 Task: Find connections with filter location Surfers Paradise with filter topic #Futurewith filter profile language French with filter current company Volvo Trucks India with filter school Veer Narmad South Gujarat University with filter industry Waste Treatment and Disposal with filter service category Bankruptcy Law with filter keywords title Office Volunteer
Action: Mouse moved to (629, 122)
Screenshot: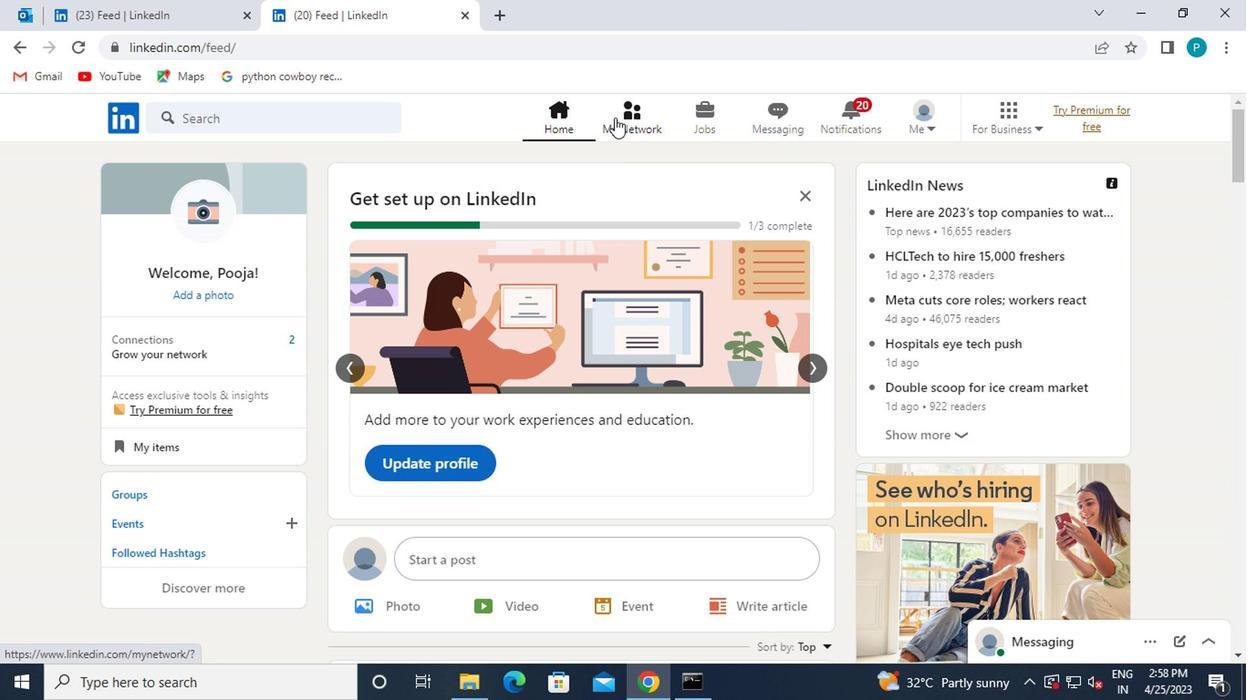 
Action: Mouse pressed left at (629, 122)
Screenshot: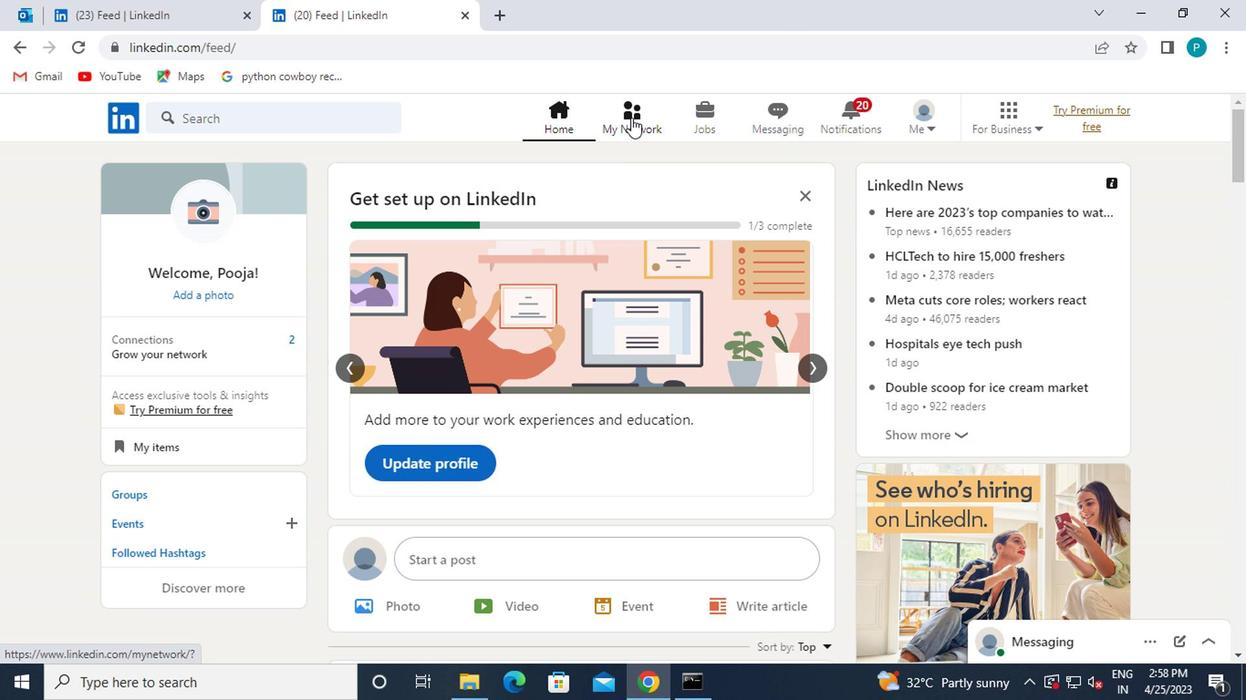 
Action: Mouse moved to (231, 221)
Screenshot: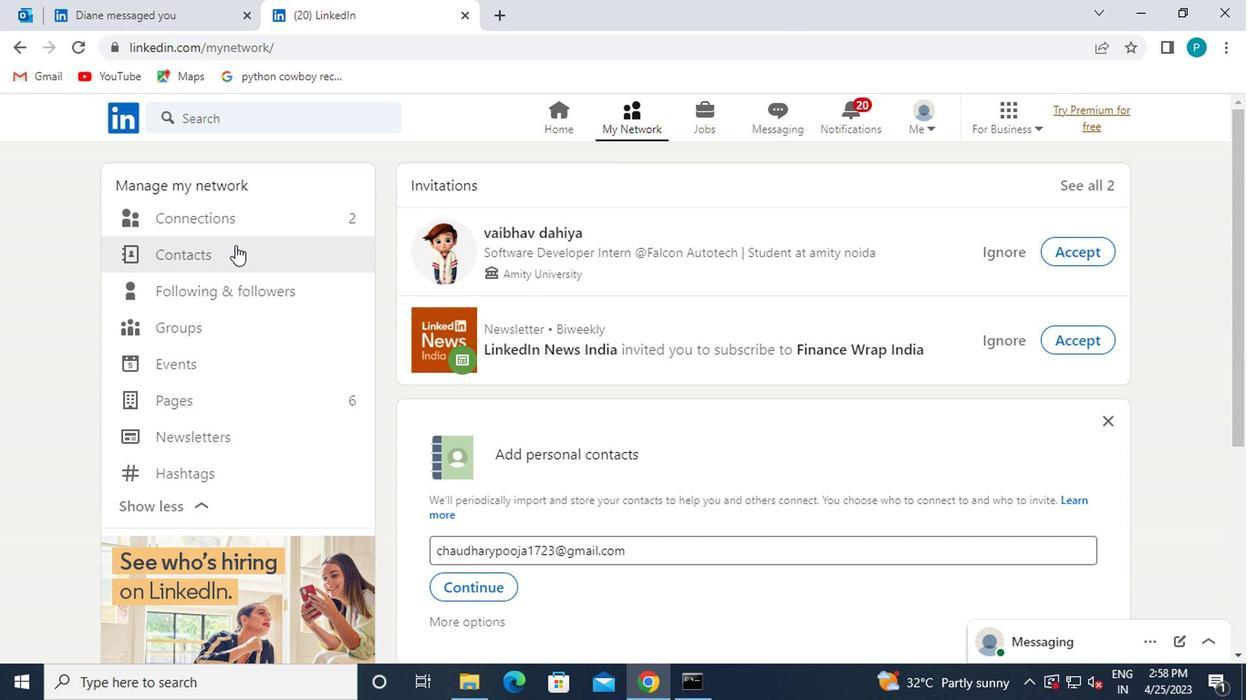 
Action: Mouse pressed left at (231, 221)
Screenshot: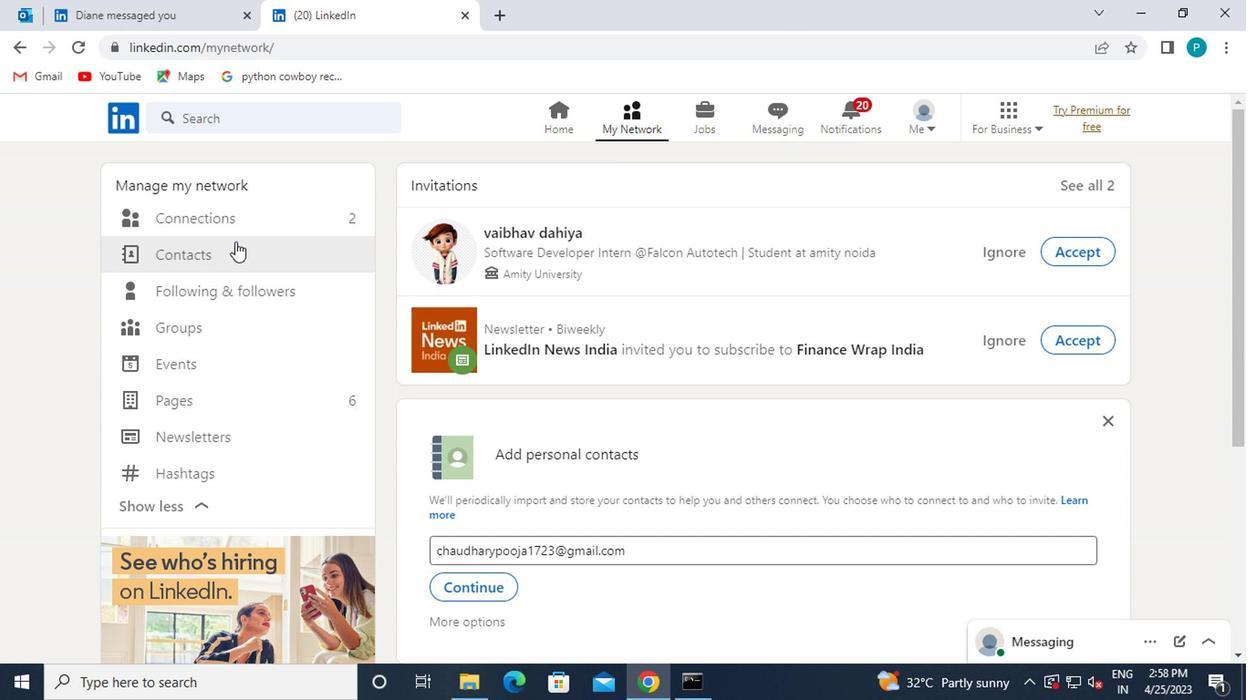 
Action: Mouse moved to (733, 224)
Screenshot: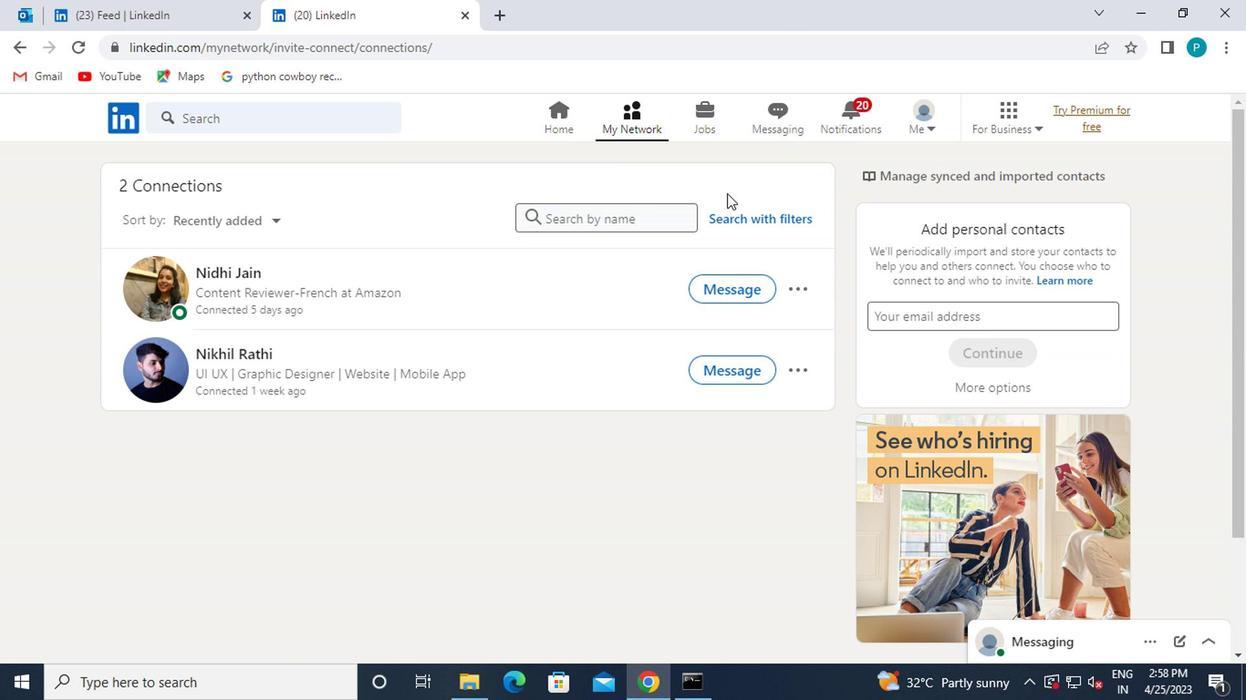 
Action: Mouse pressed left at (733, 224)
Screenshot: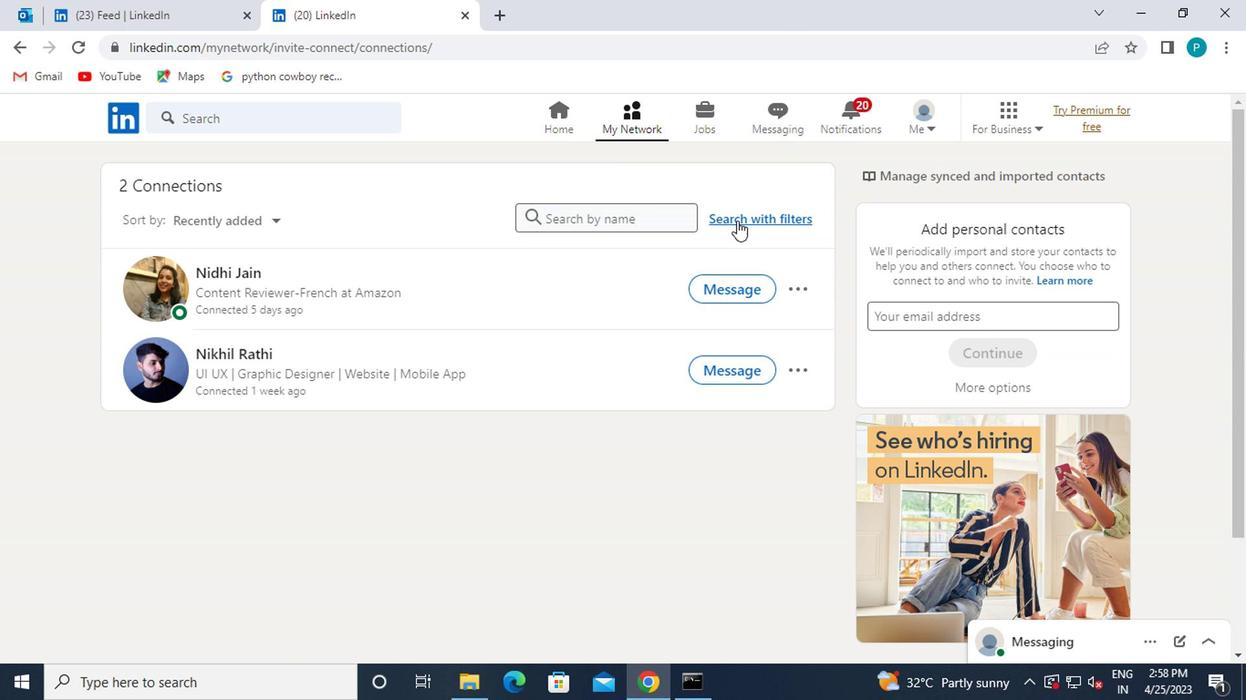 
Action: Mouse moved to (623, 162)
Screenshot: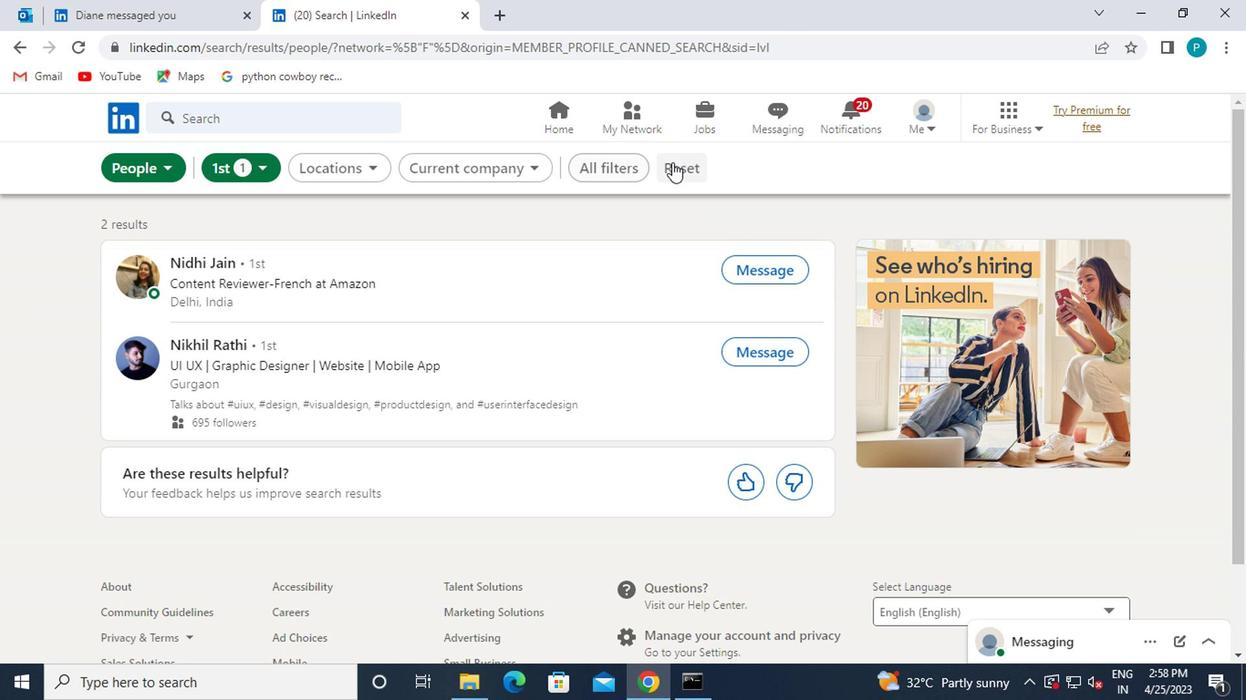 
Action: Mouse pressed left at (623, 162)
Screenshot: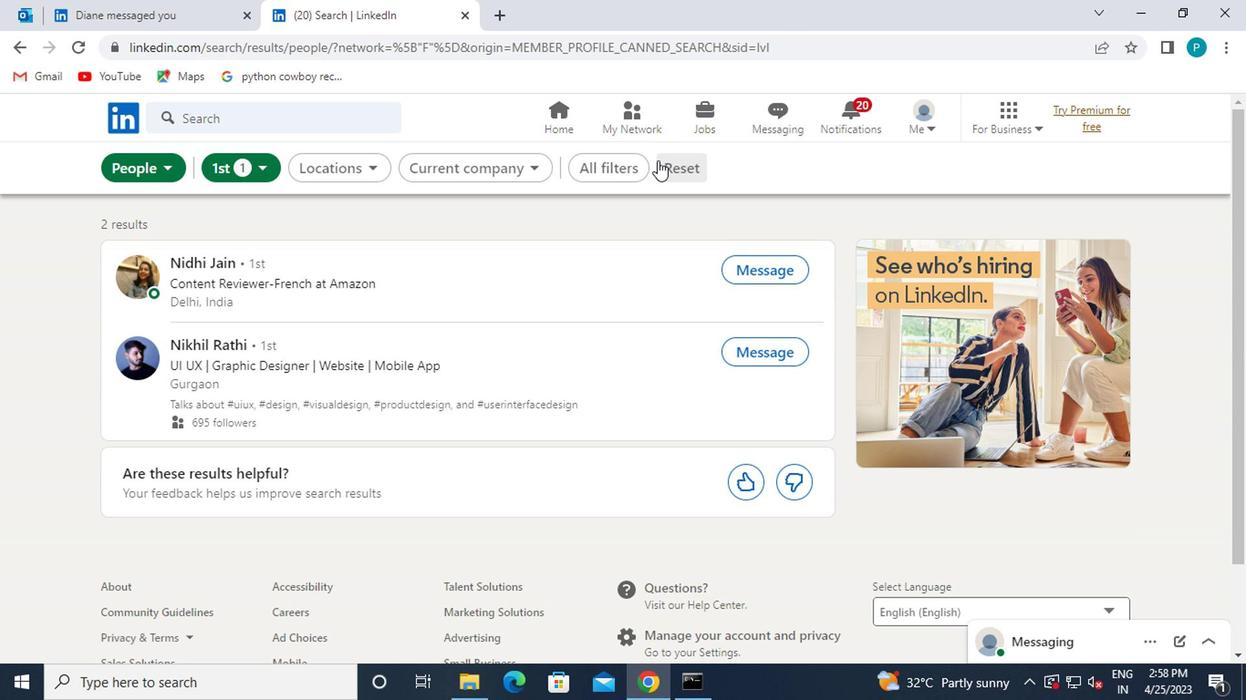 
Action: Mouse moved to (787, 299)
Screenshot: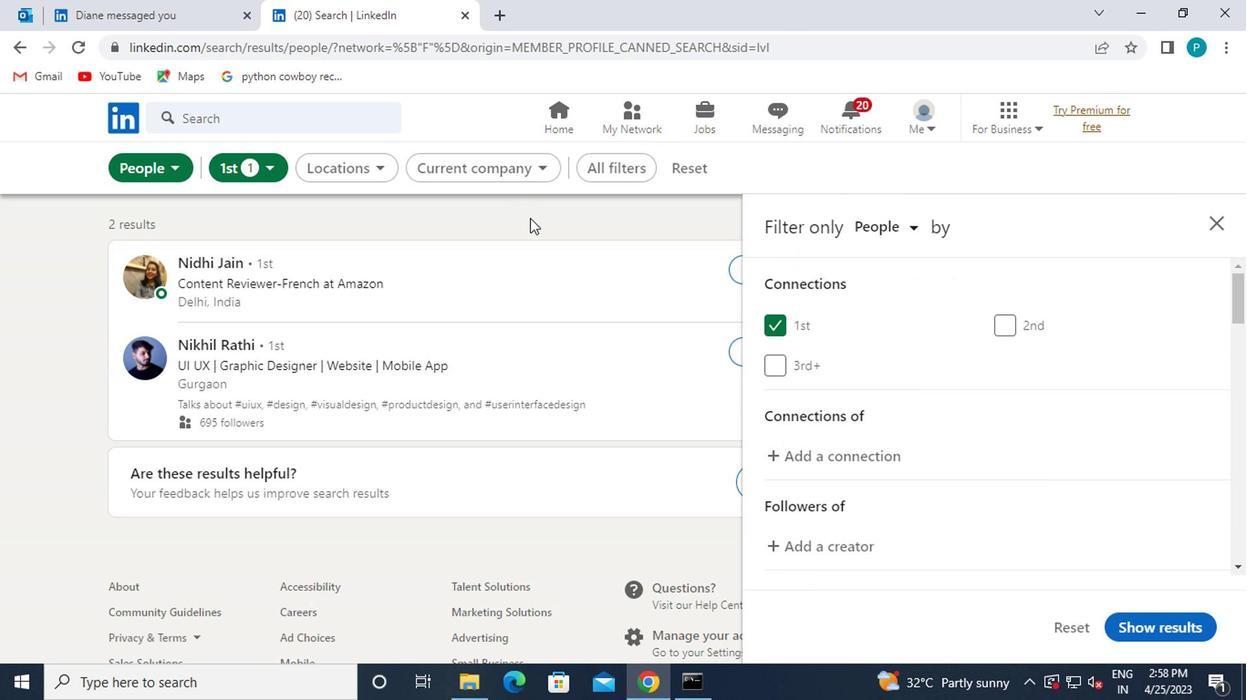 
Action: Mouse scrolled (787, 298) with delta (0, 0)
Screenshot: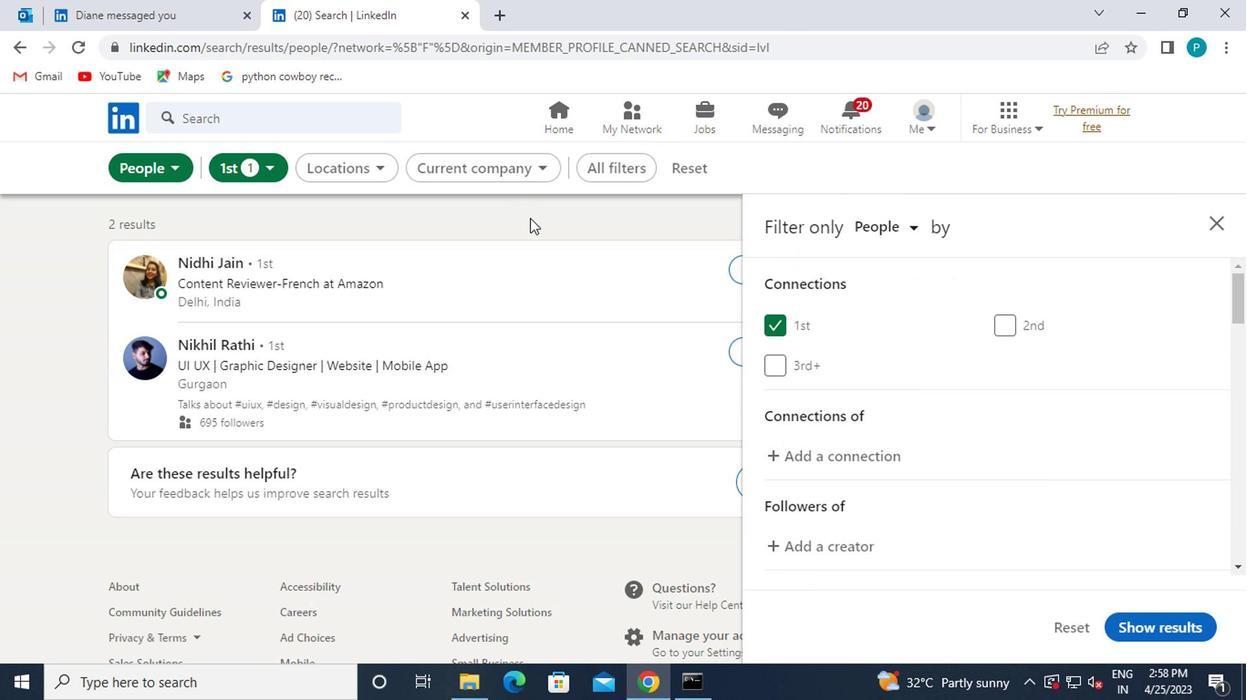
Action: Mouse moved to (830, 314)
Screenshot: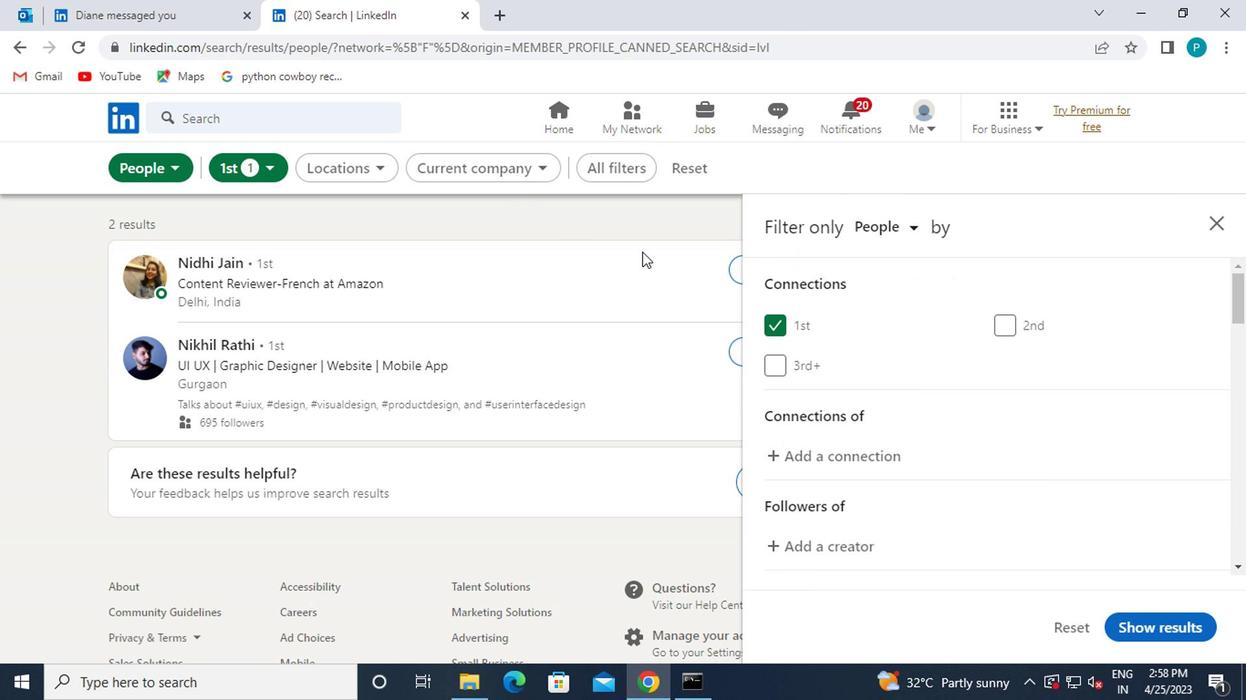 
Action: Mouse scrolled (830, 314) with delta (0, 0)
Screenshot: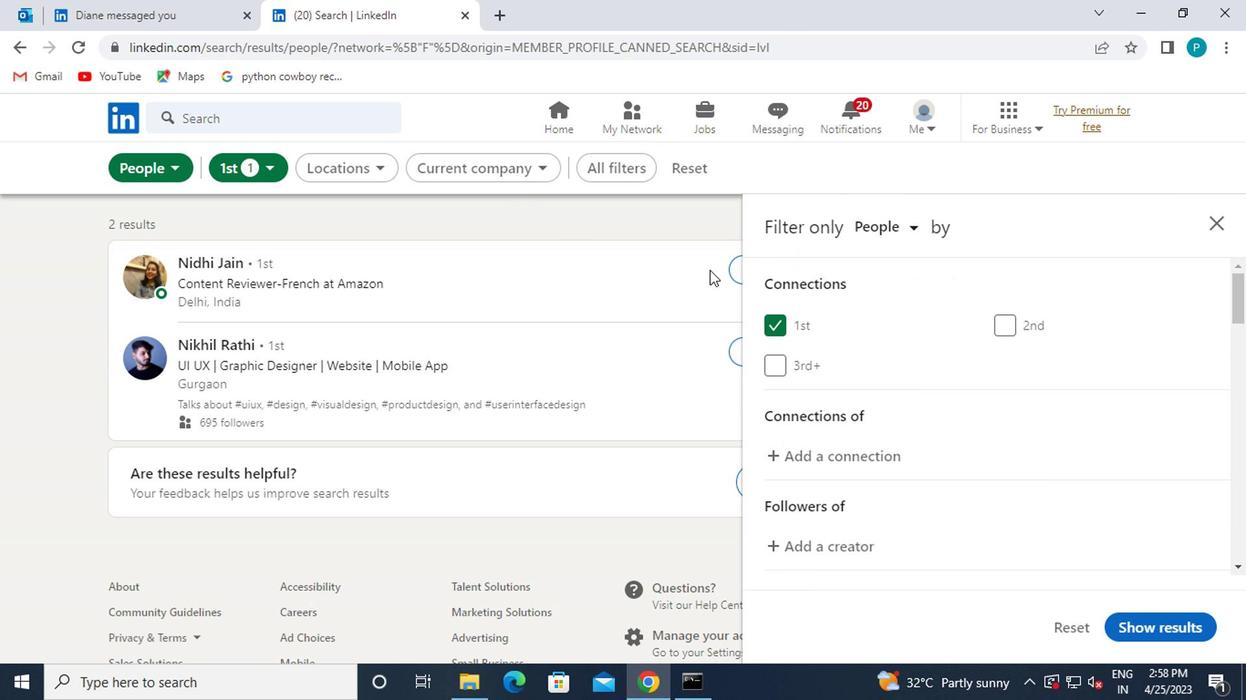 
Action: Mouse moved to (1034, 534)
Screenshot: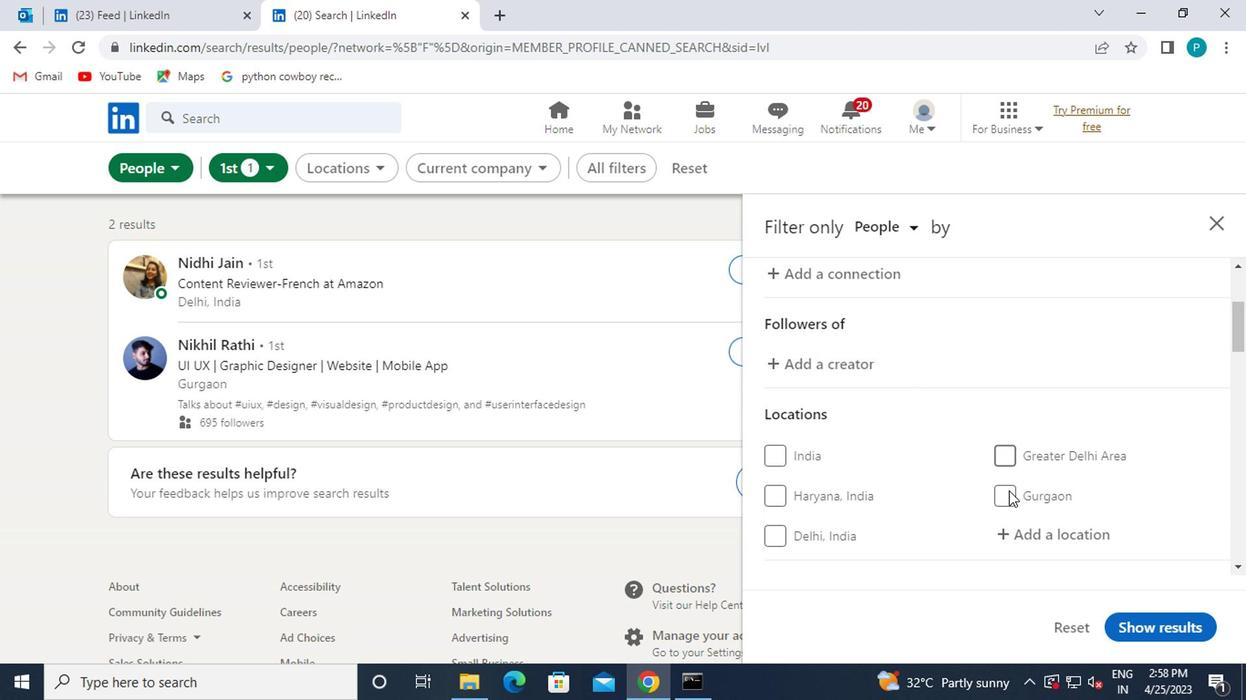 
Action: Mouse pressed left at (1034, 534)
Screenshot: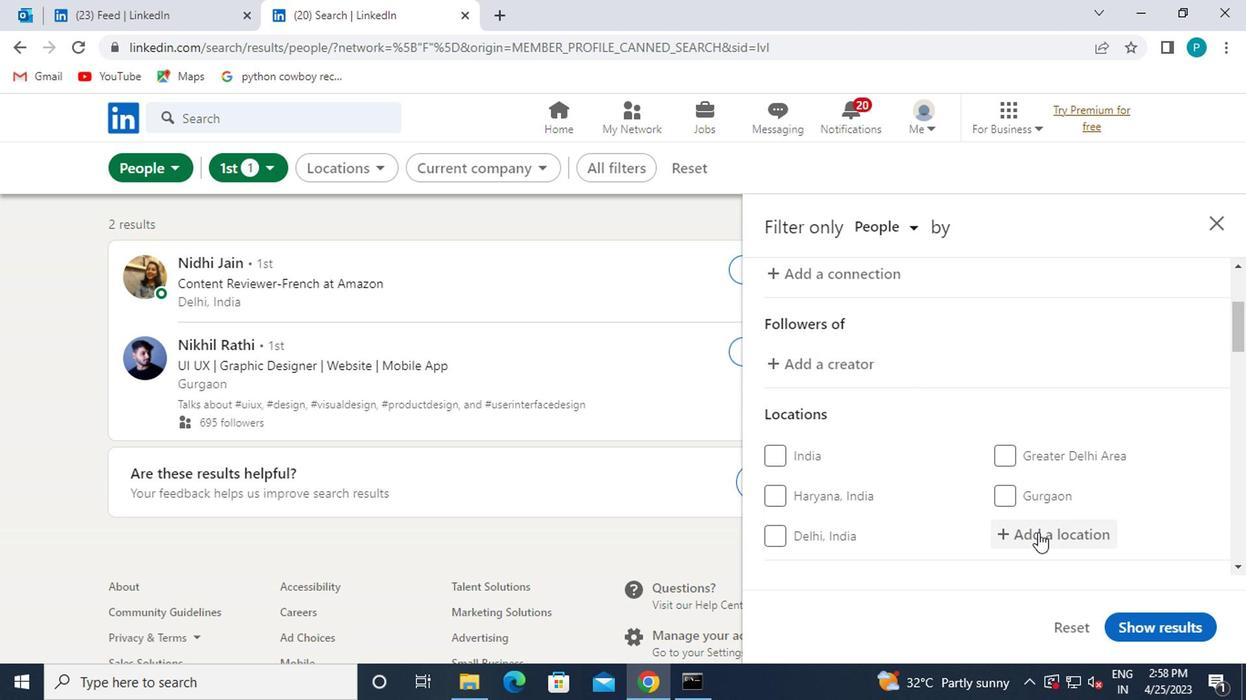 
Action: Mouse moved to (828, 380)
Screenshot: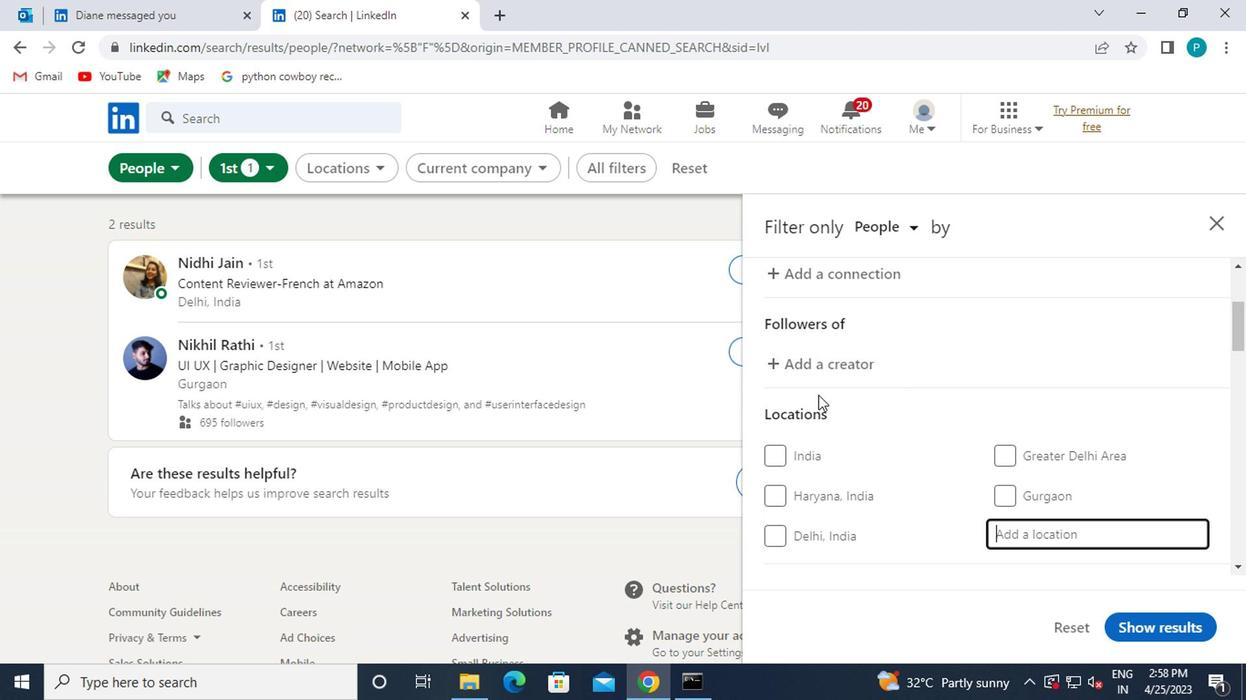 
Action: Key pressed surfer
Screenshot: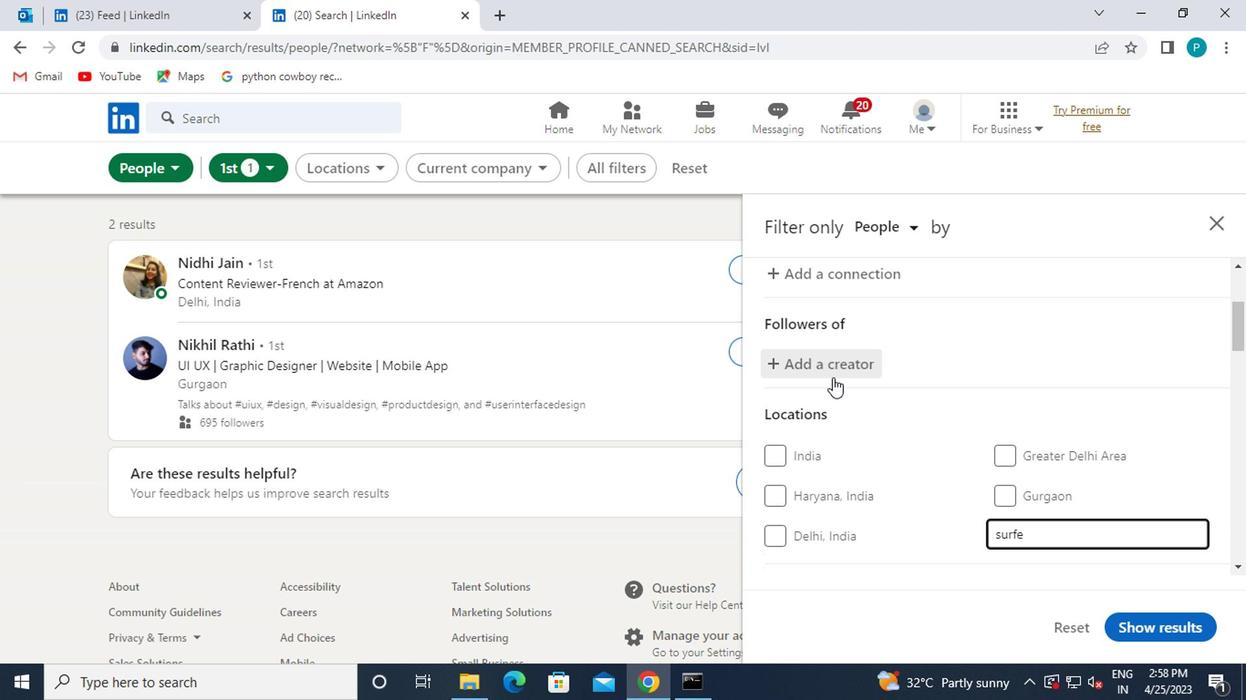 
Action: Mouse moved to (891, 465)
Screenshot: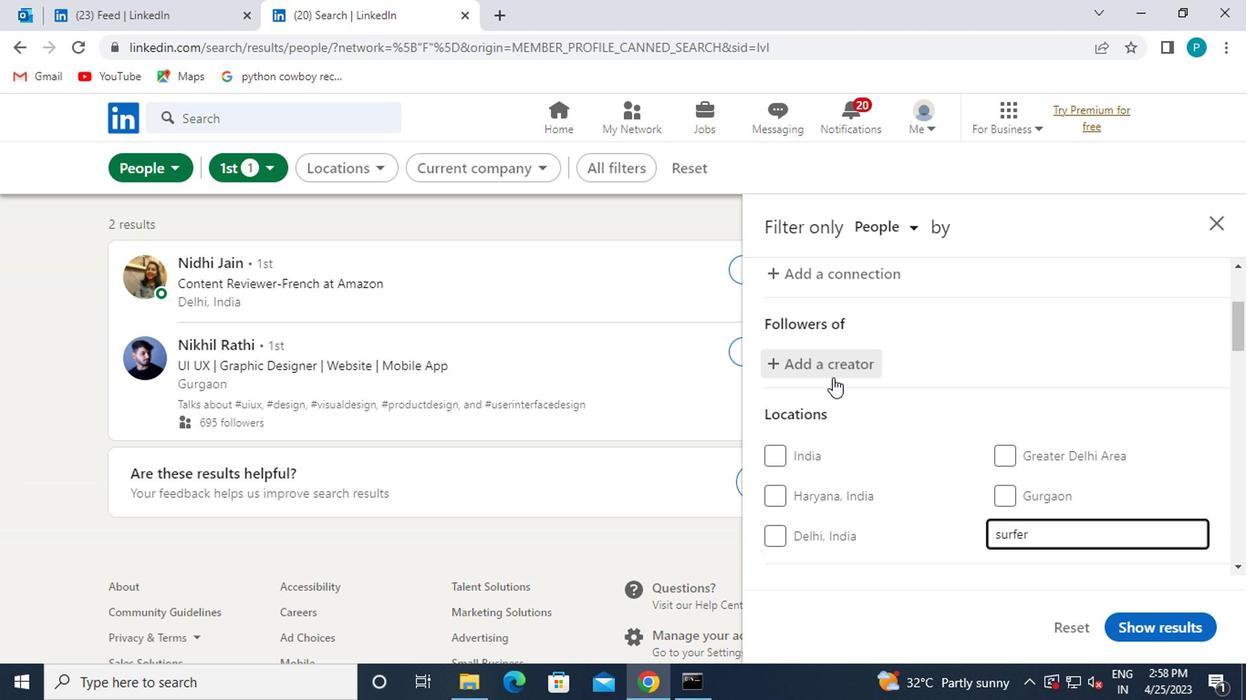 
Action: Mouse scrolled (891, 464) with delta (0, -1)
Screenshot: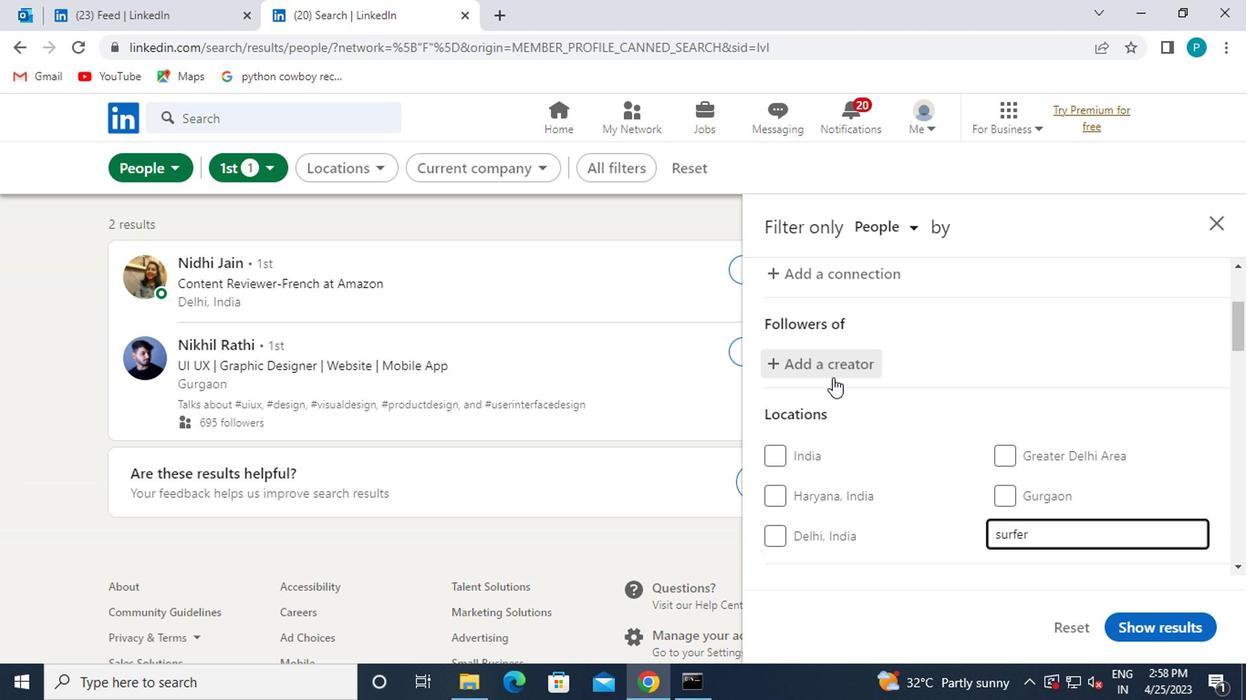 
Action: Mouse moved to (919, 460)
Screenshot: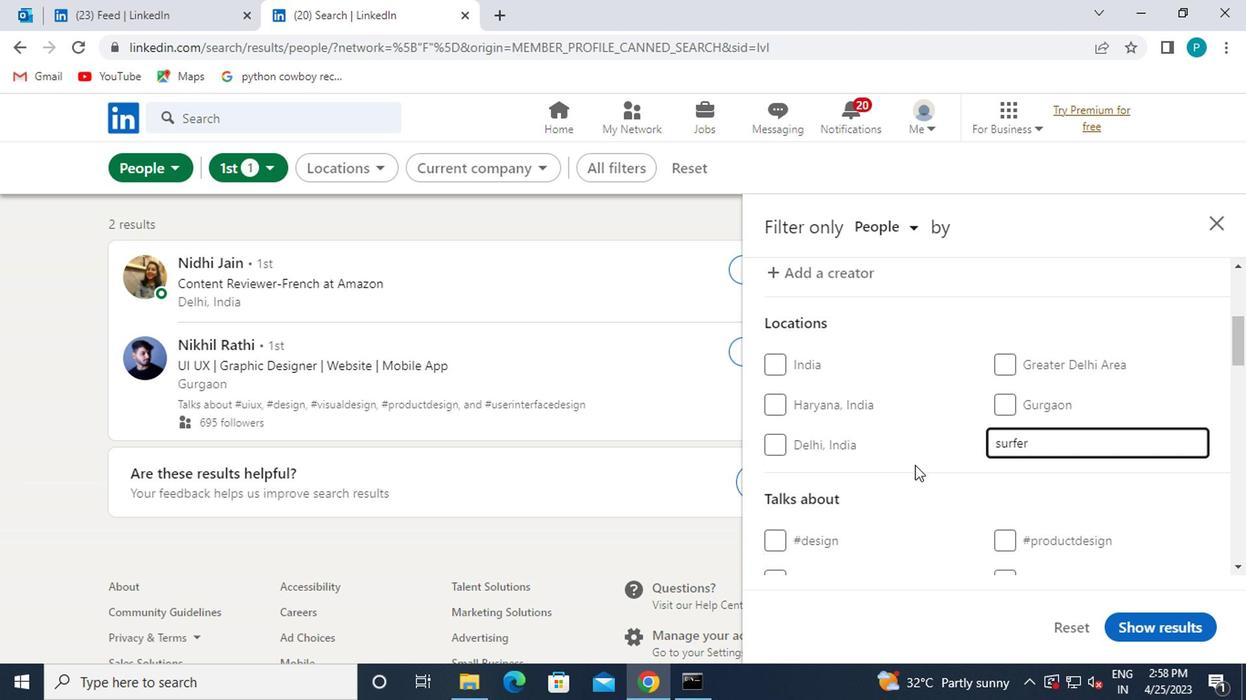 
Action: Key pressed s<Key.space>paradise
Screenshot: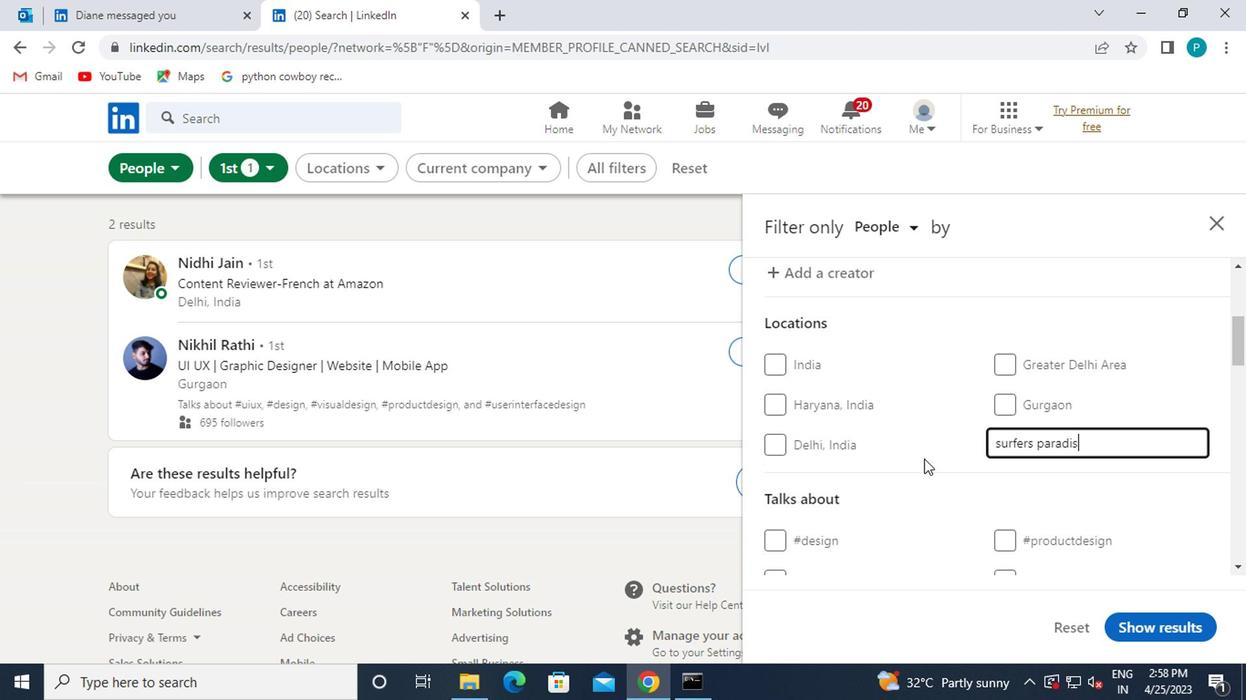 
Action: Mouse moved to (926, 459)
Screenshot: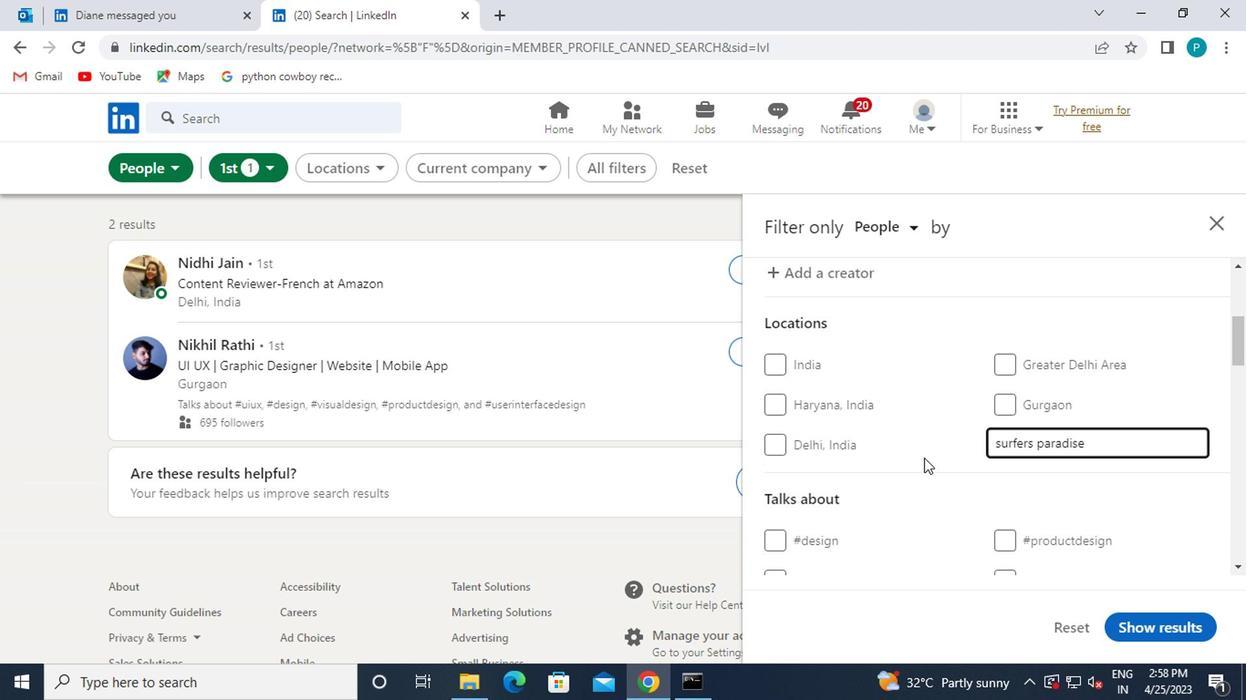 
Action: Mouse scrolled (926, 458) with delta (0, 0)
Screenshot: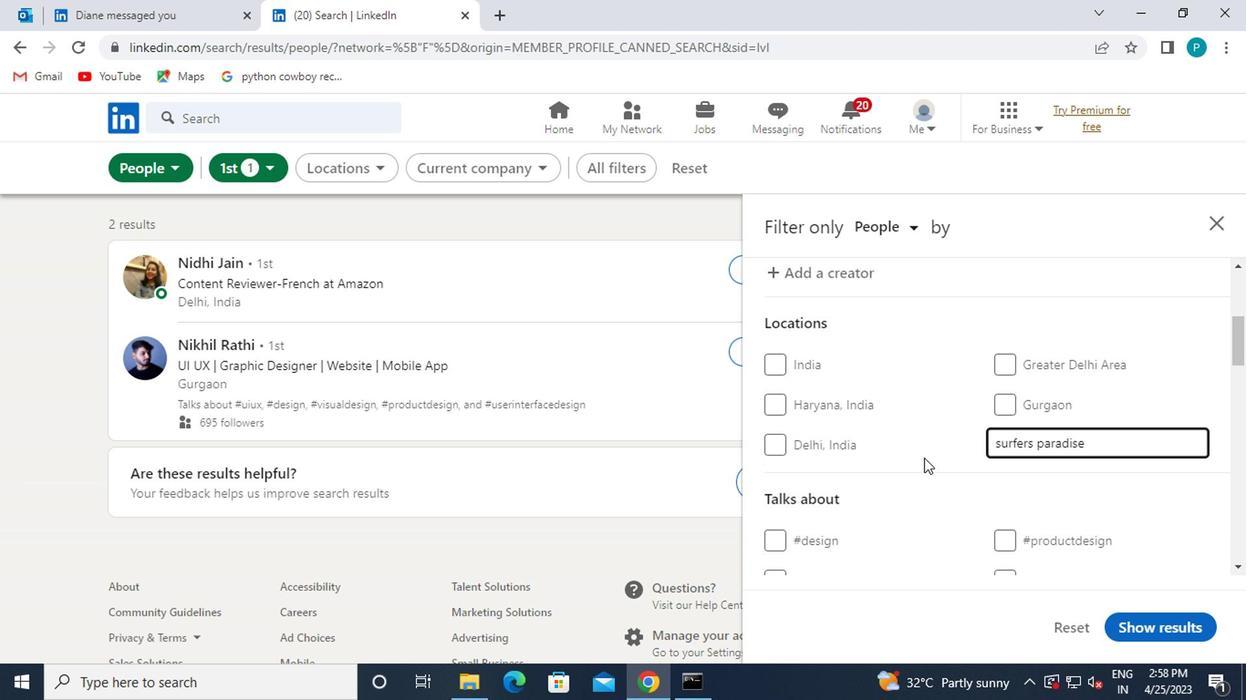 
Action: Mouse moved to (931, 460)
Screenshot: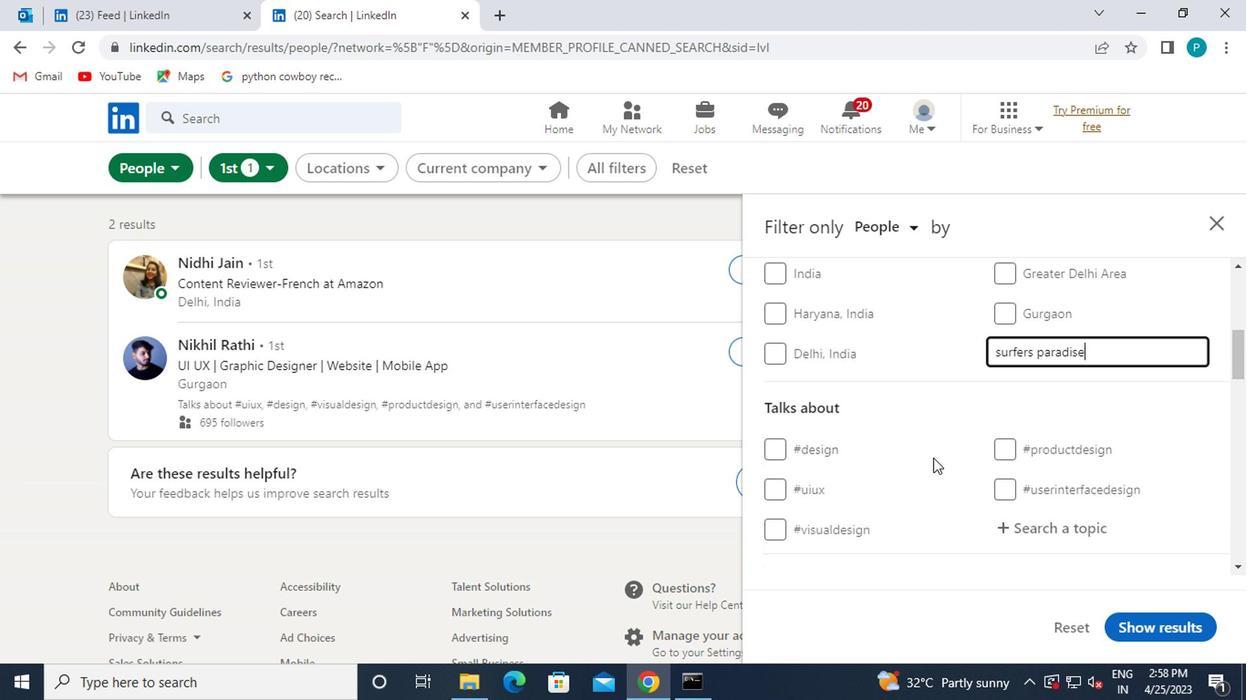 
Action: Mouse scrolled (931, 459) with delta (0, -1)
Screenshot: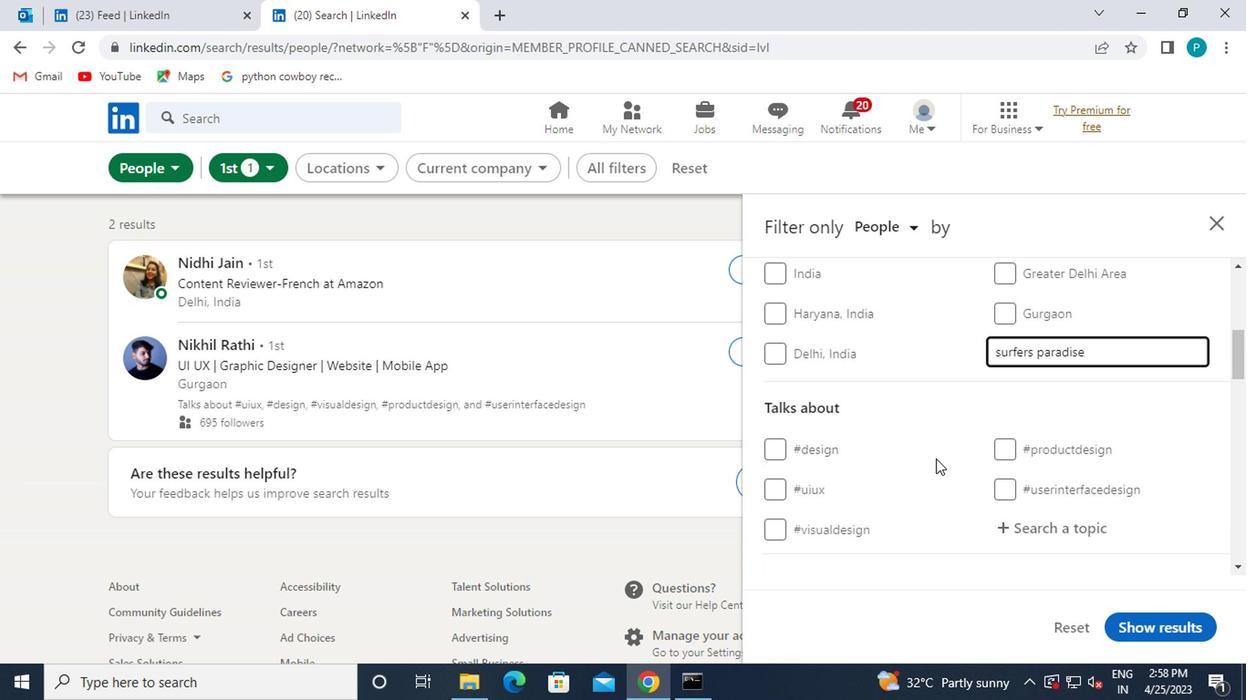 
Action: Mouse moved to (935, 462)
Screenshot: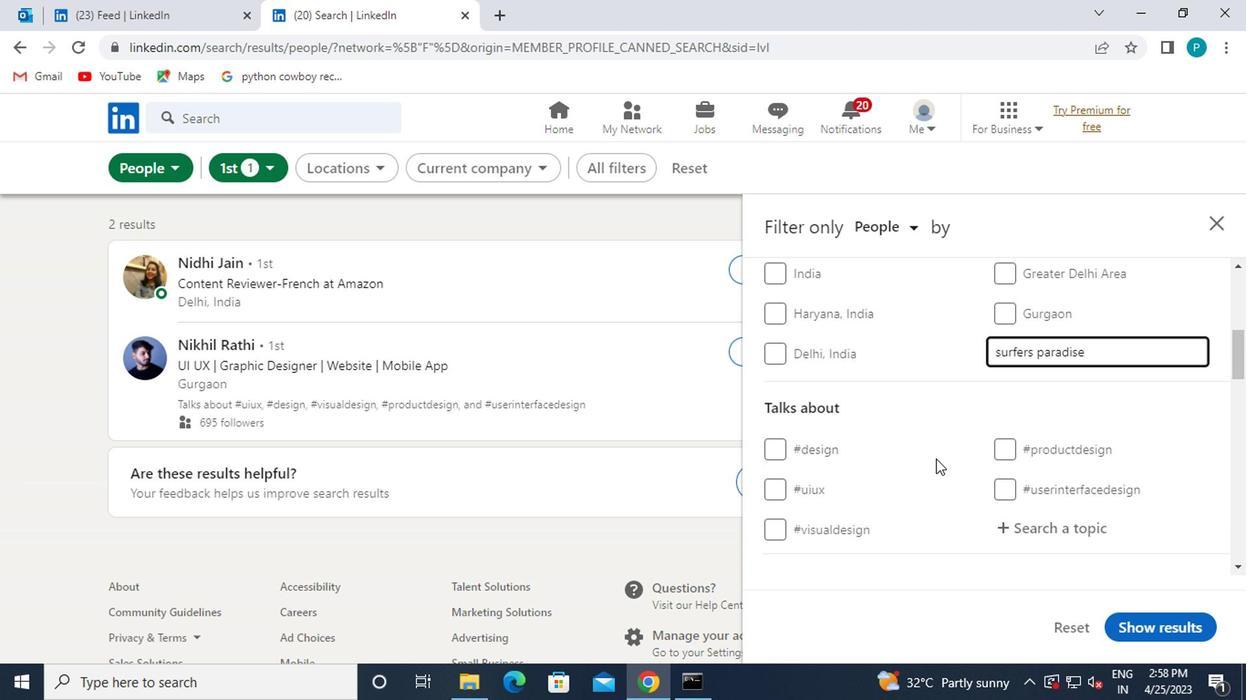 
Action: Mouse scrolled (935, 461) with delta (0, -1)
Screenshot: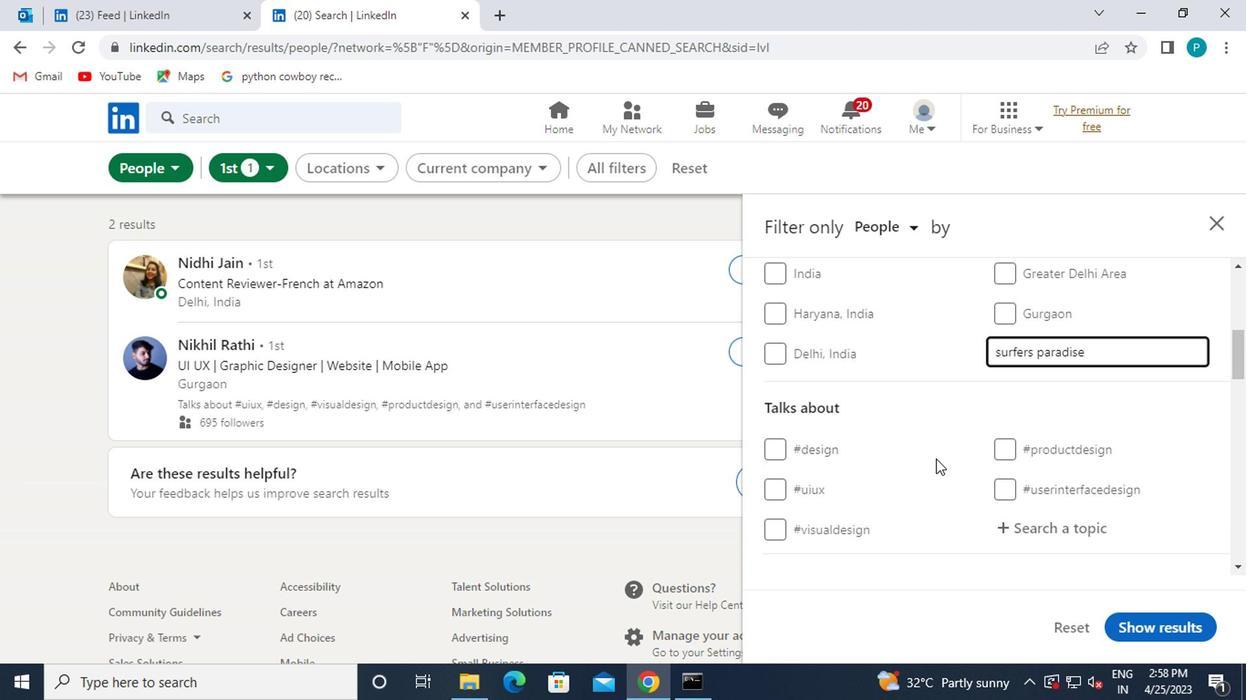 
Action: Mouse moved to (1016, 343)
Screenshot: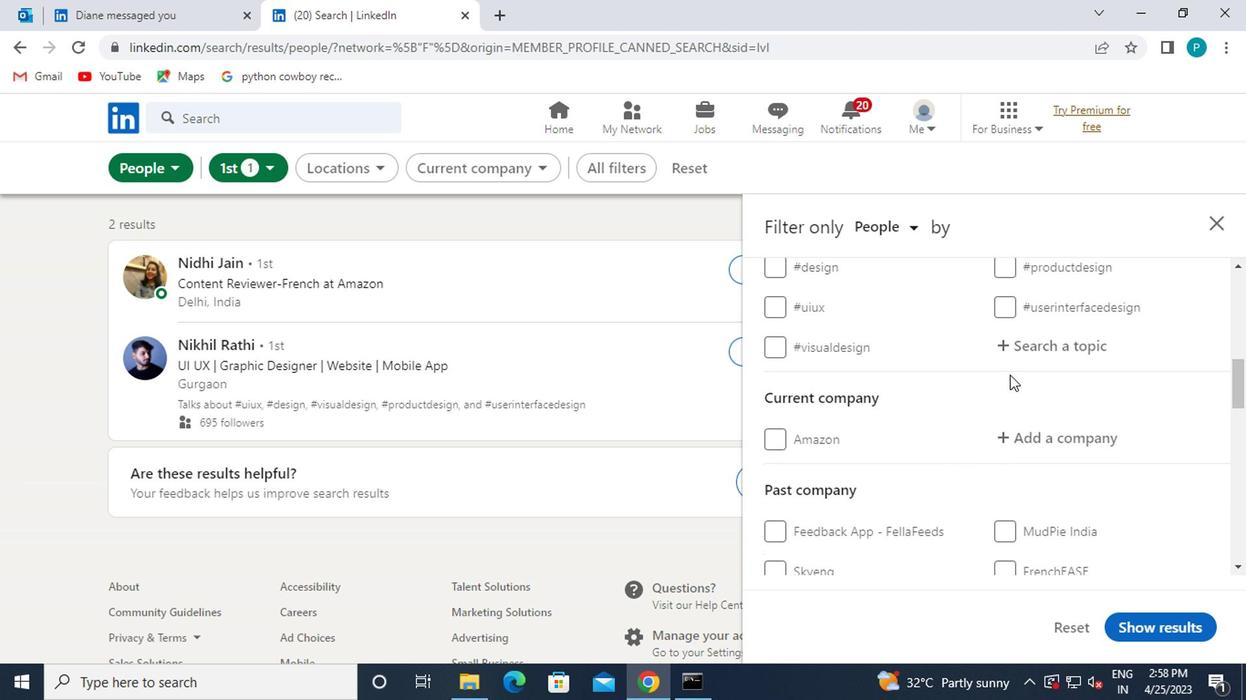 
Action: Mouse pressed left at (1016, 343)
Screenshot: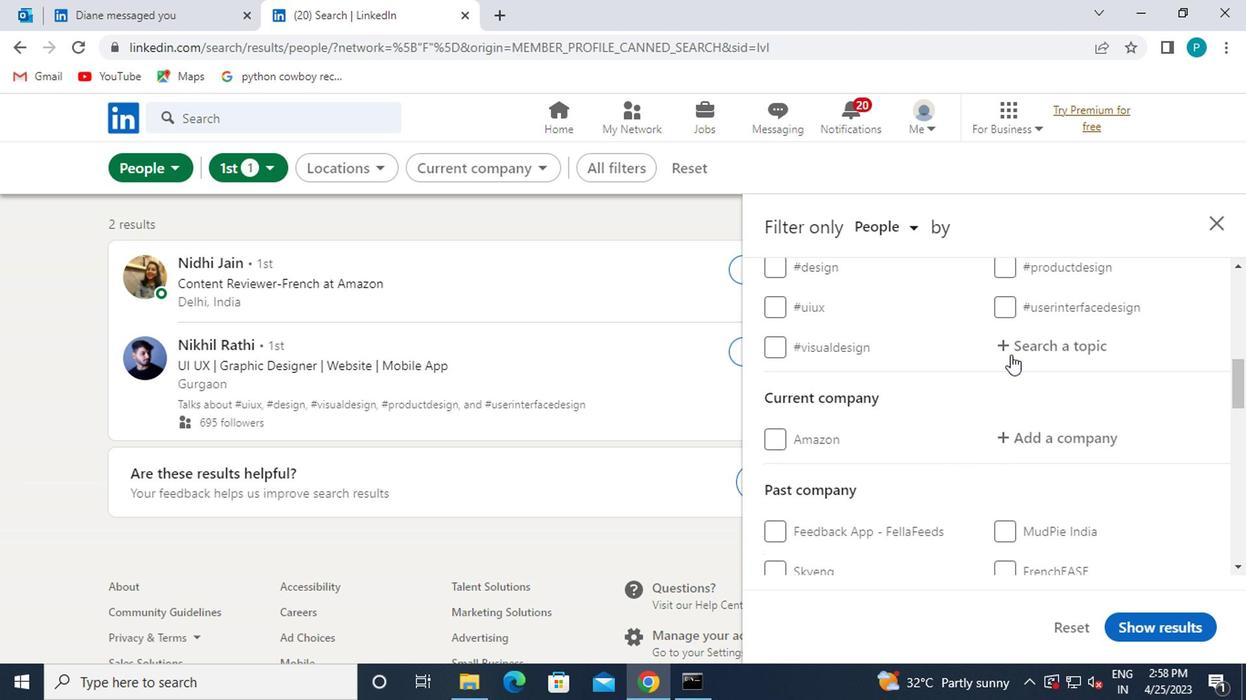 
Action: Mouse moved to (1025, 337)
Screenshot: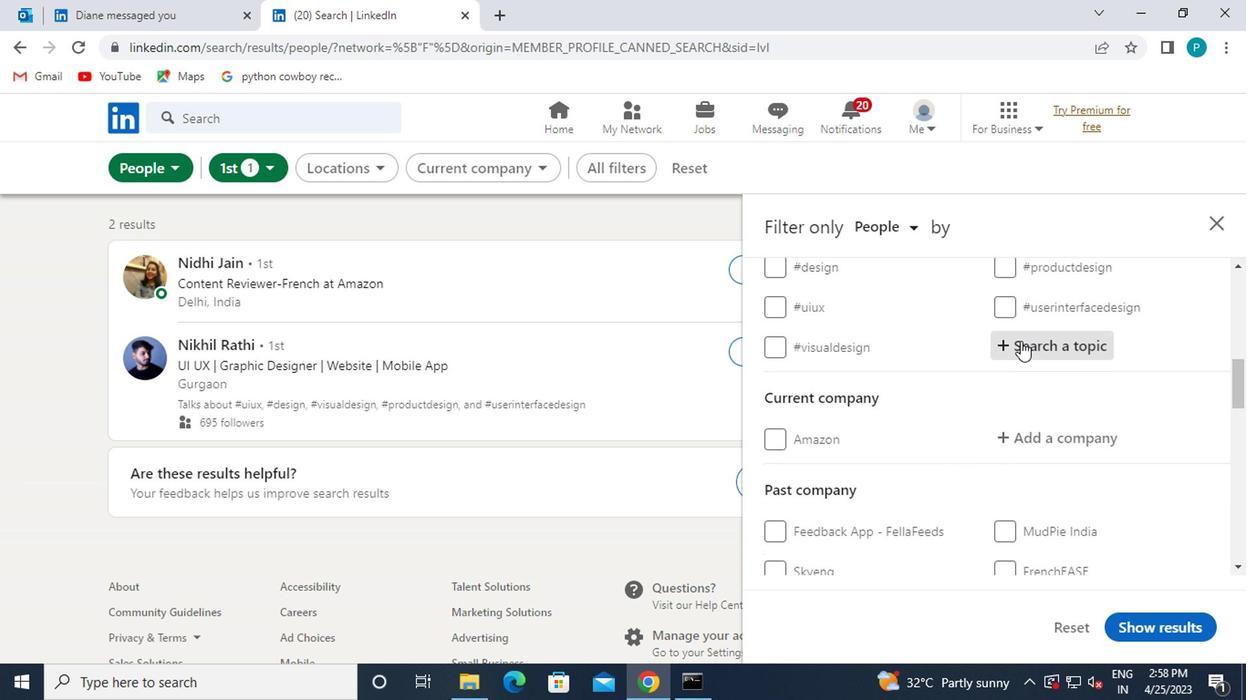 
Action: Key pressed <Key.shift><Key.shift><Key.shift><Key.shift><Key.shift><Key.shift><Key.shift><Key.shift><Key.shift>#<Key.caps_lock>F<Key.caps_lock>UTURE
Screenshot: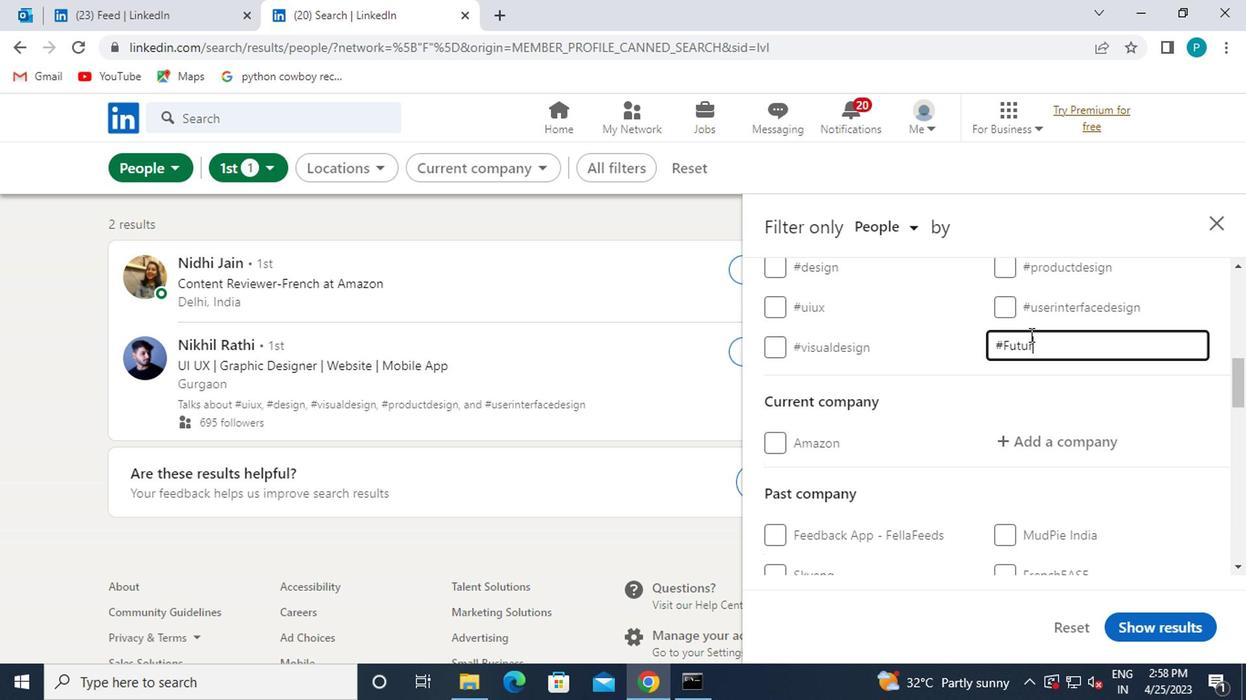 
Action: Mouse moved to (946, 385)
Screenshot: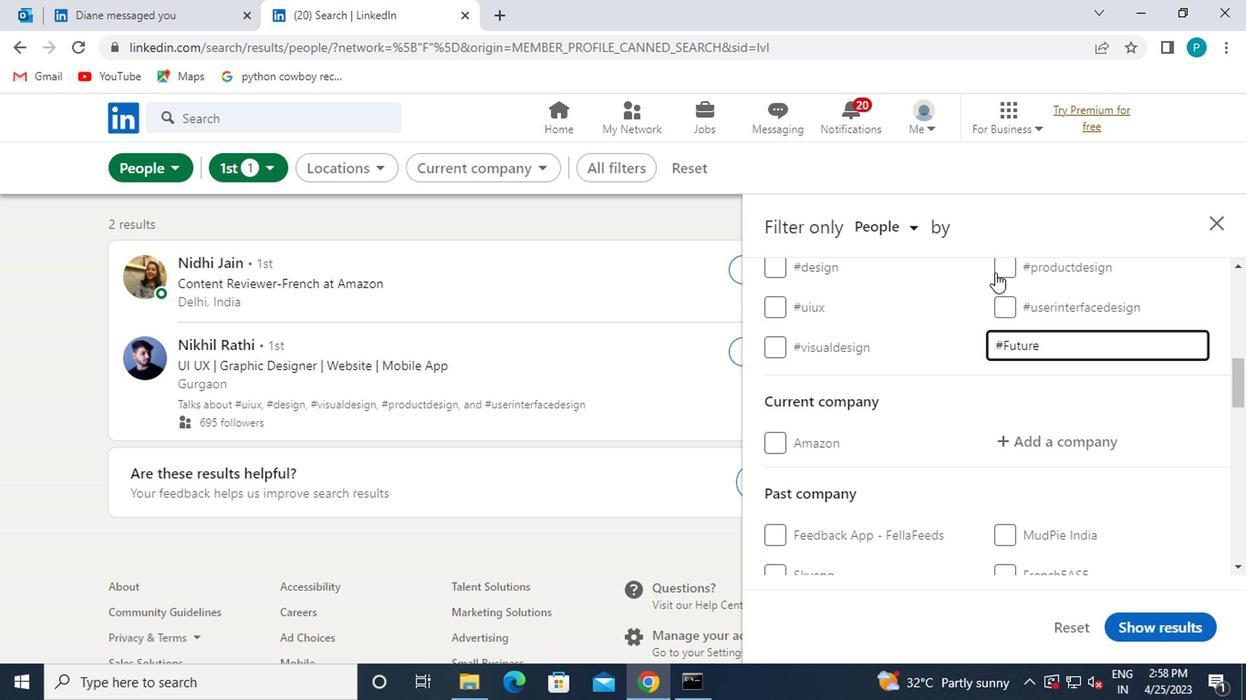
Action: Mouse scrolled (946, 384) with delta (0, 0)
Screenshot: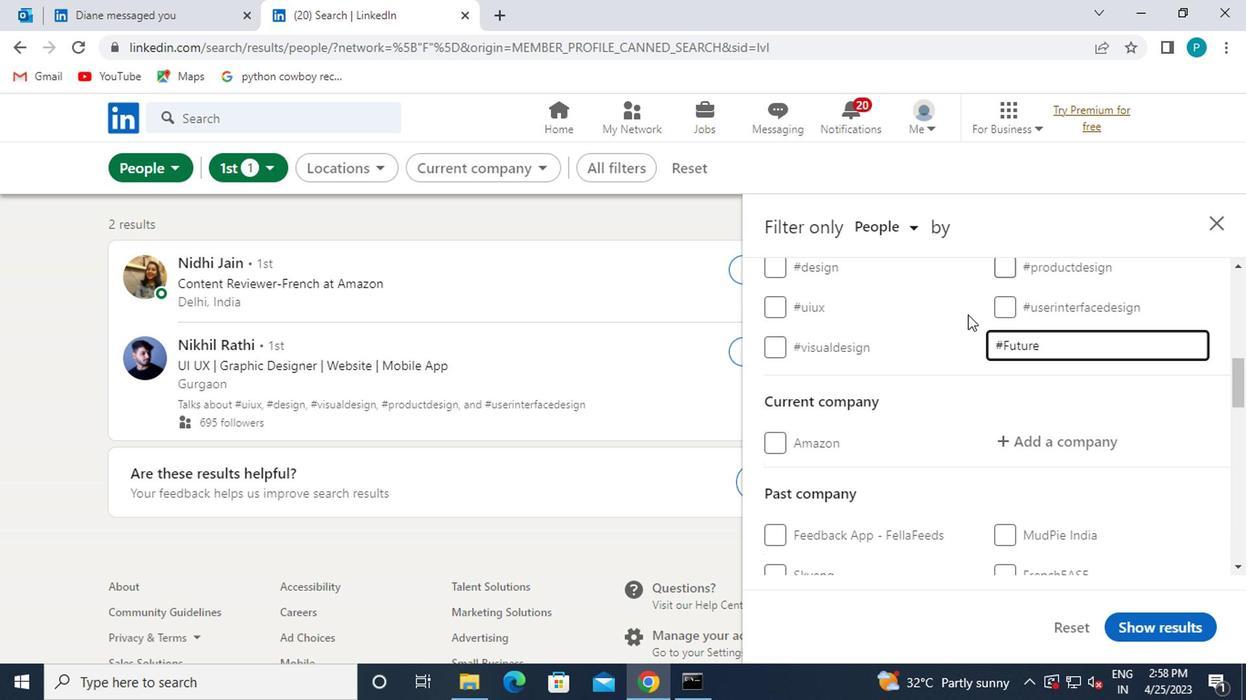 
Action: Mouse moved to (1012, 346)
Screenshot: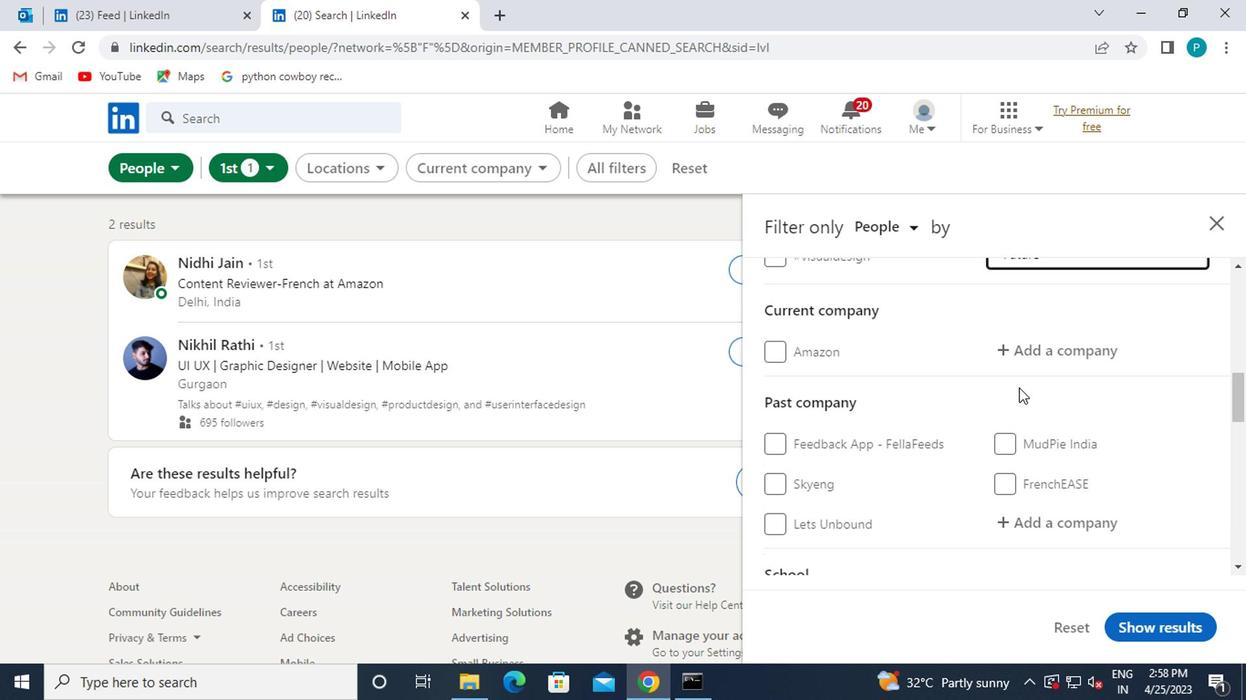 
Action: Mouse pressed left at (1012, 346)
Screenshot: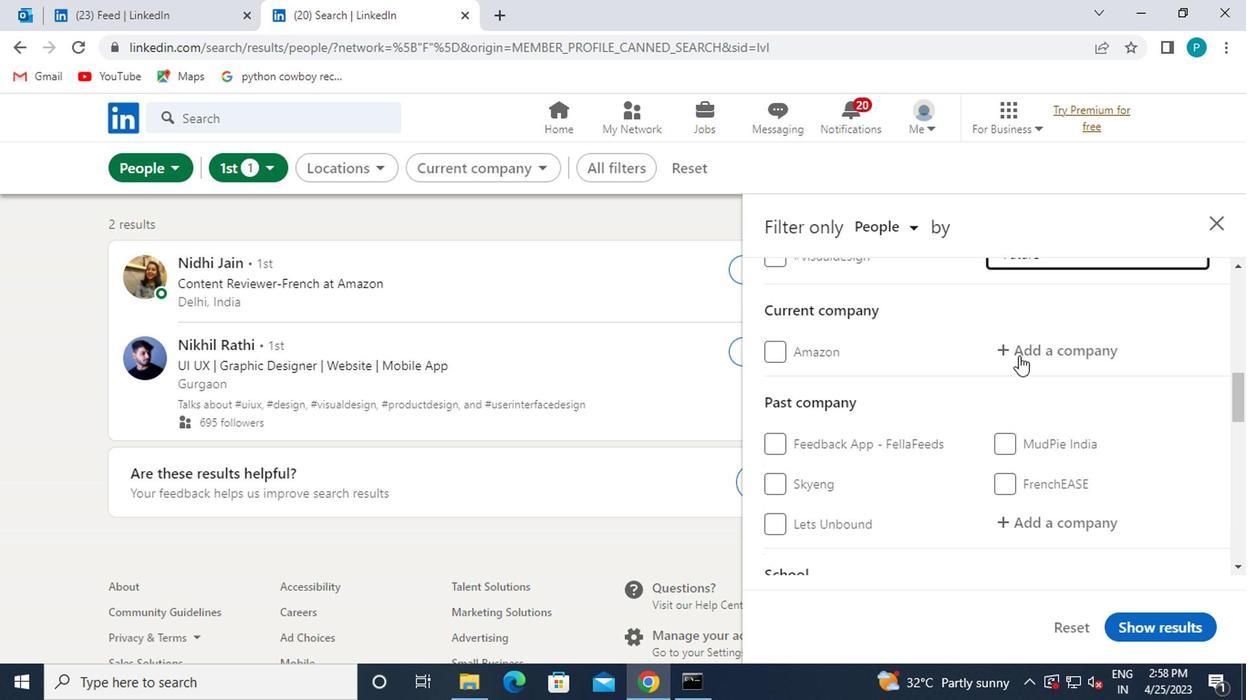 
Action: Mouse moved to (1035, 330)
Screenshot: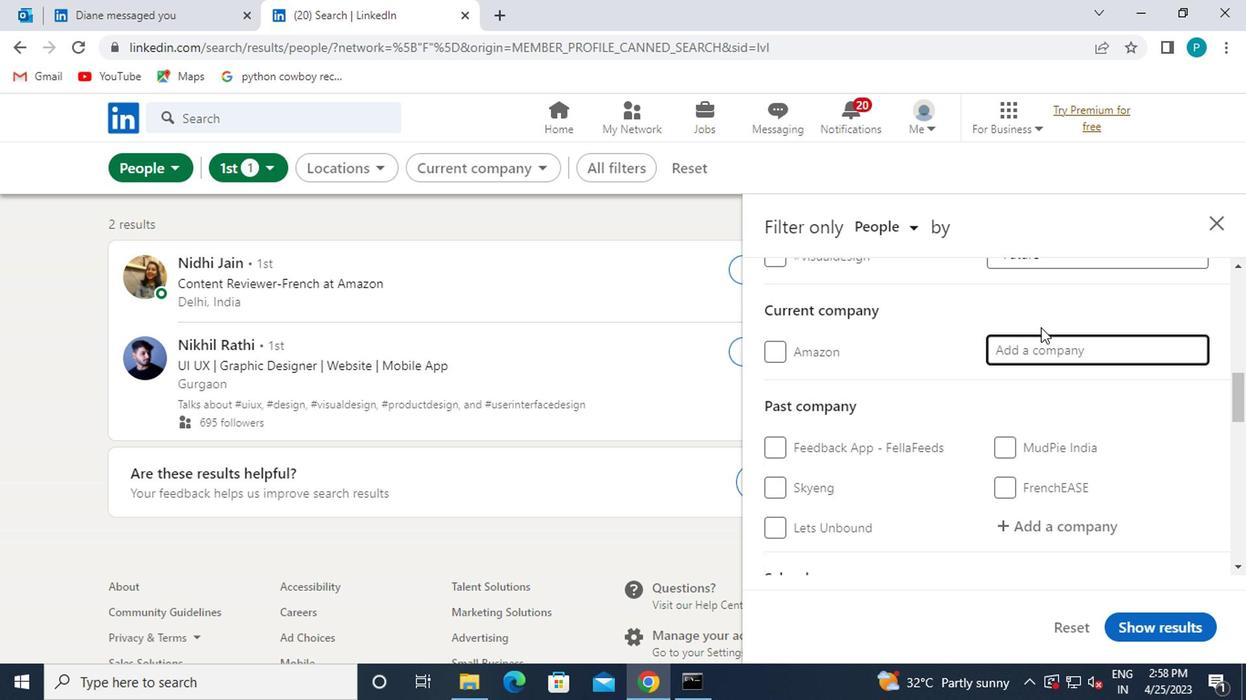 
Action: Key pressed VOLVO
Screenshot: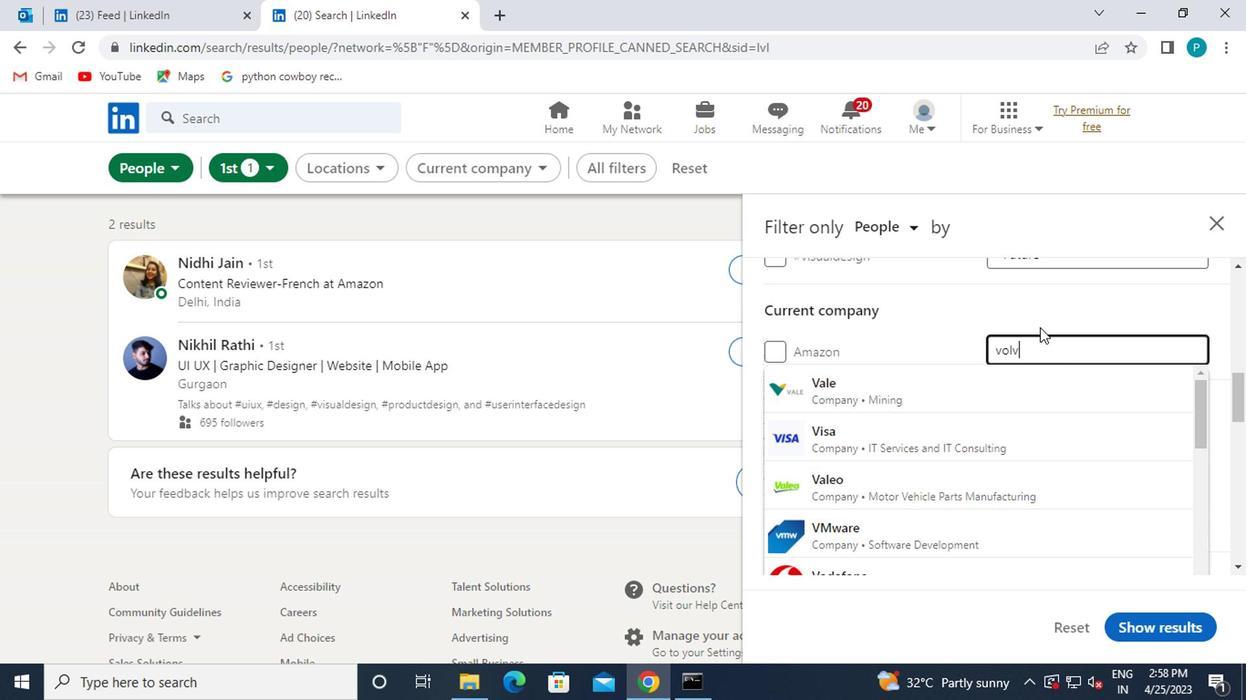
Action: Mouse moved to (965, 481)
Screenshot: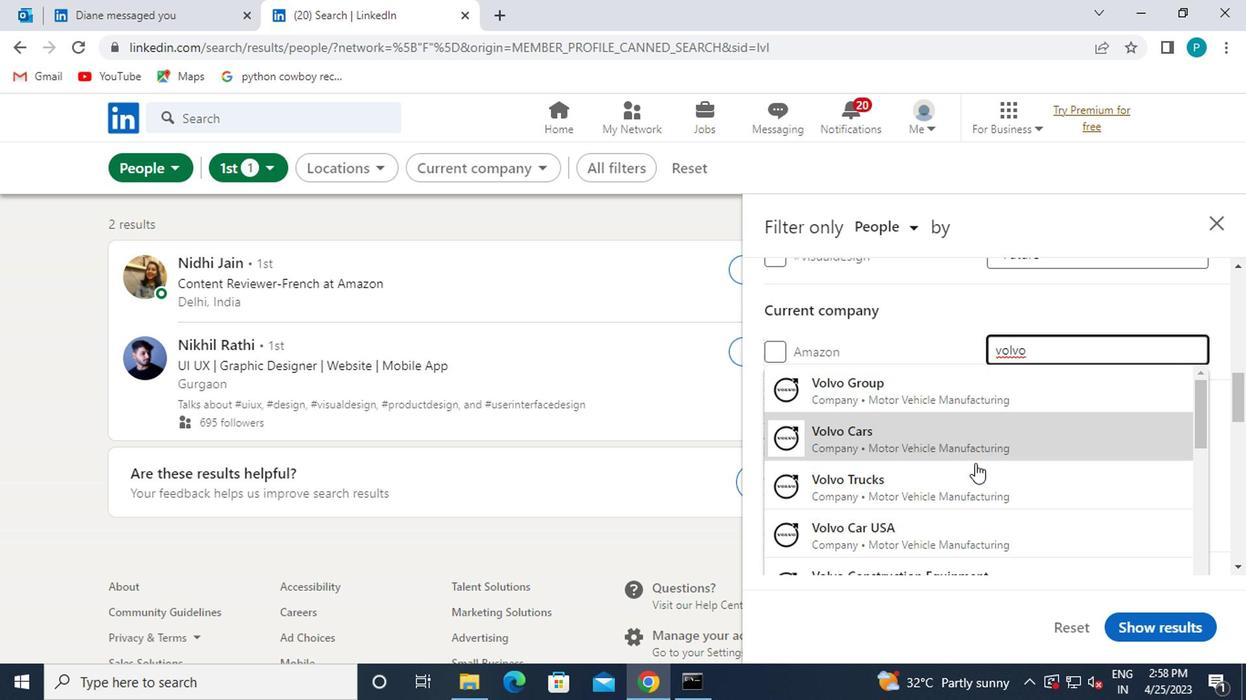 
Action: Mouse pressed left at (965, 481)
Screenshot: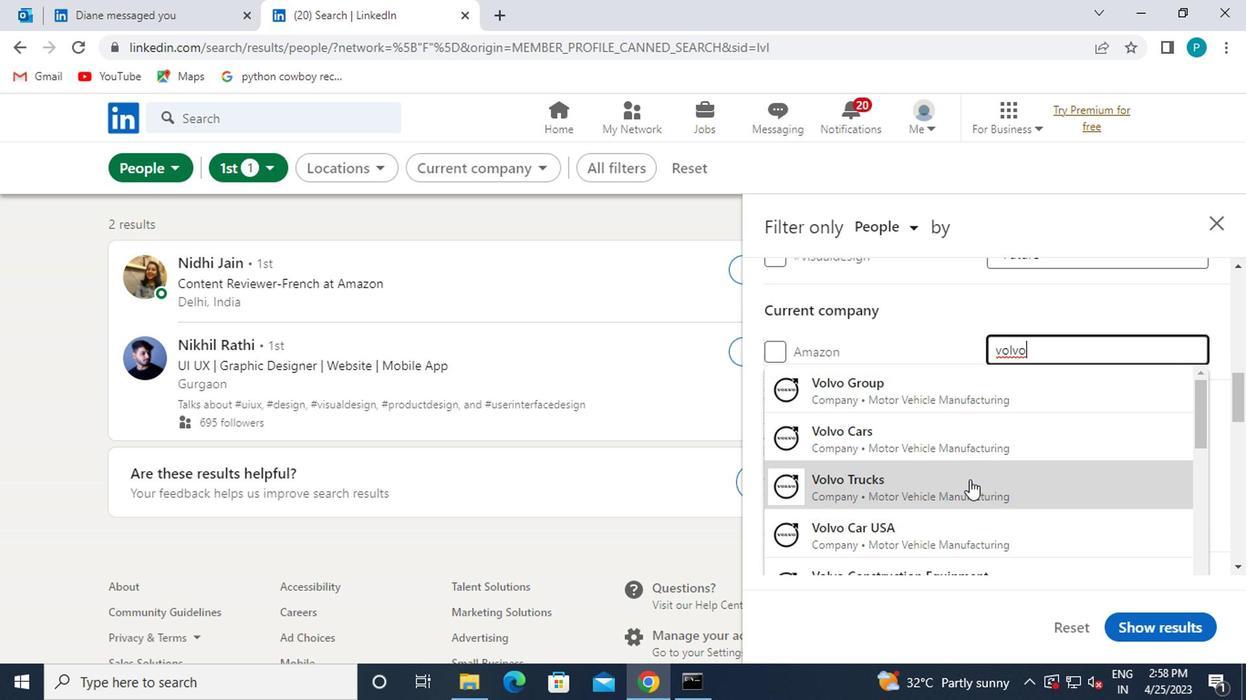 
Action: Mouse moved to (791, 351)
Screenshot: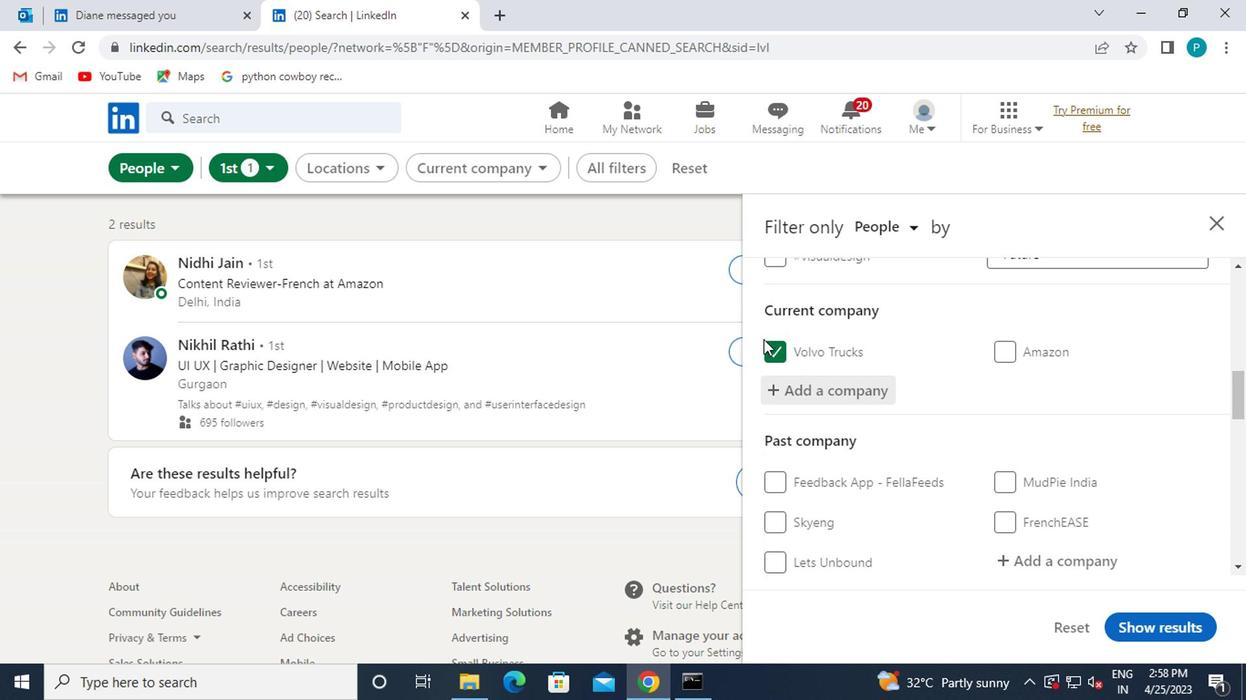 
Action: Mouse pressed left at (791, 351)
Screenshot: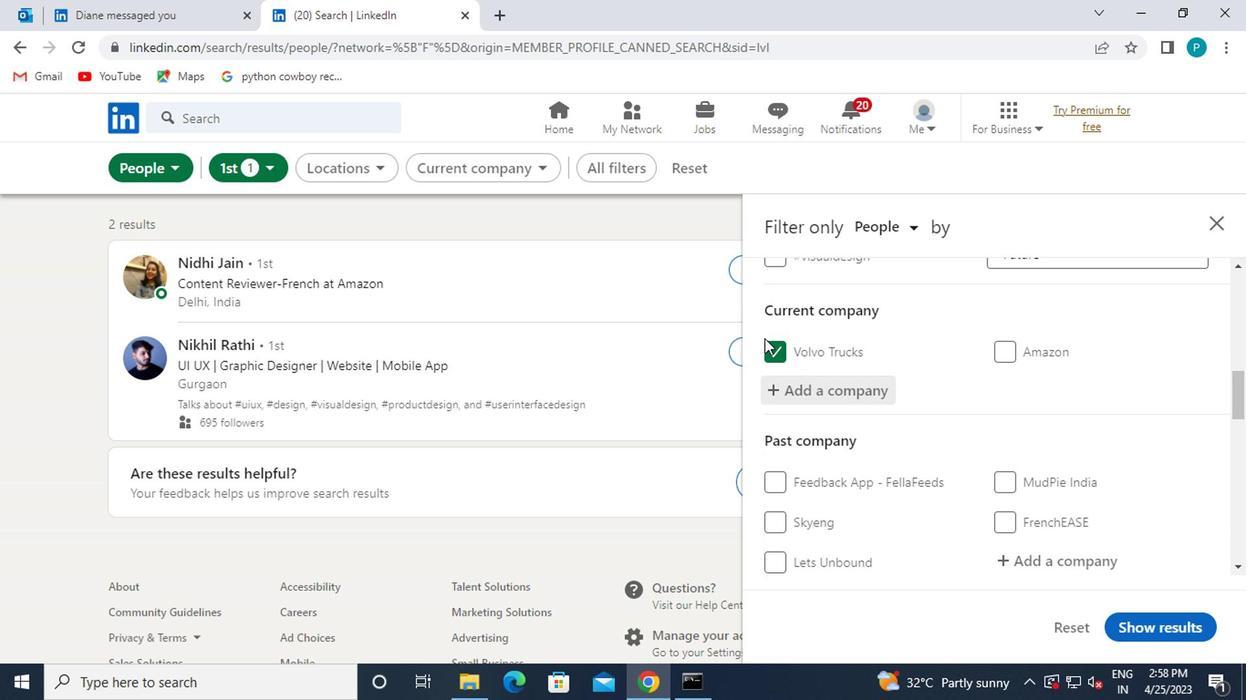 
Action: Mouse moved to (799, 387)
Screenshot: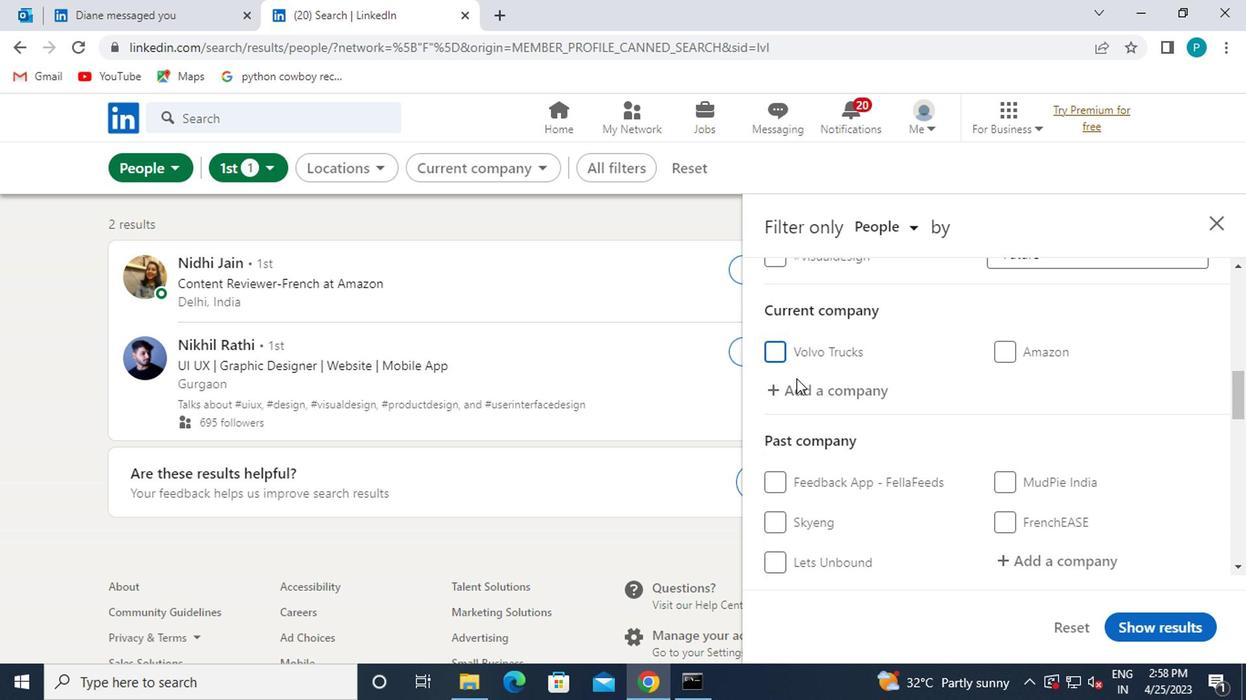 
Action: Mouse pressed left at (799, 387)
Screenshot: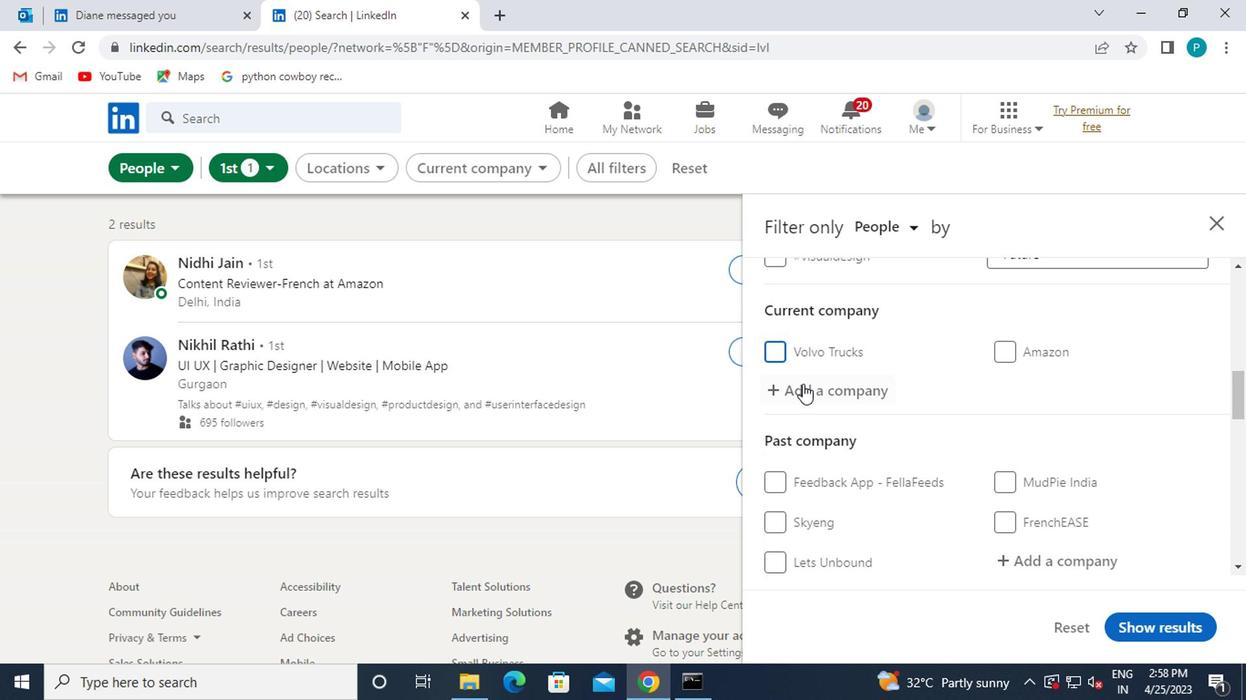 
Action: Mouse moved to (826, 394)
Screenshot: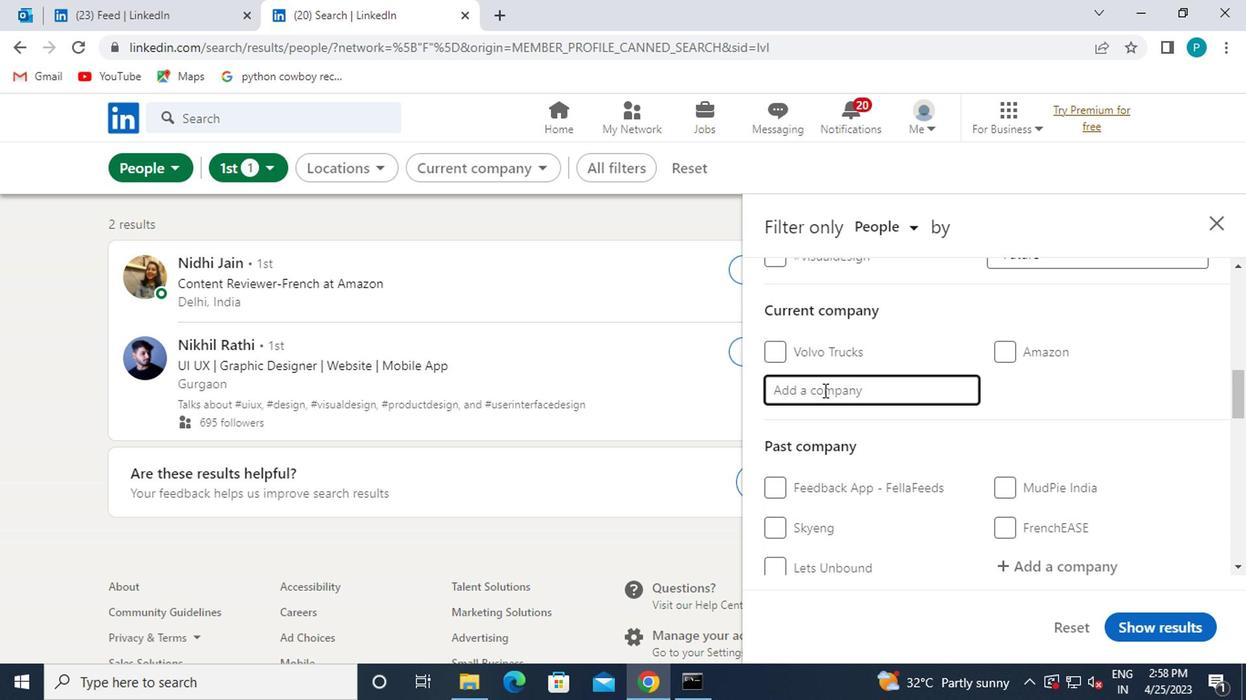 
Action: Mouse scrolled (826, 395) with delta (0, 0)
Screenshot: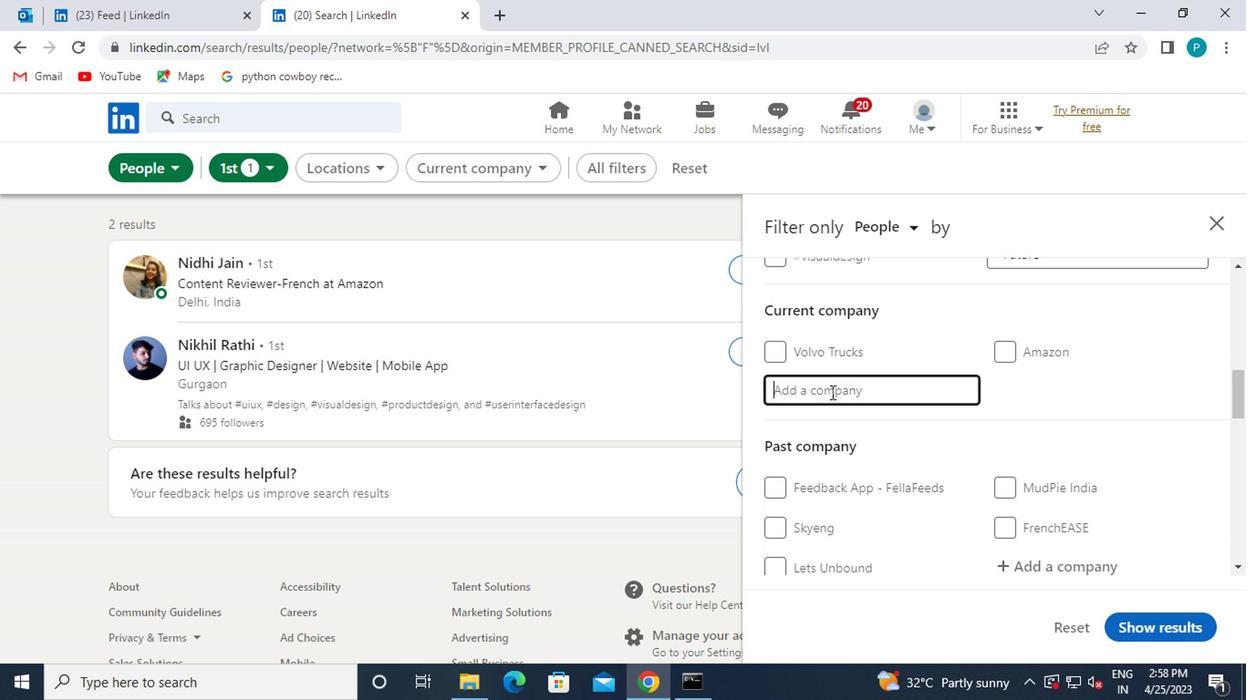 
Action: Mouse scrolled (826, 393) with delta (0, 0)
Screenshot: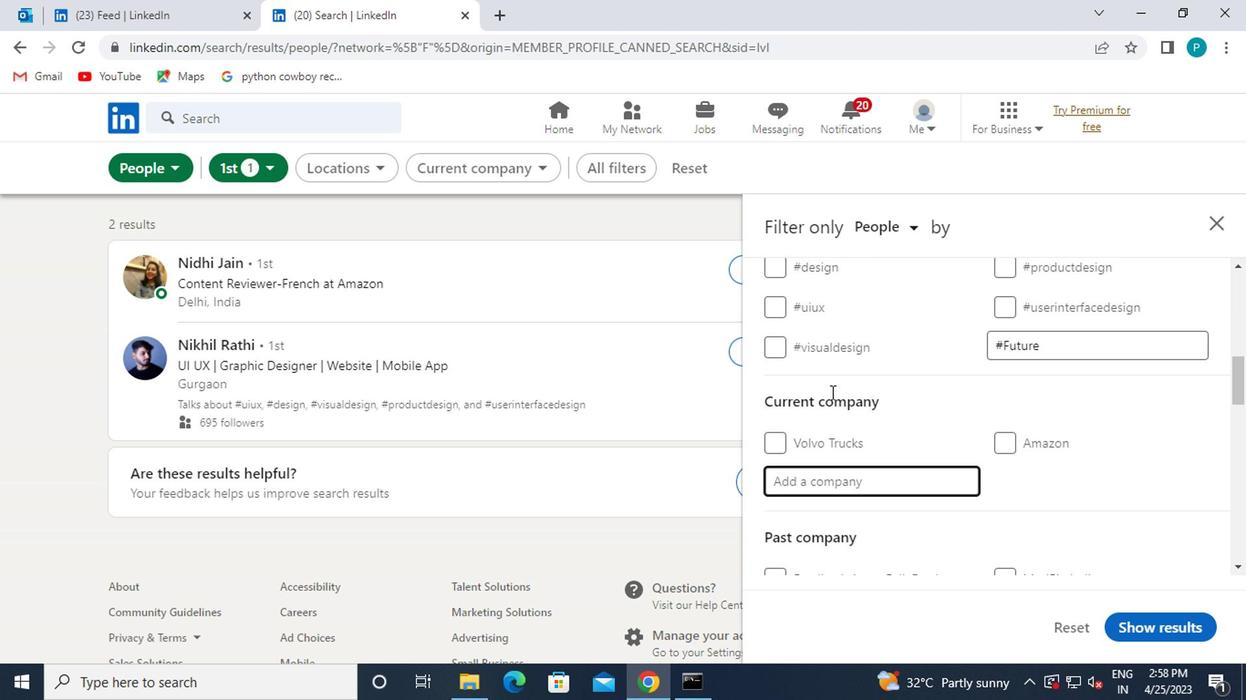 
Action: Mouse moved to (856, 388)
Screenshot: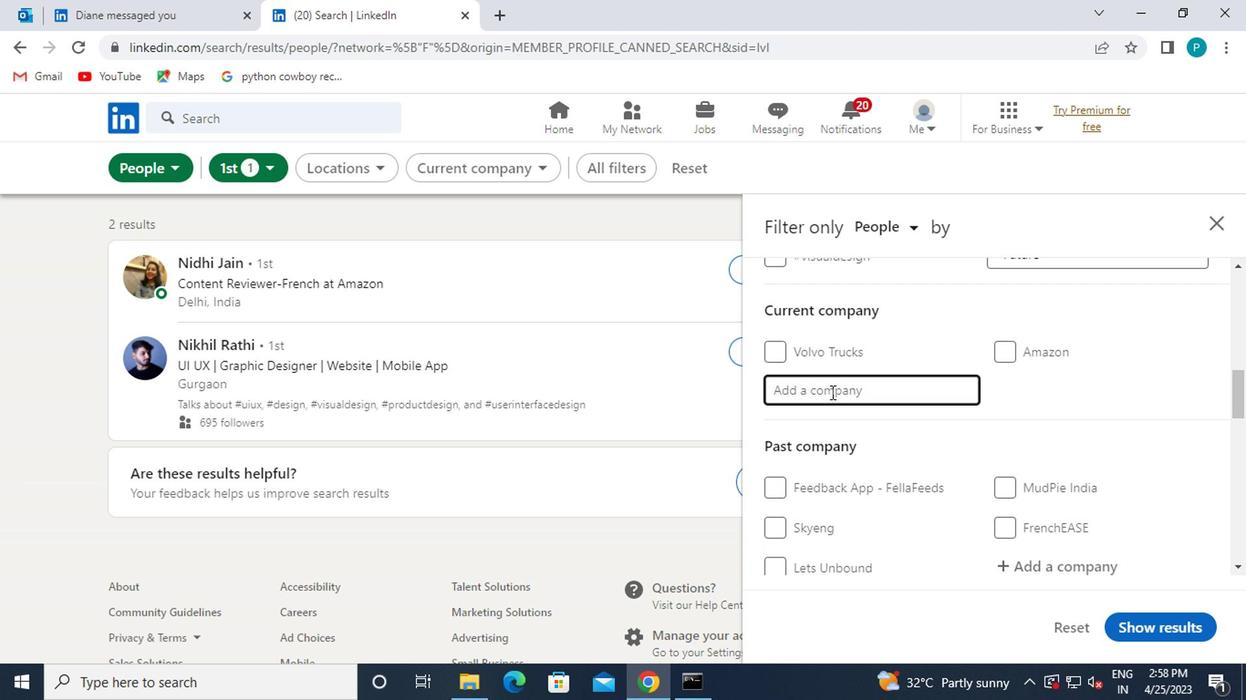 
Action: Key pressed VOLVO
Screenshot: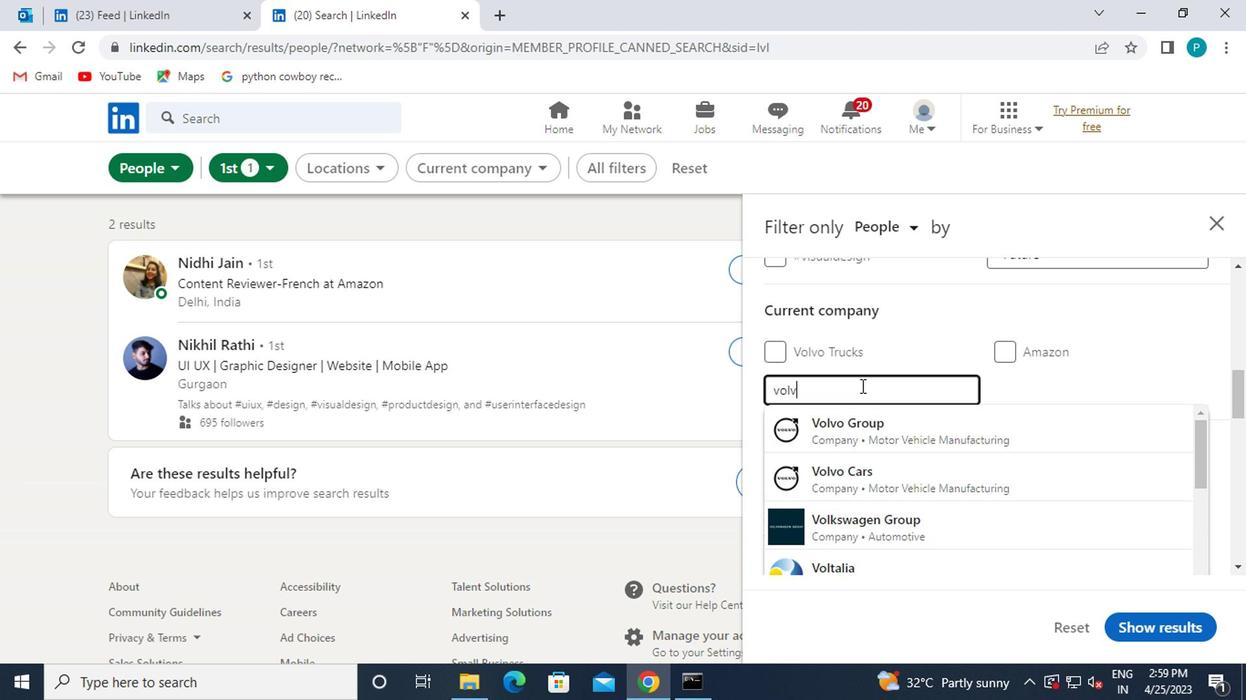 
Action: Mouse moved to (861, 388)
Screenshot: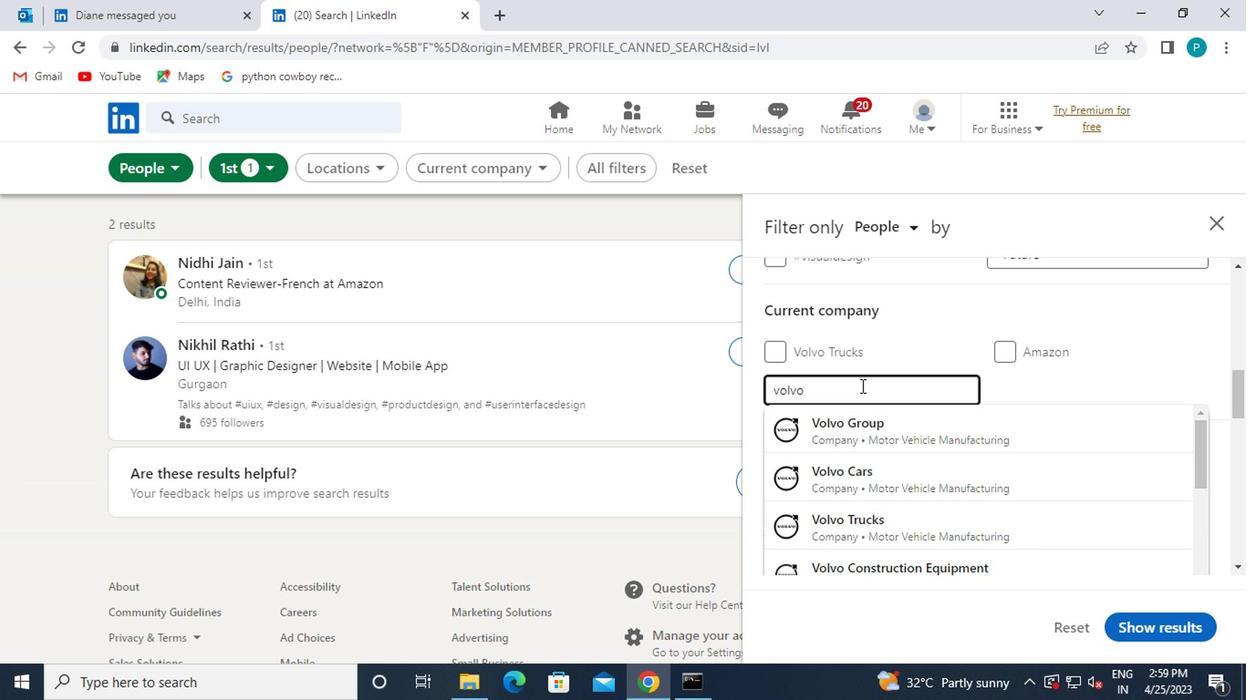 
Action: Key pressed <Key.space>T
Screenshot: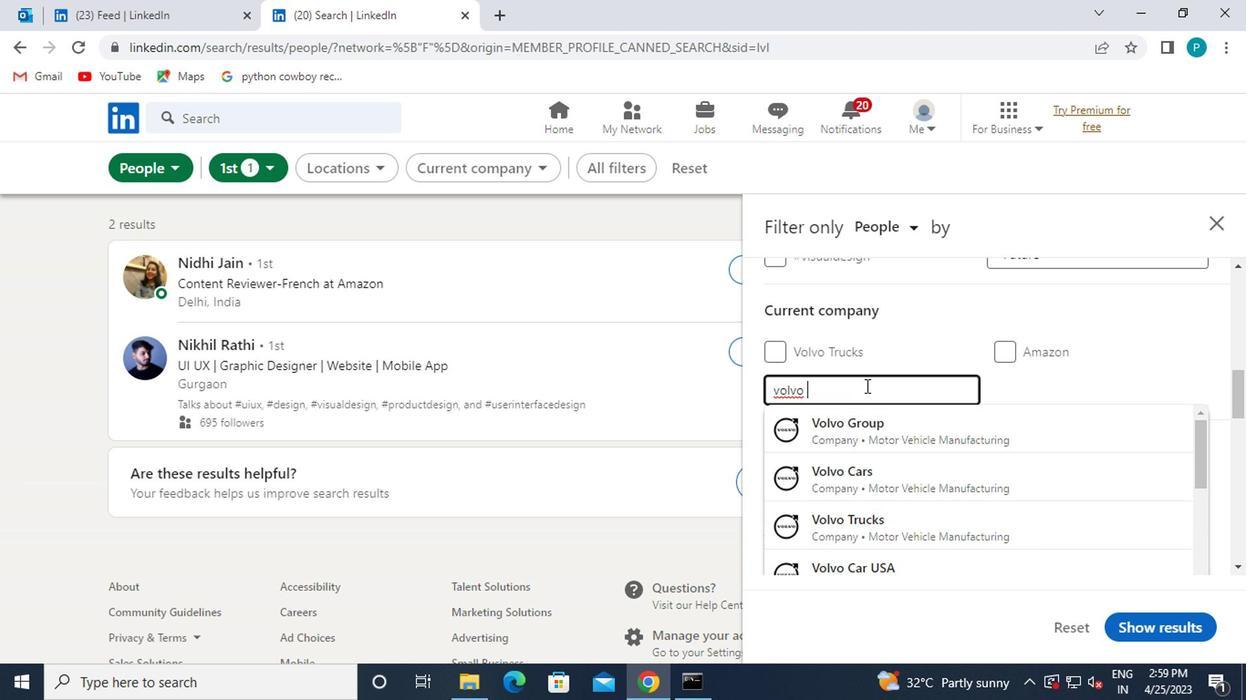 
Action: Mouse moved to (859, 383)
Screenshot: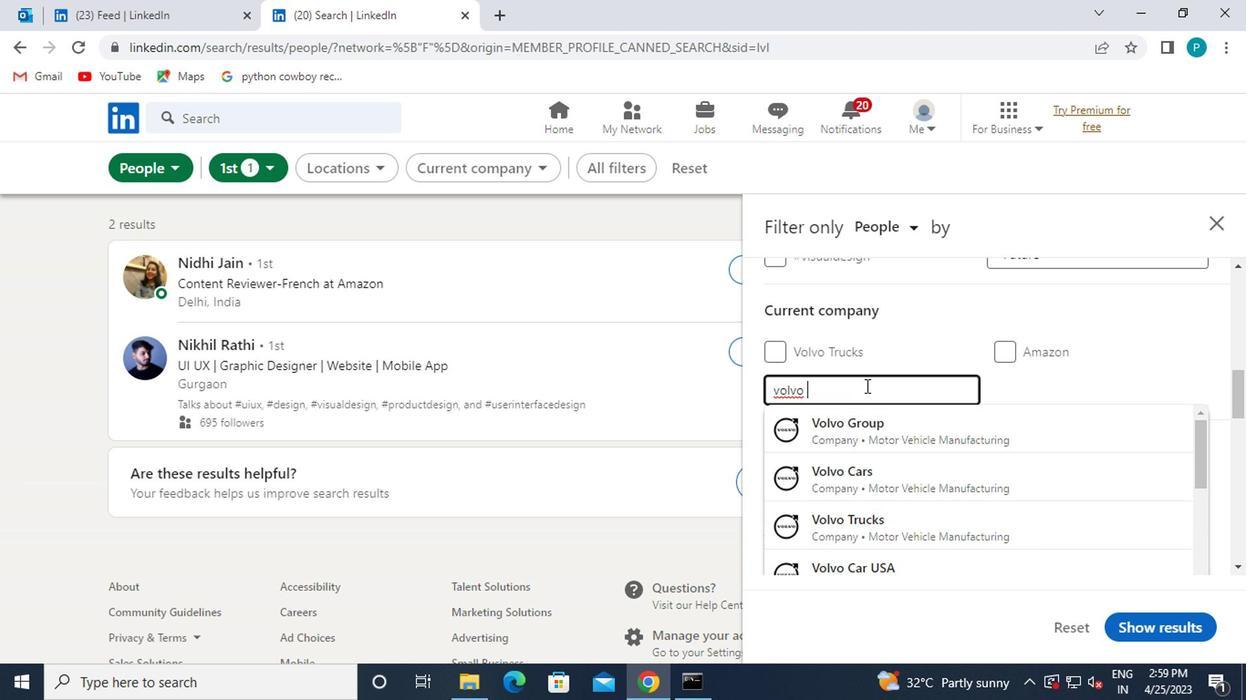 
Action: Key pressed RUCKS
Screenshot: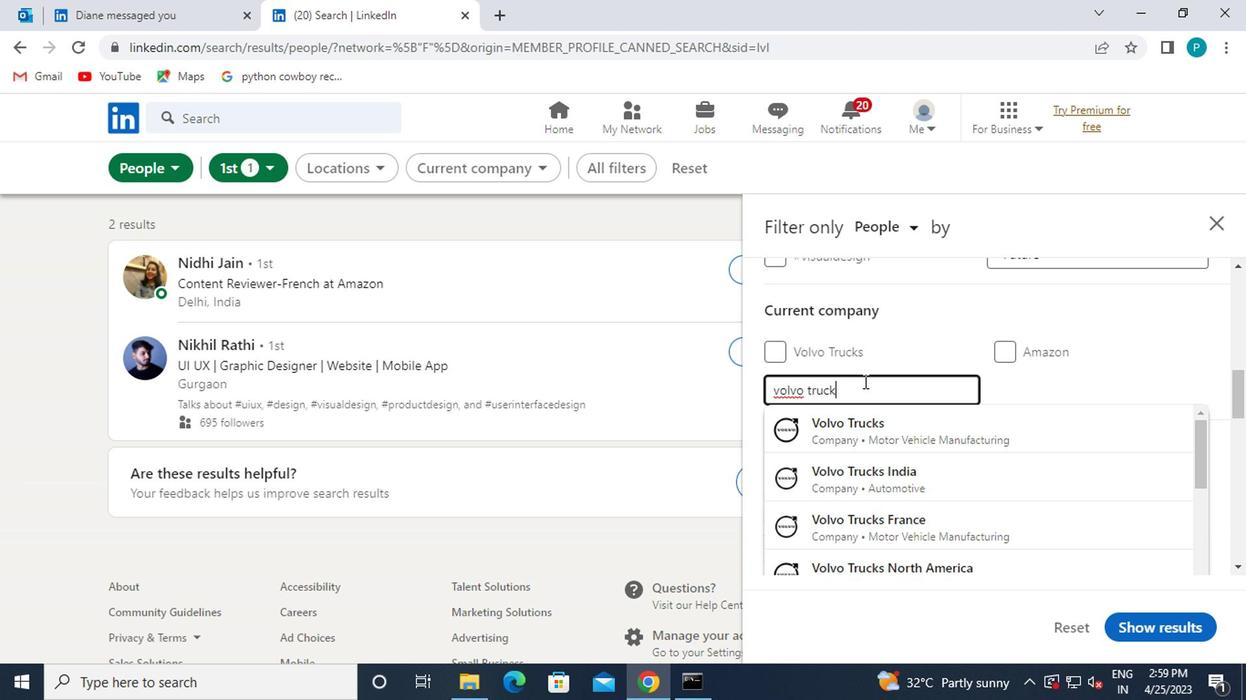 
Action: Mouse moved to (840, 486)
Screenshot: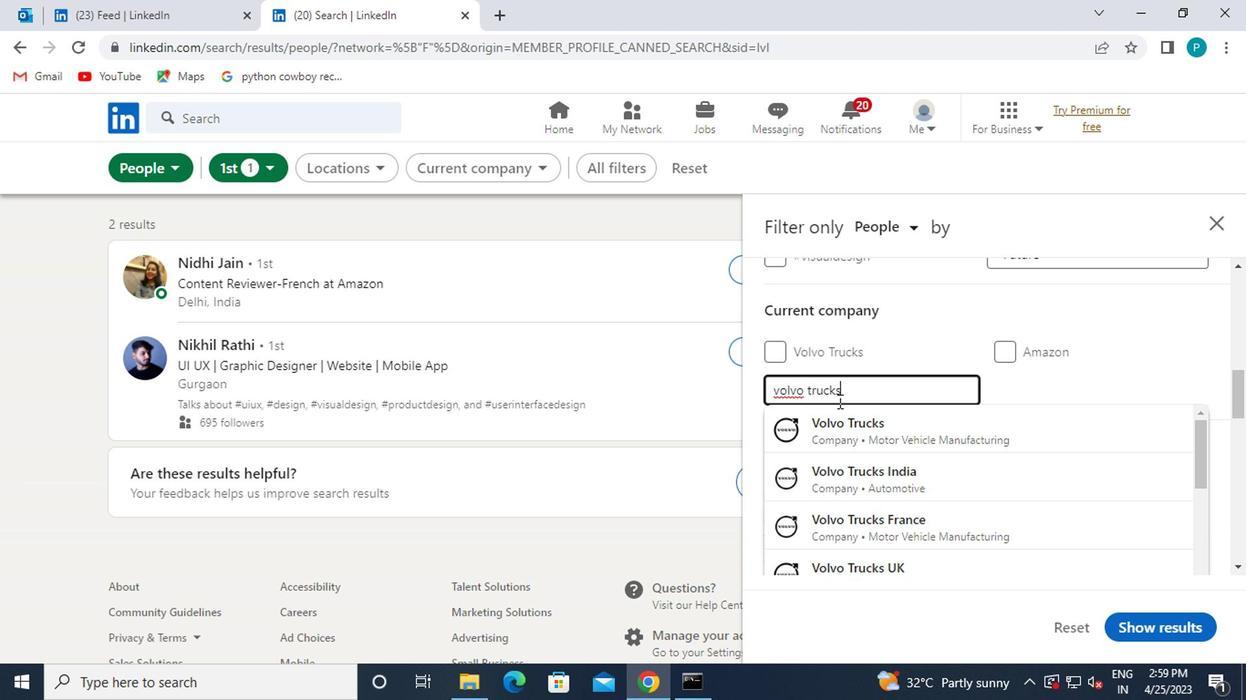 
Action: Mouse pressed left at (840, 486)
Screenshot: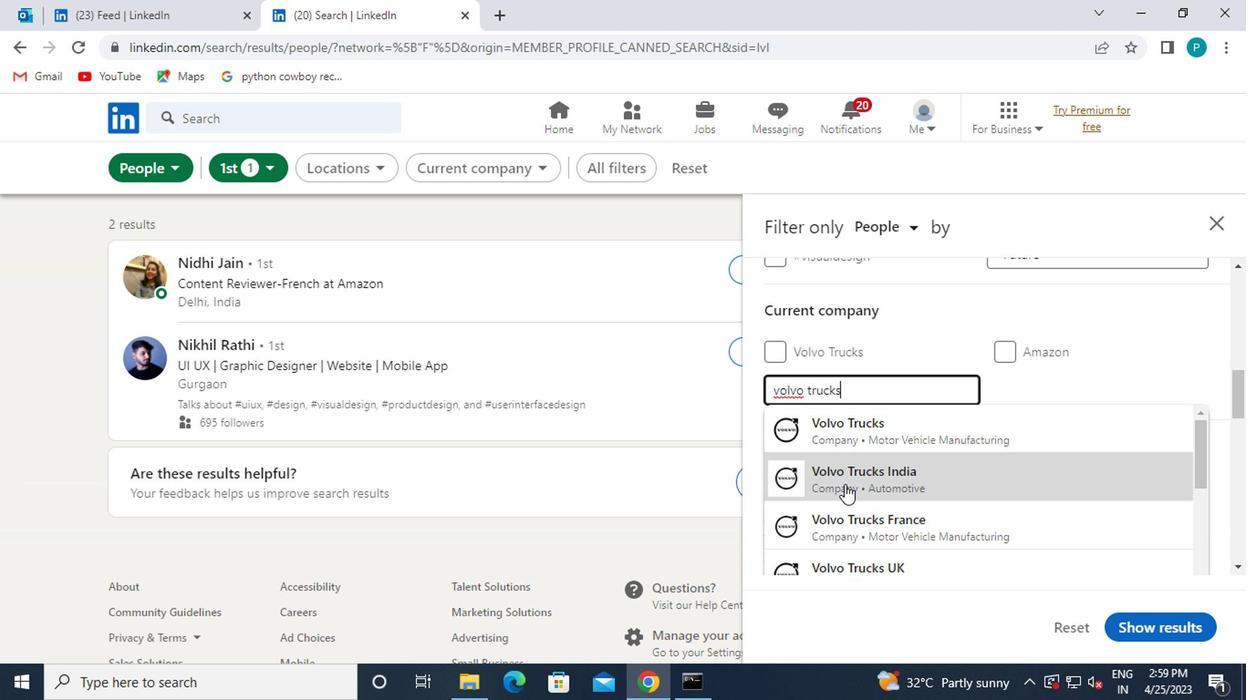 
Action: Mouse moved to (950, 458)
Screenshot: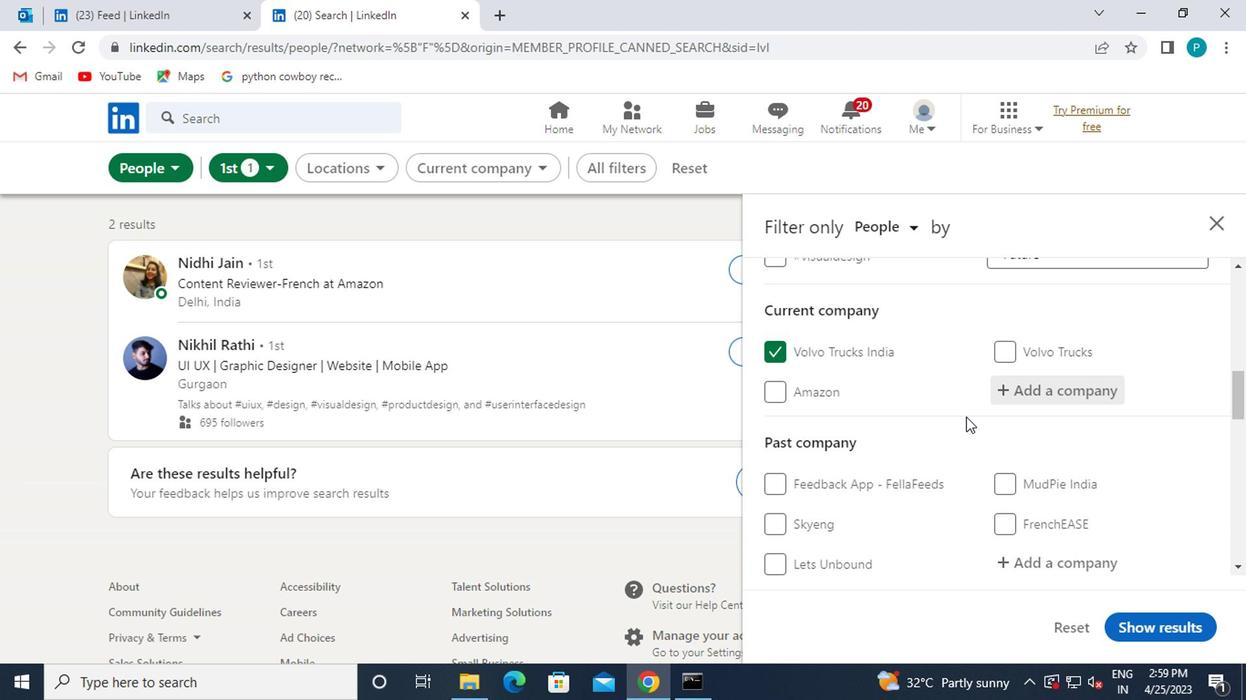 
Action: Mouse scrolled (950, 456) with delta (0, -1)
Screenshot: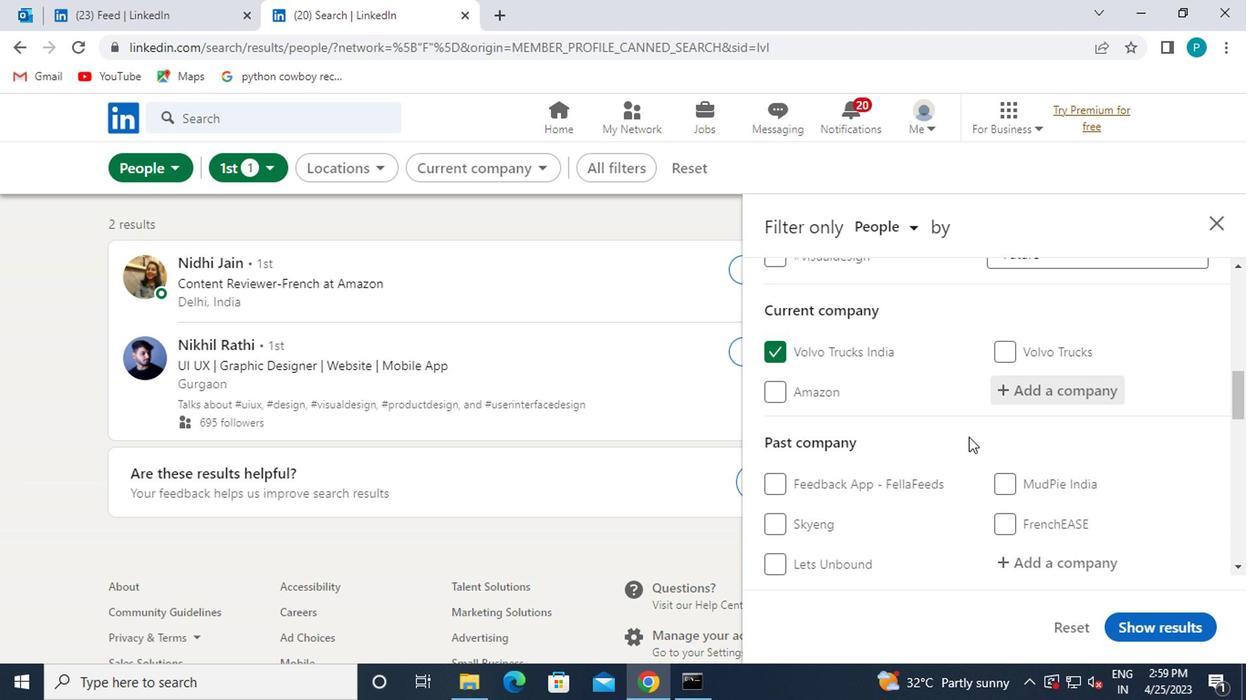 
Action: Mouse moved to (944, 479)
Screenshot: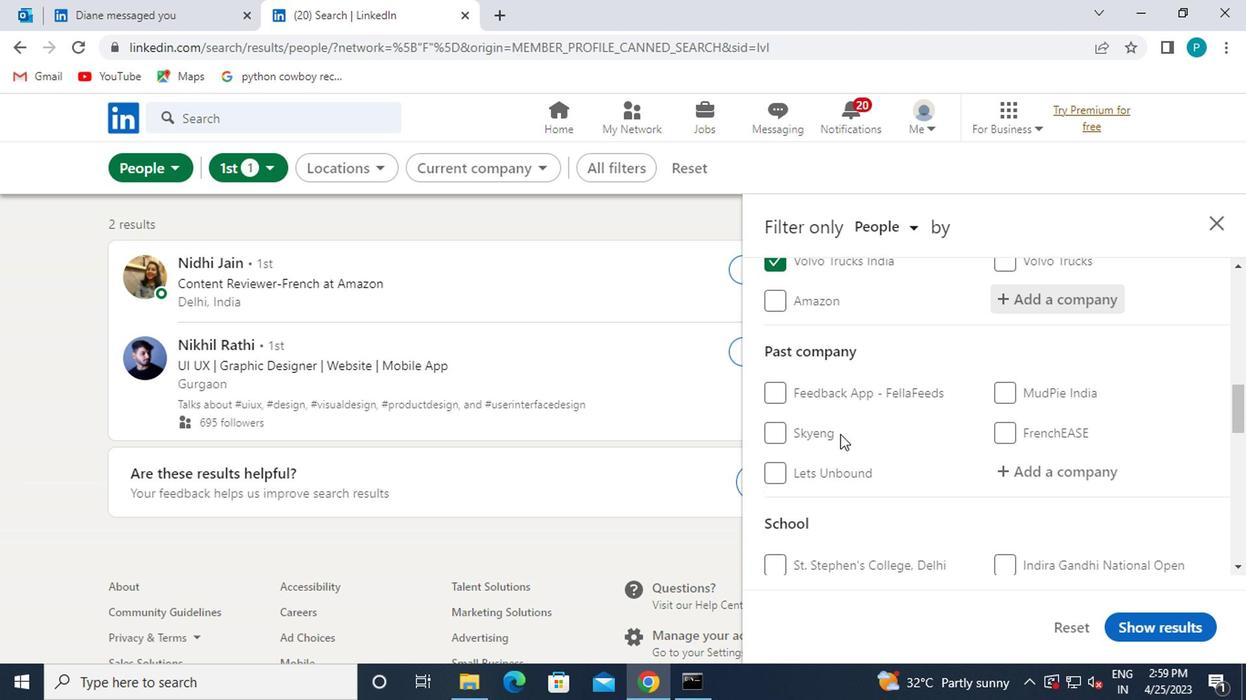 
Action: Mouse scrolled (944, 478) with delta (0, 0)
Screenshot: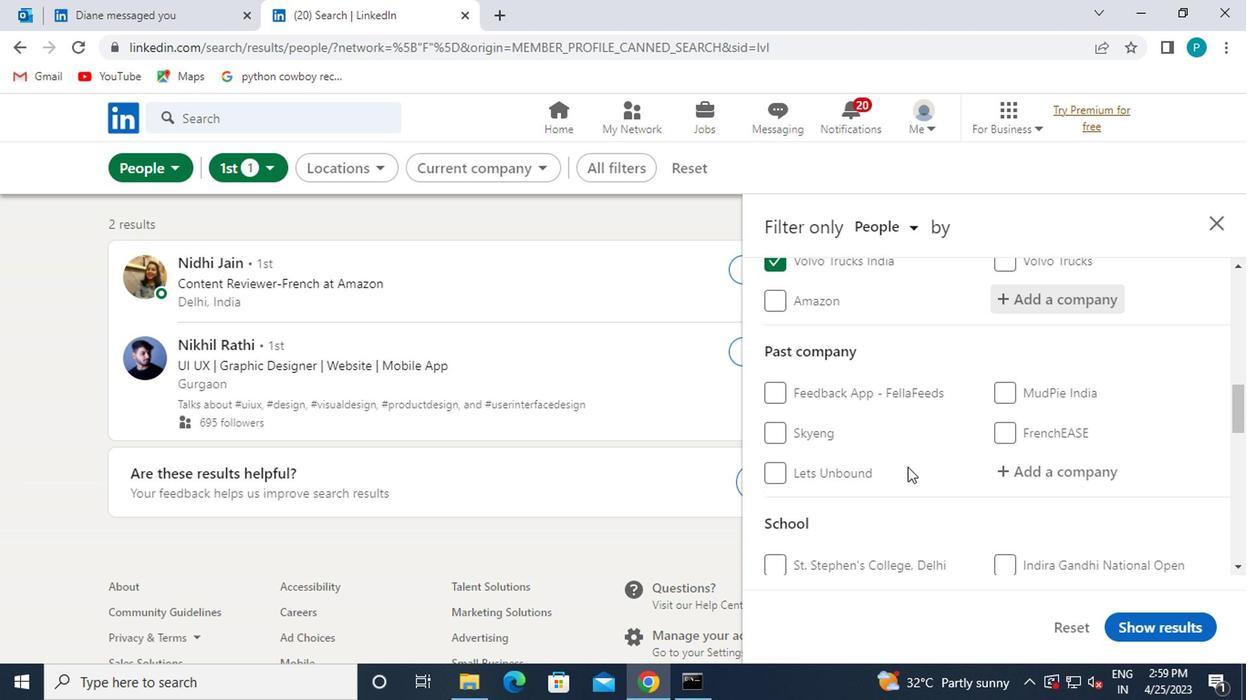 
Action: Mouse scrolled (944, 478) with delta (0, 0)
Screenshot: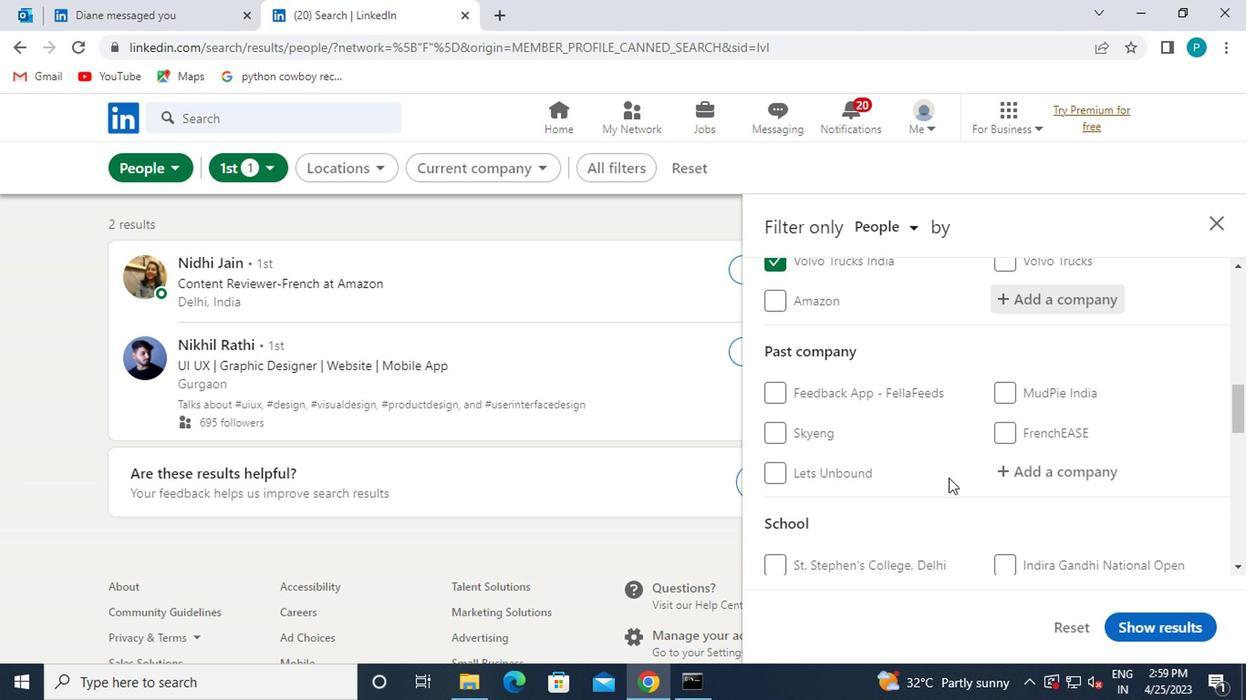 
Action: Mouse moved to (1016, 498)
Screenshot: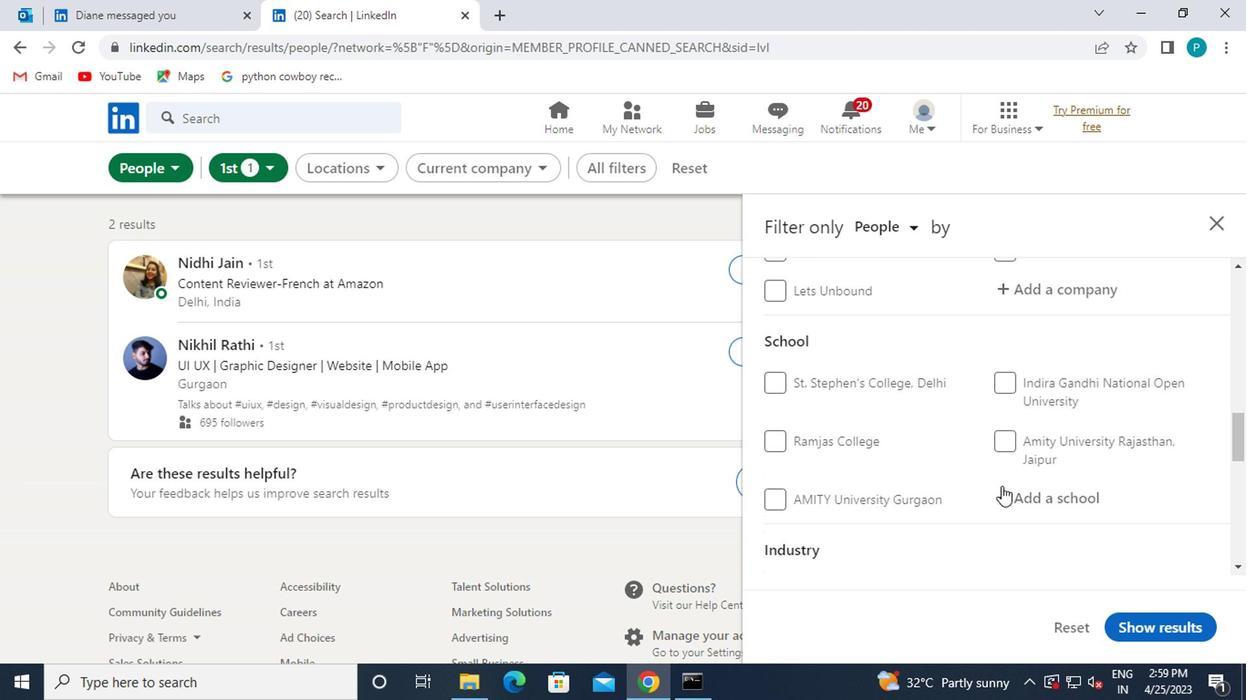 
Action: Mouse pressed left at (1016, 498)
Screenshot: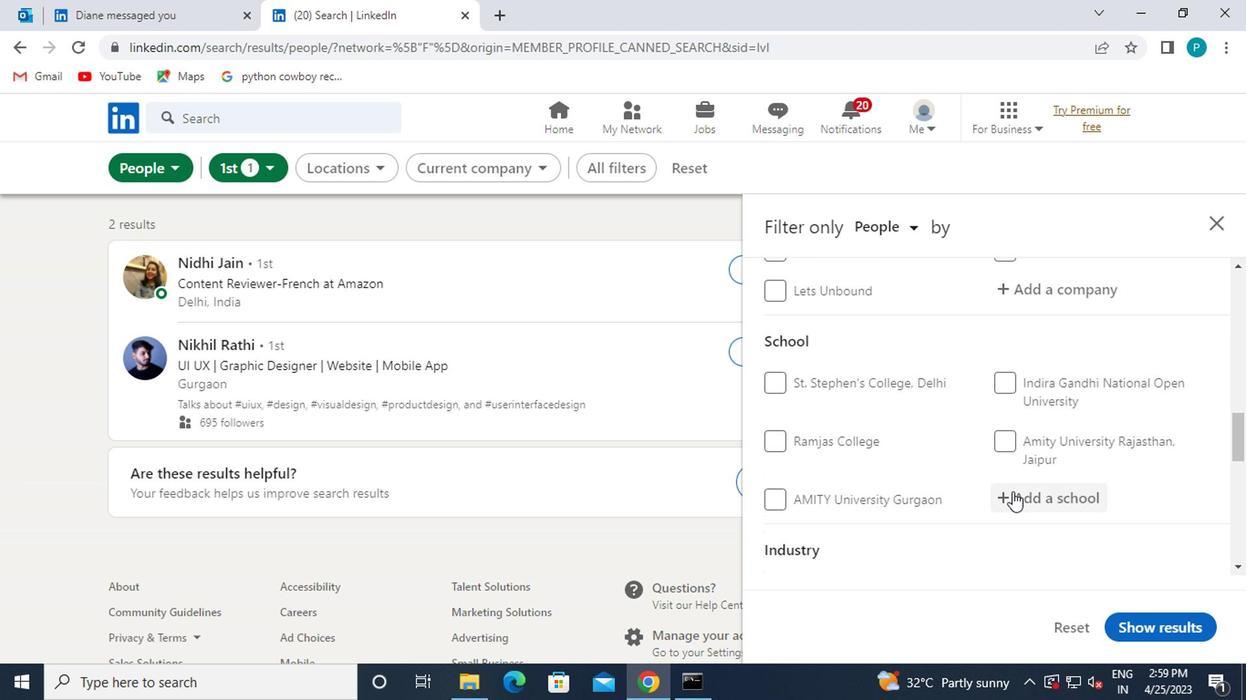 
Action: Mouse moved to (1008, 477)
Screenshot: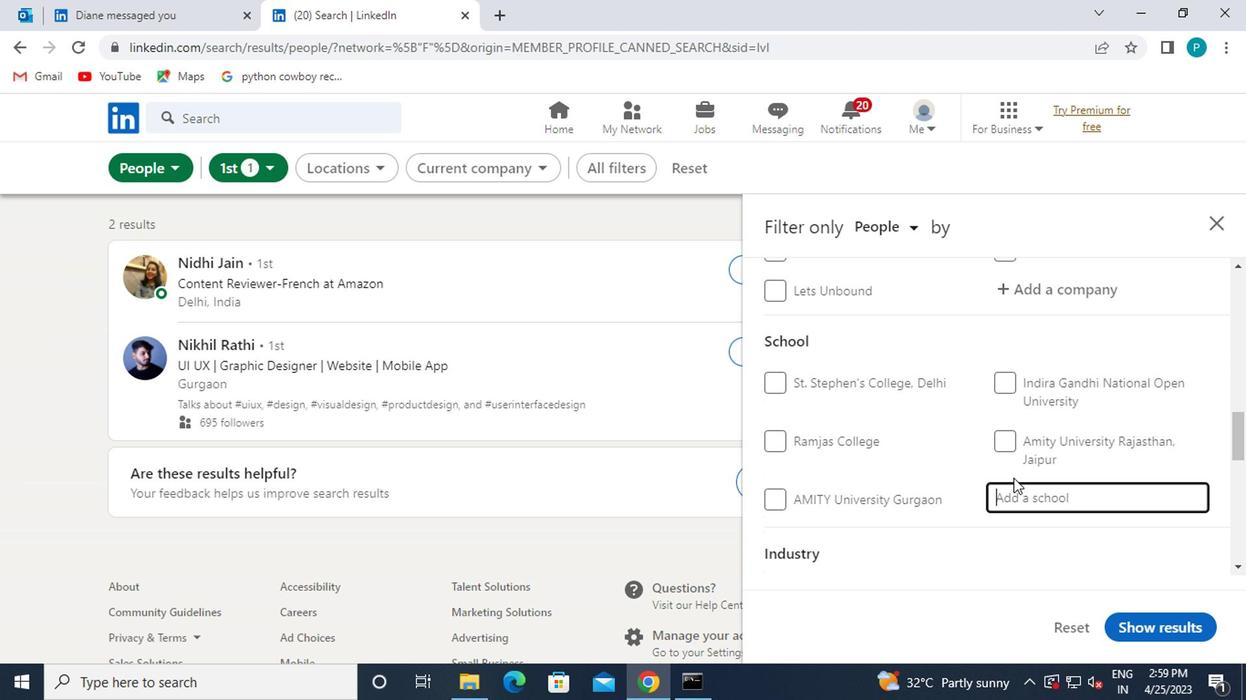 
Action: Key pressed VEER<Key.space>NARMAD
Screenshot: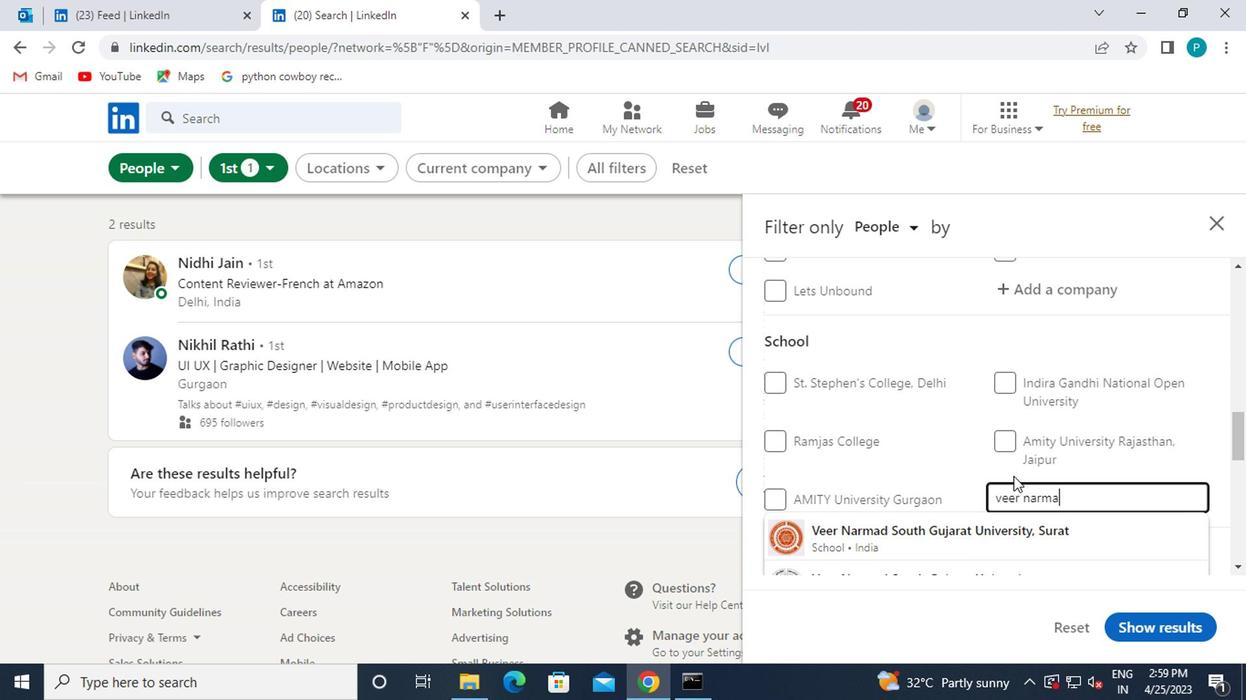 
Action: Mouse moved to (1037, 527)
Screenshot: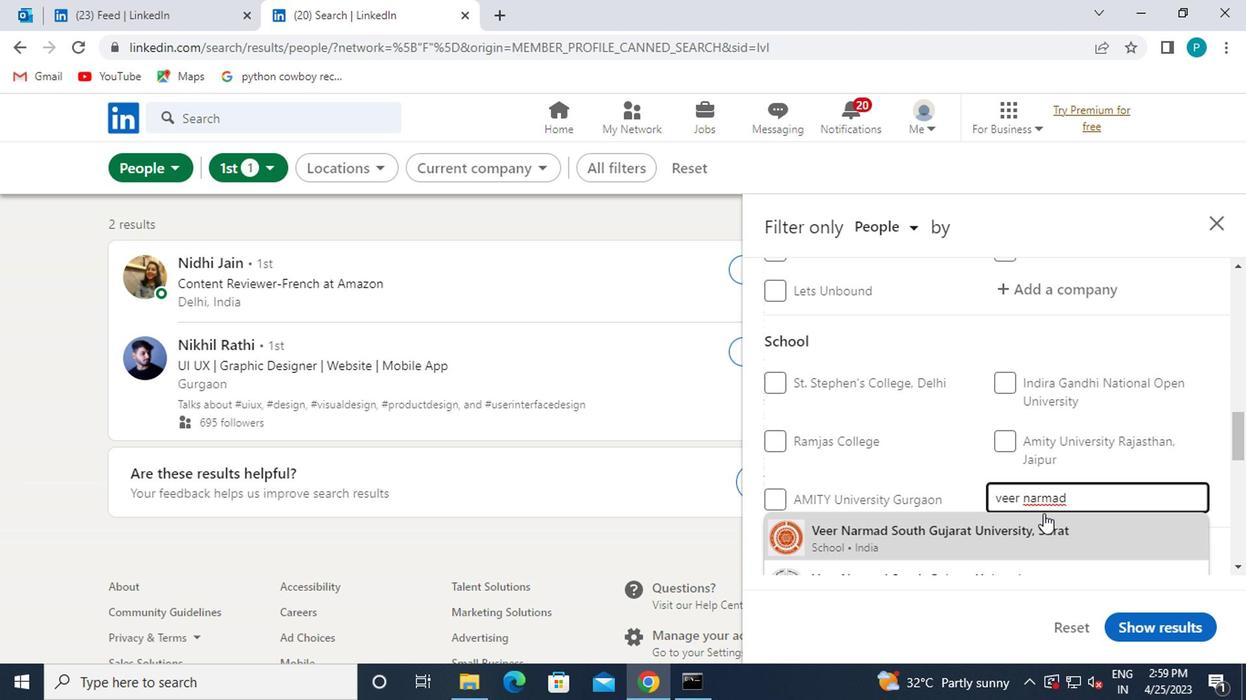 
Action: Mouse pressed left at (1037, 527)
Screenshot: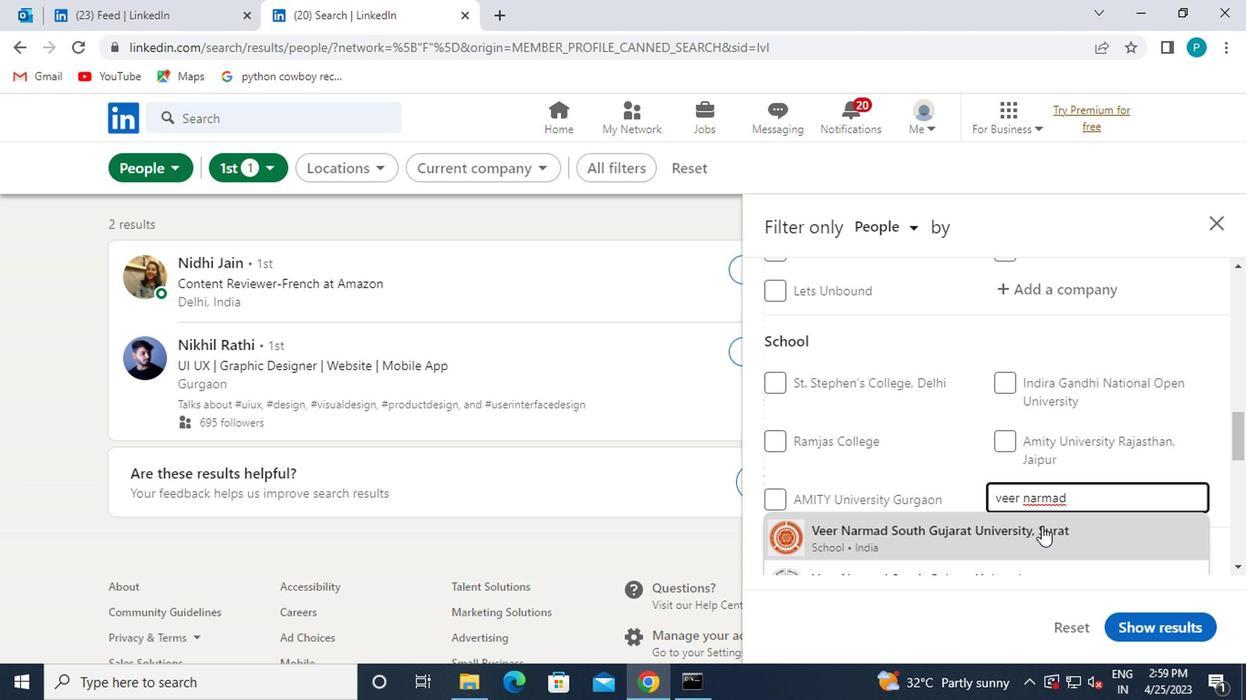 
Action: Mouse moved to (944, 470)
Screenshot: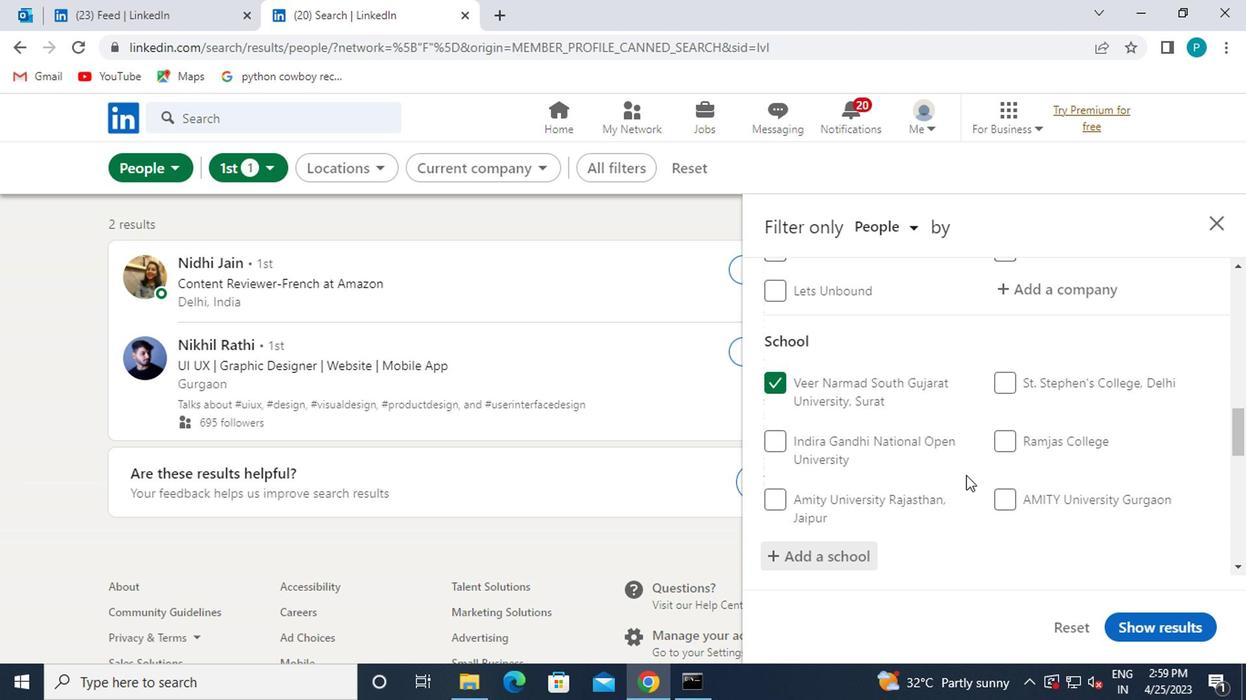 
Action: Mouse scrolled (944, 469) with delta (0, 0)
Screenshot: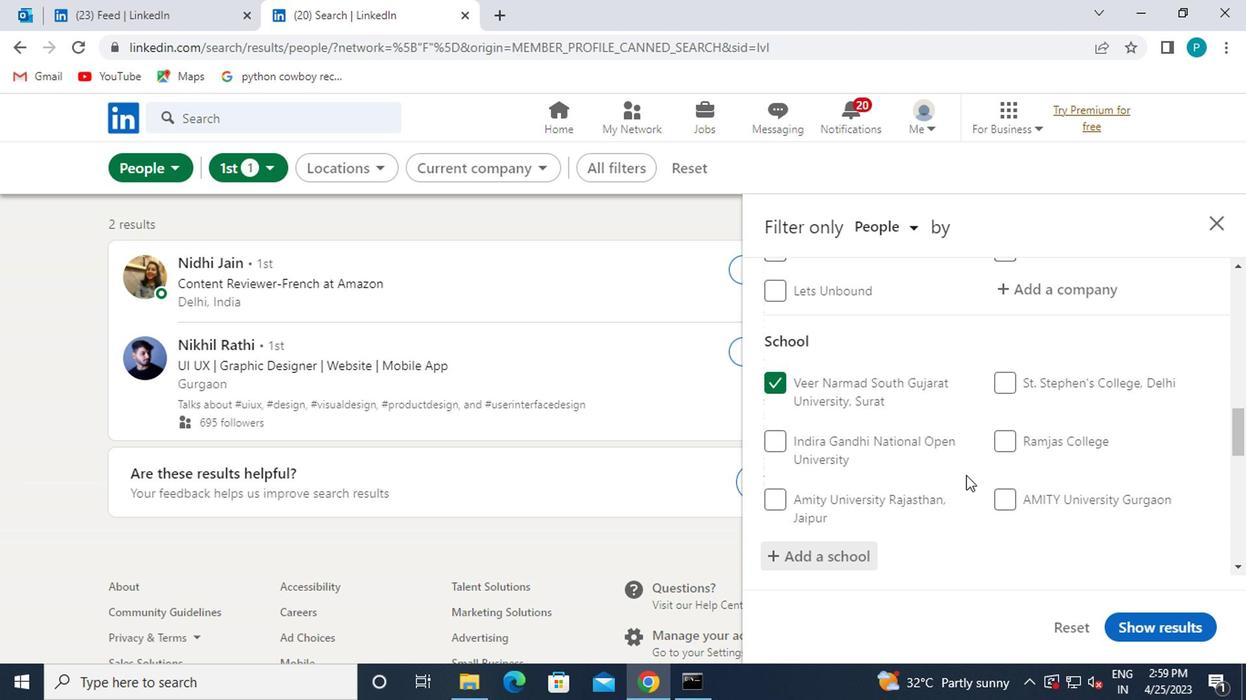 
Action: Mouse scrolled (944, 469) with delta (0, 0)
Screenshot: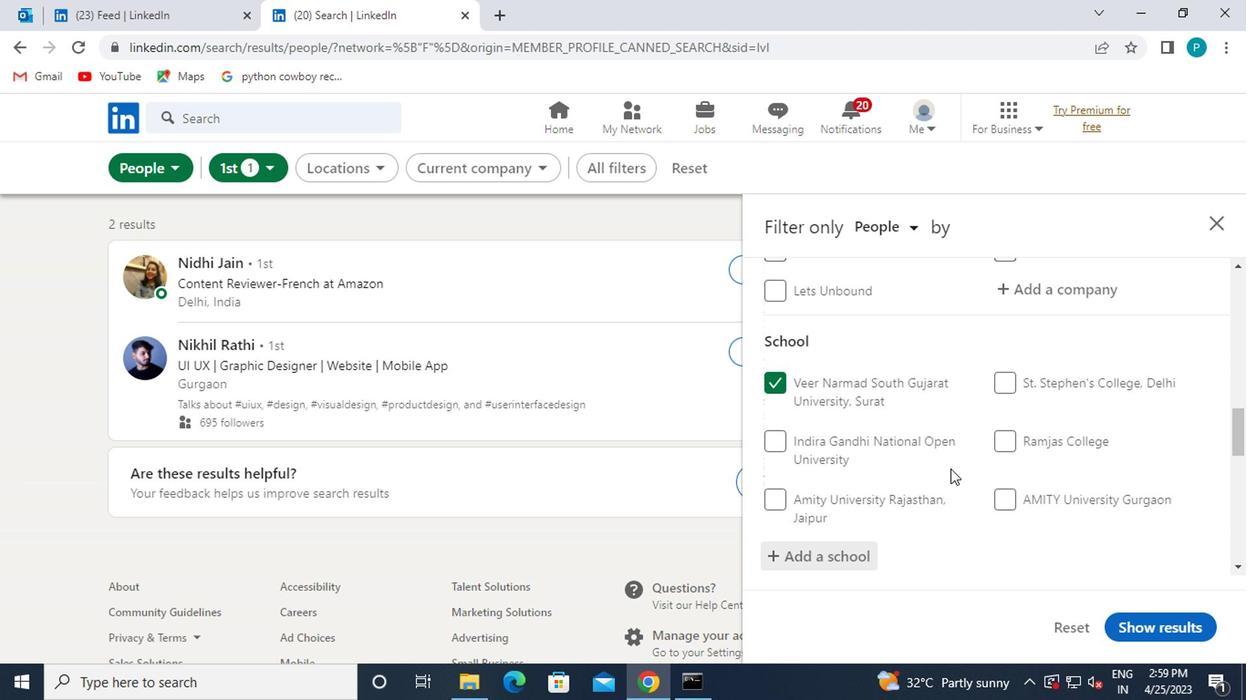 
Action: Mouse moved to (939, 466)
Screenshot: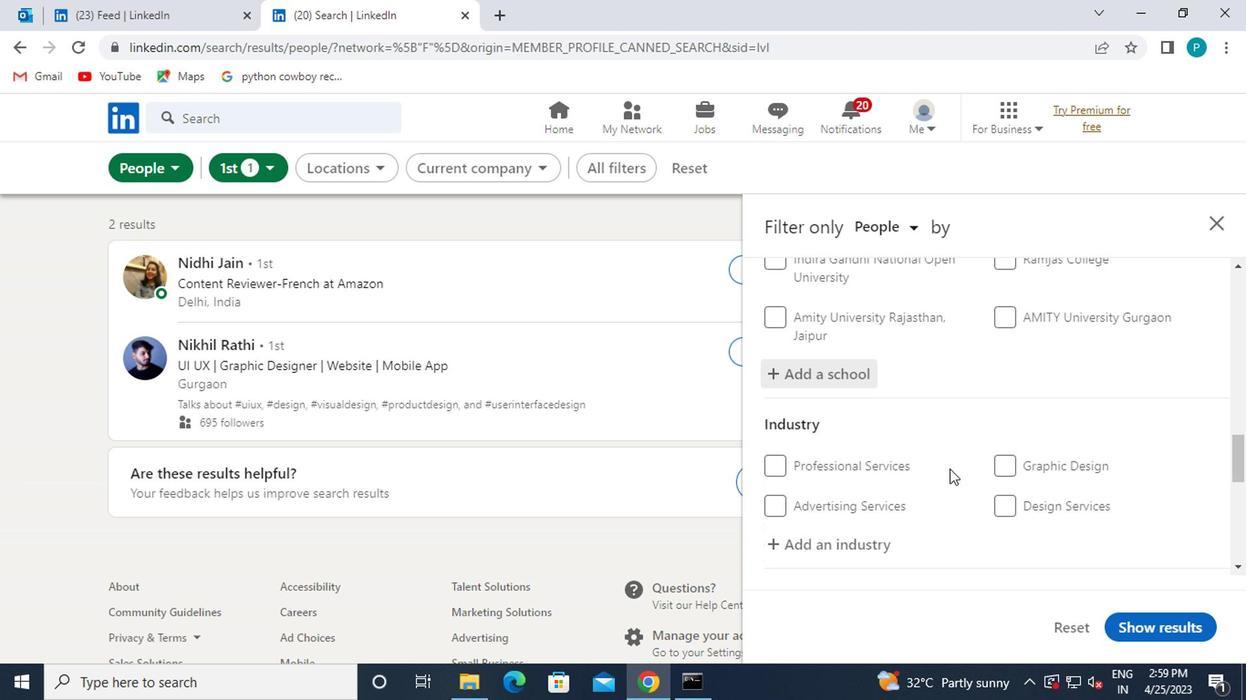 
Action: Mouse scrolled (939, 465) with delta (0, 0)
Screenshot: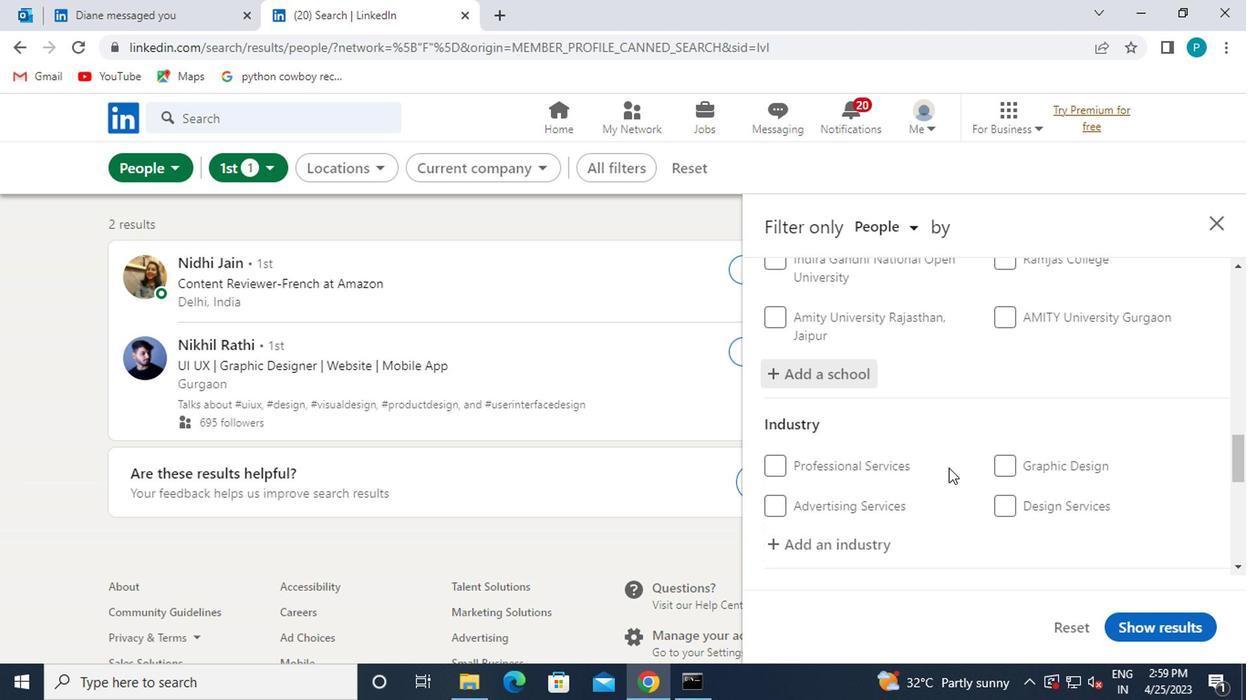 
Action: Mouse moved to (852, 445)
Screenshot: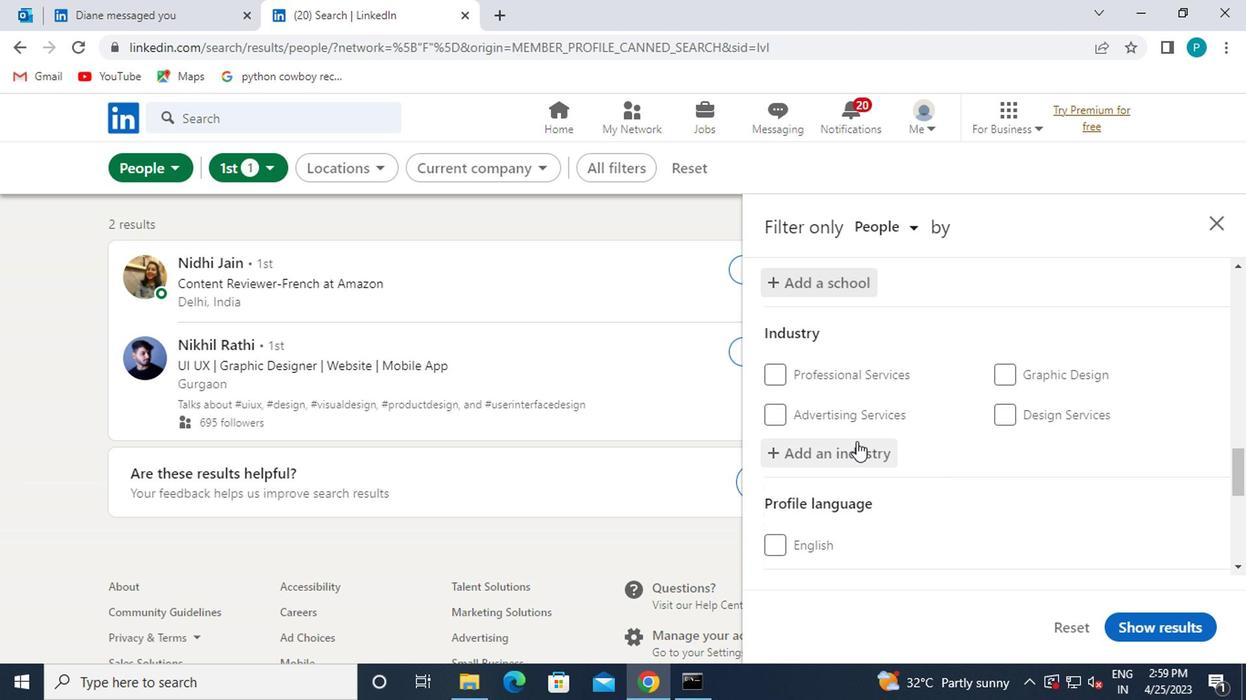 
Action: Mouse pressed left at (852, 445)
Screenshot: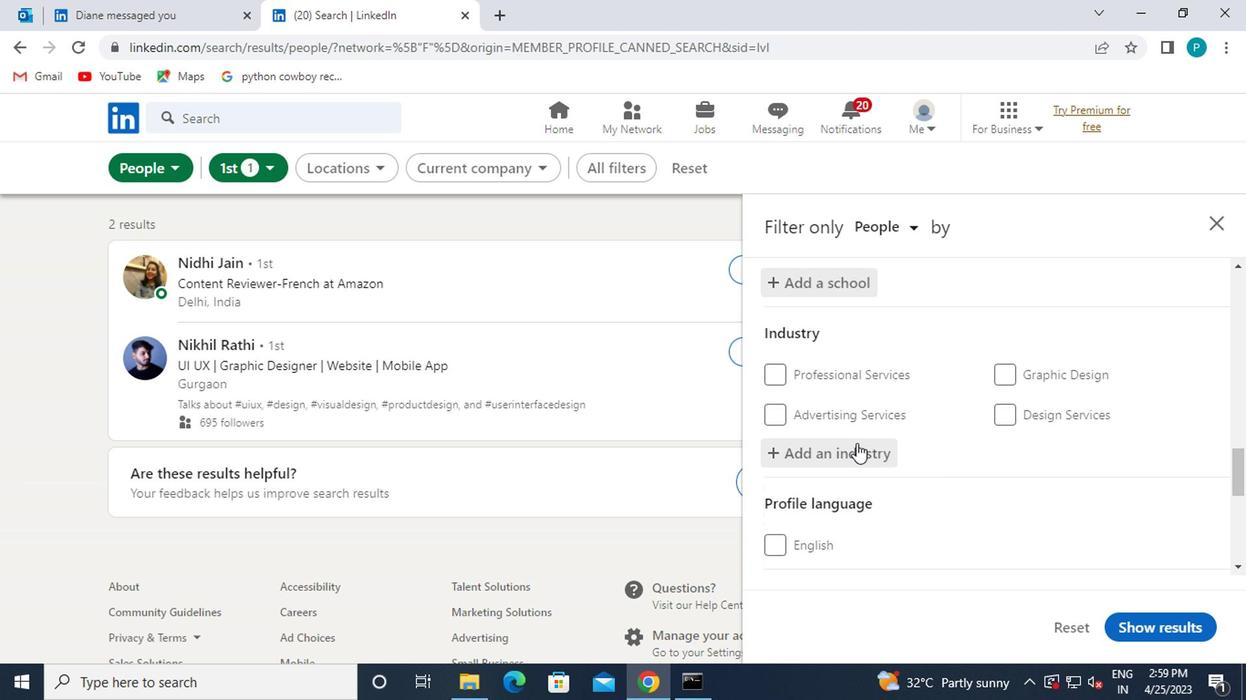 
Action: Mouse moved to (862, 447)
Screenshot: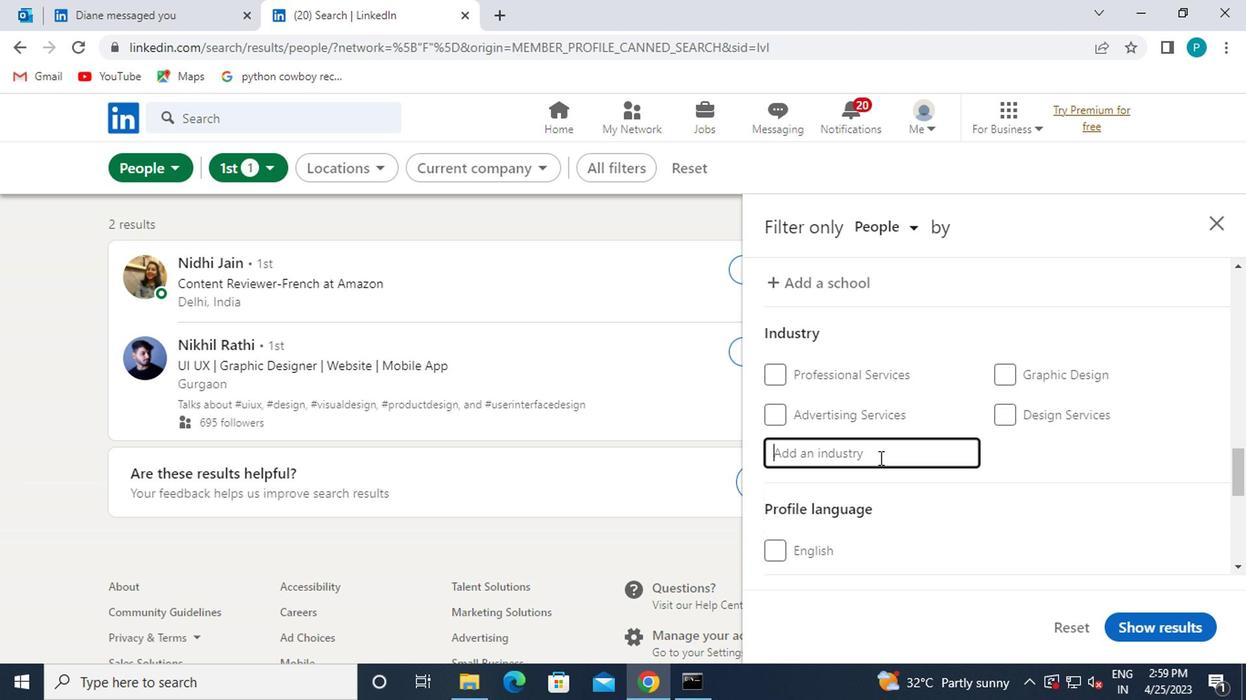 
Action: Key pressed W
Screenshot: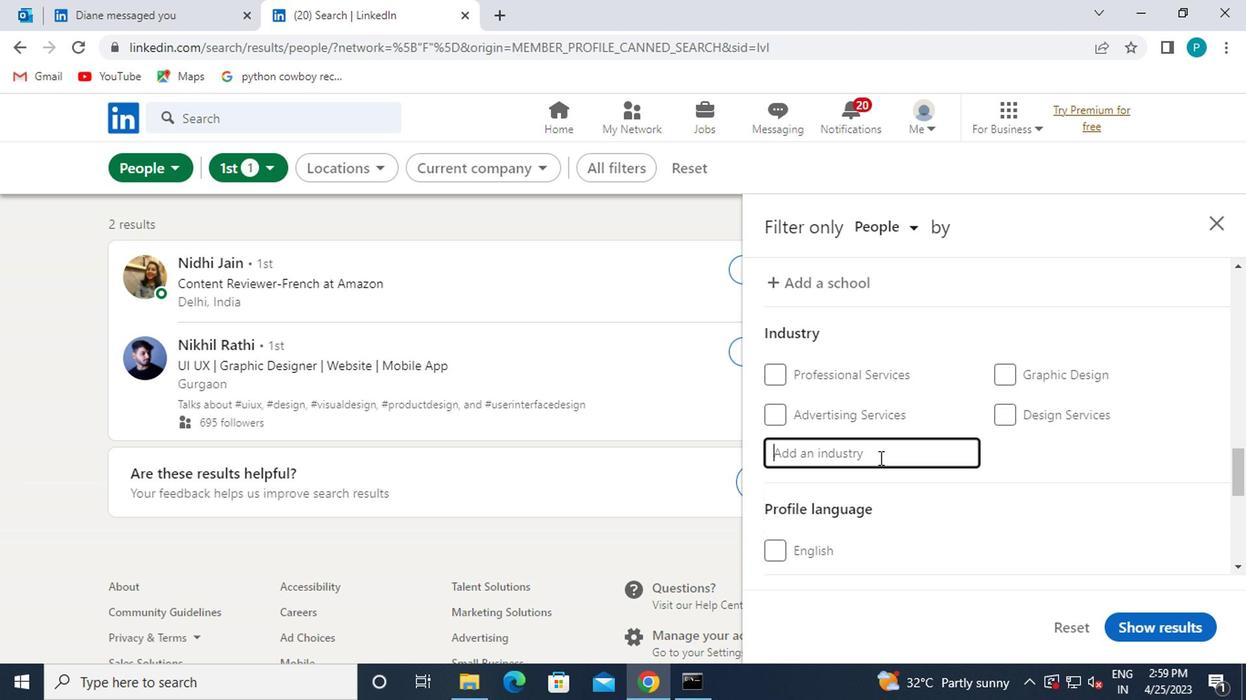 
Action: Mouse moved to (844, 428)
Screenshot: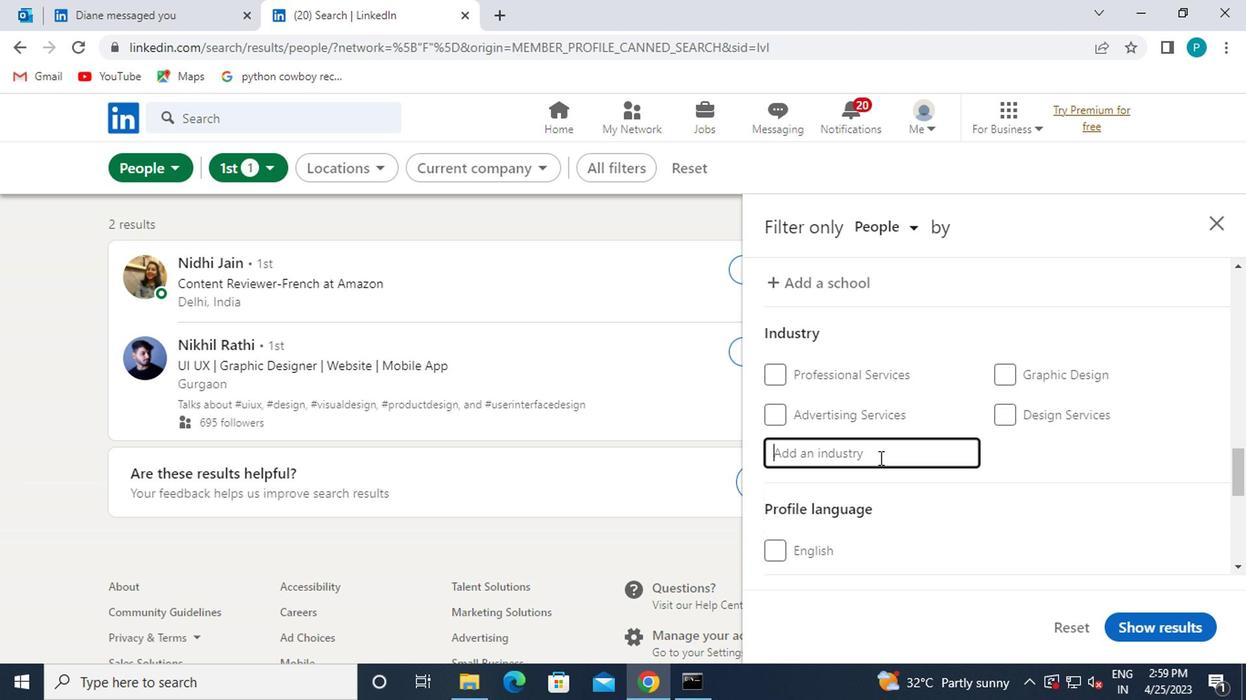 
Action: Key pressed ASTE
Screenshot: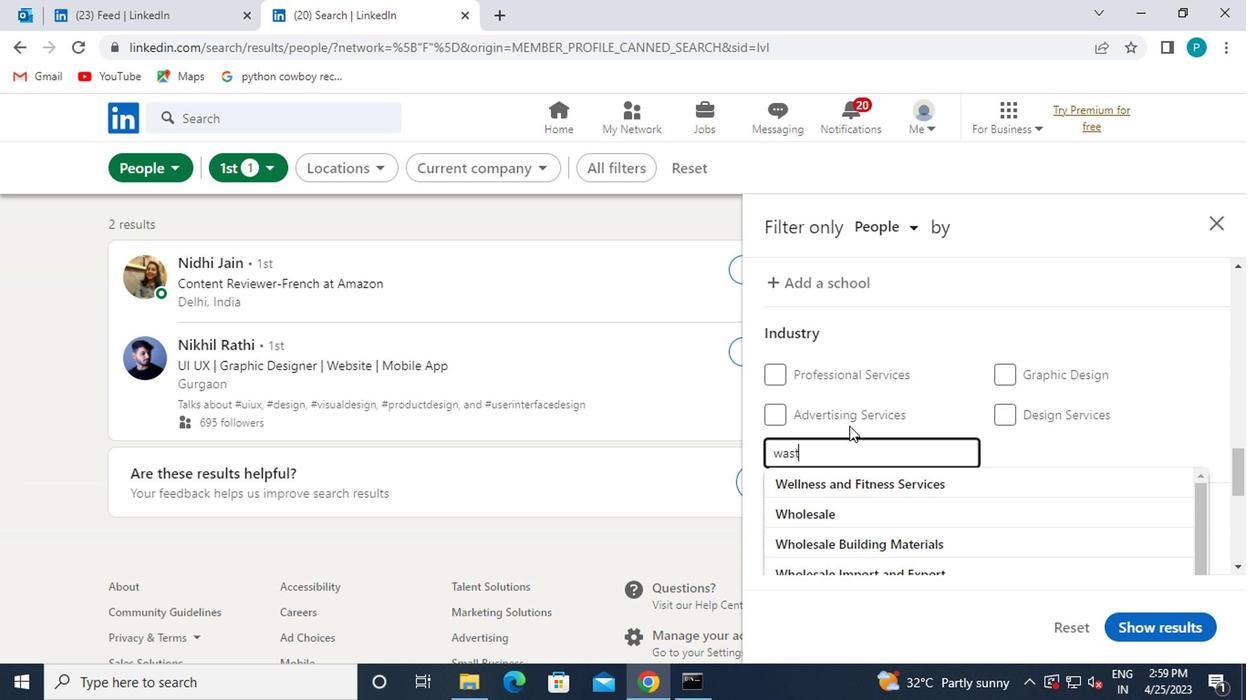 
Action: Mouse moved to (868, 506)
Screenshot: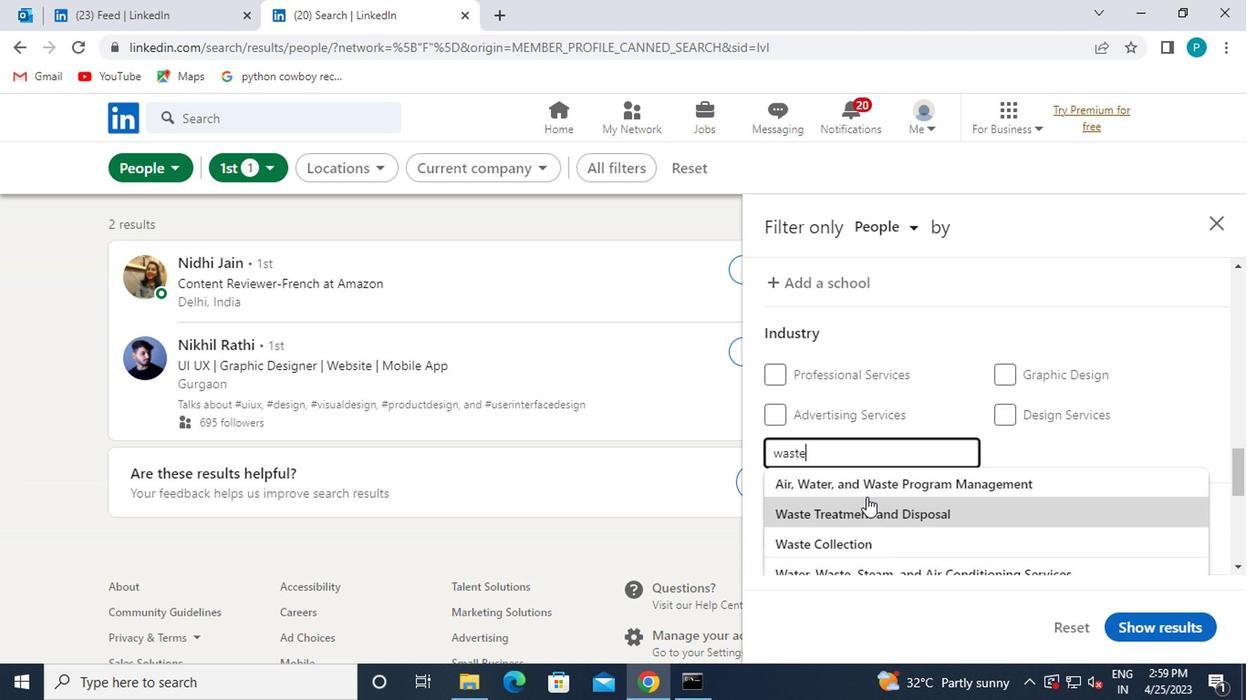 
Action: Mouse pressed left at (868, 506)
Screenshot: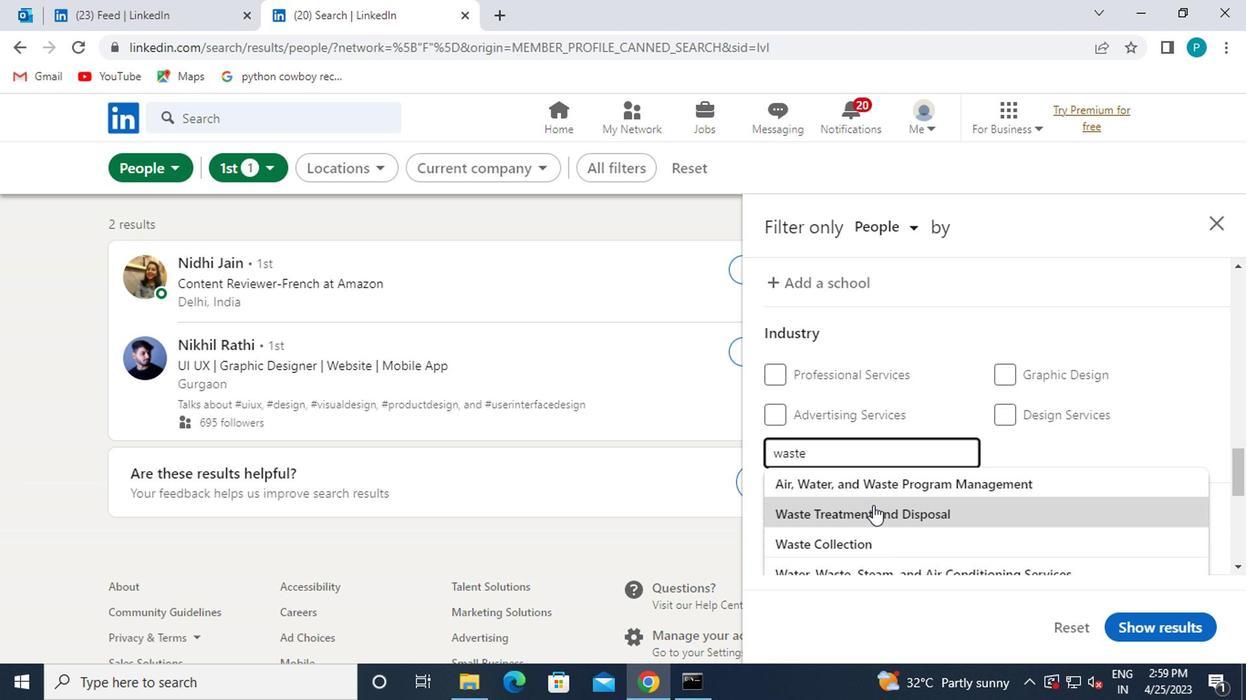 
Action: Mouse moved to (869, 507)
Screenshot: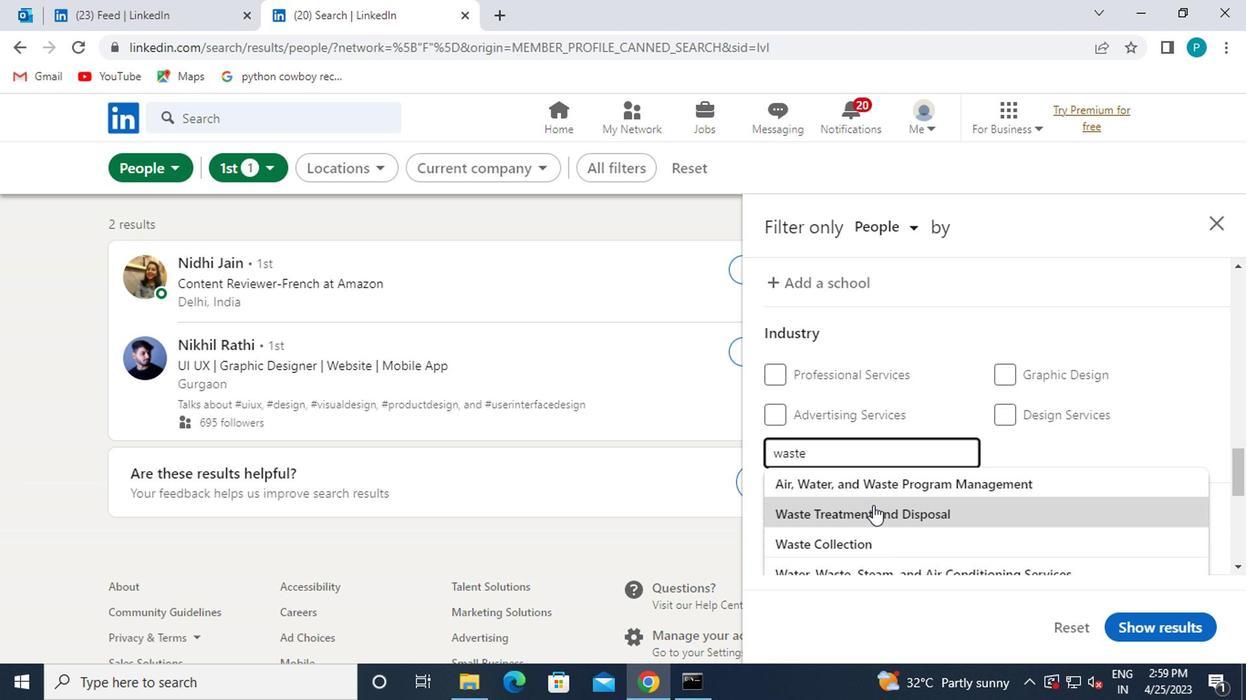 
Action: Mouse scrolled (869, 506) with delta (0, 0)
Screenshot: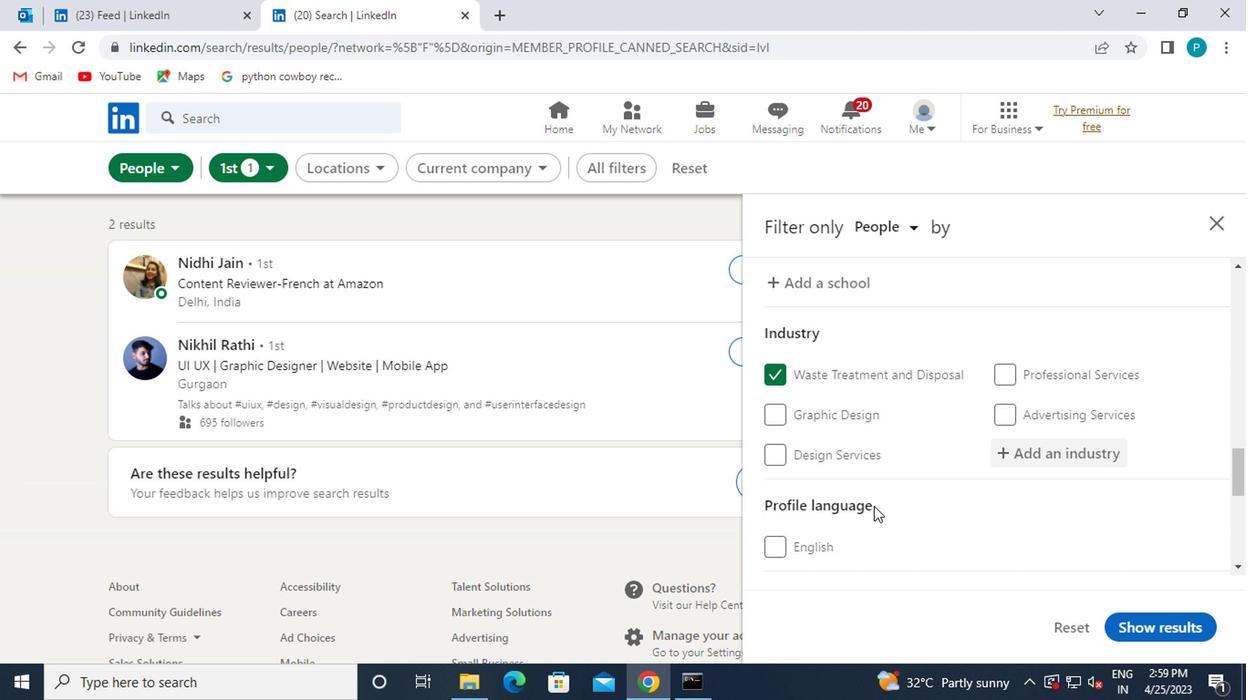 
Action: Mouse scrolled (869, 506) with delta (0, 0)
Screenshot: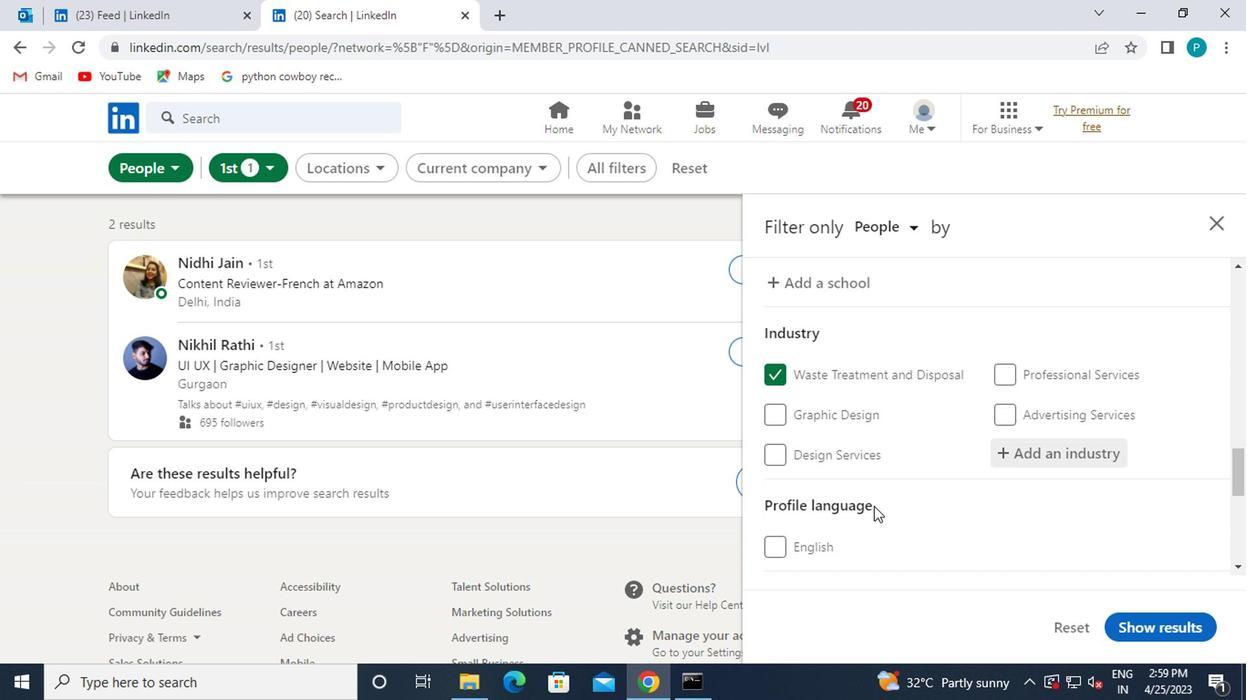 
Action: Mouse moved to (935, 493)
Screenshot: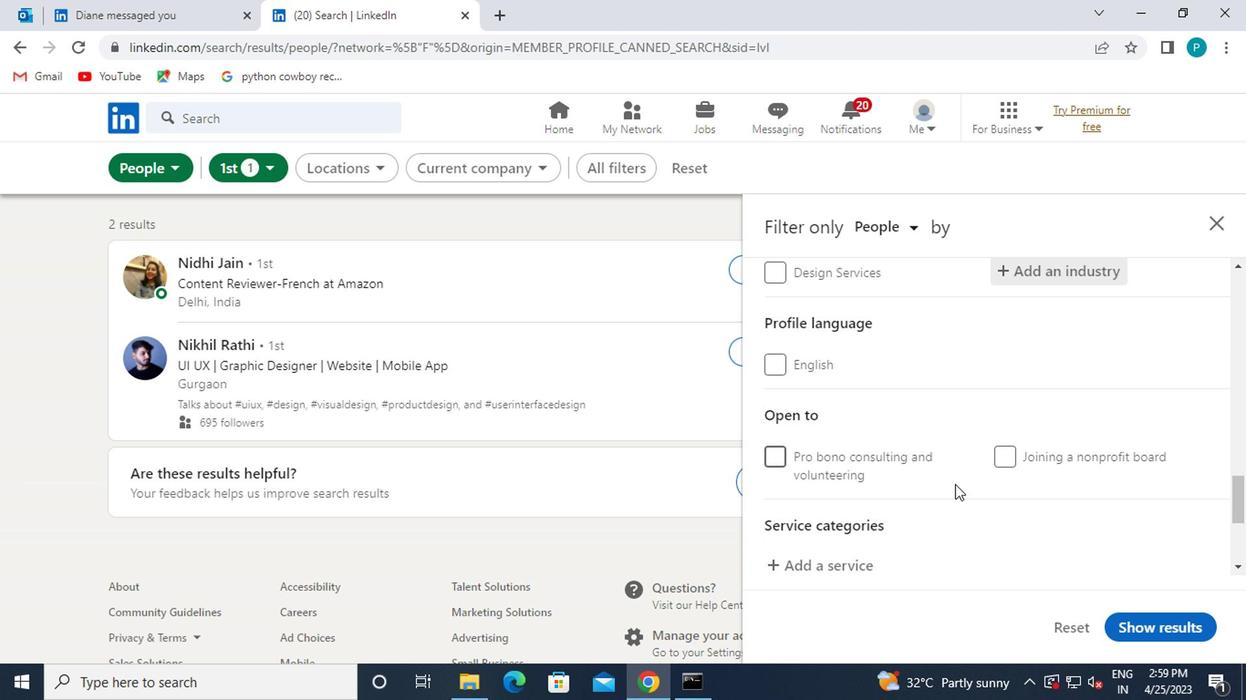 
Action: Mouse scrolled (935, 492) with delta (0, 0)
Screenshot: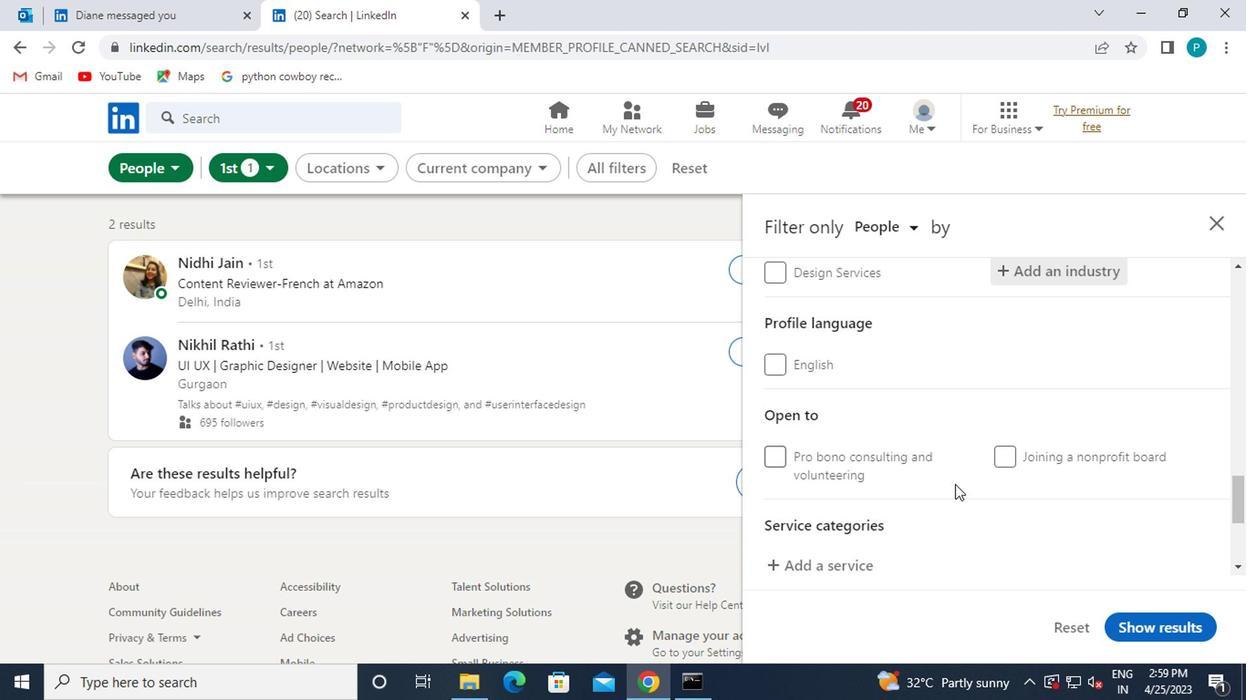 
Action: Mouse moved to (863, 482)
Screenshot: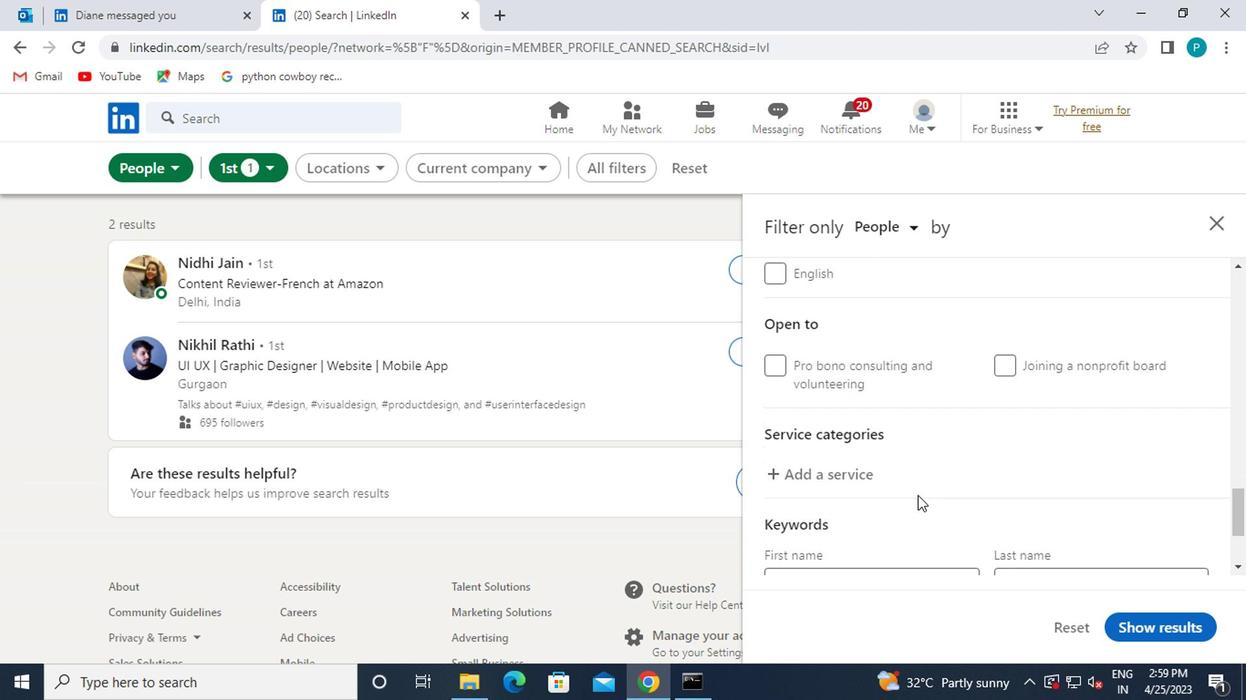 
Action: Mouse pressed left at (863, 482)
Screenshot: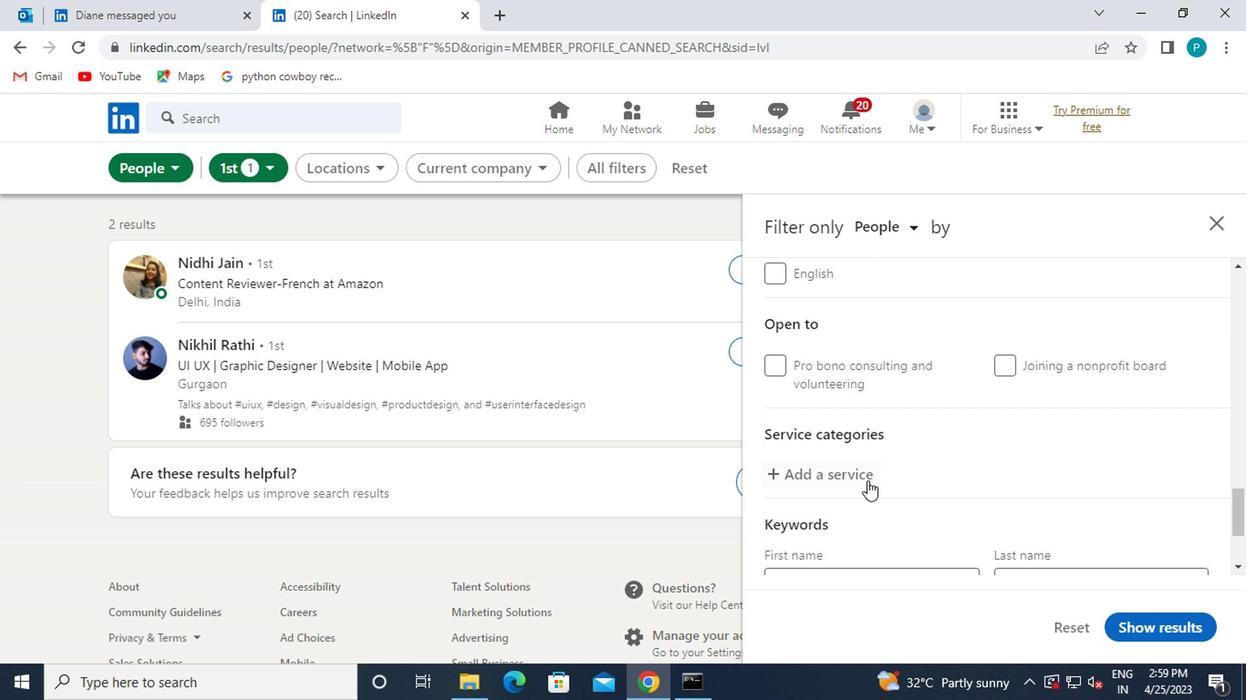 
Action: Key pressed BANK
Screenshot: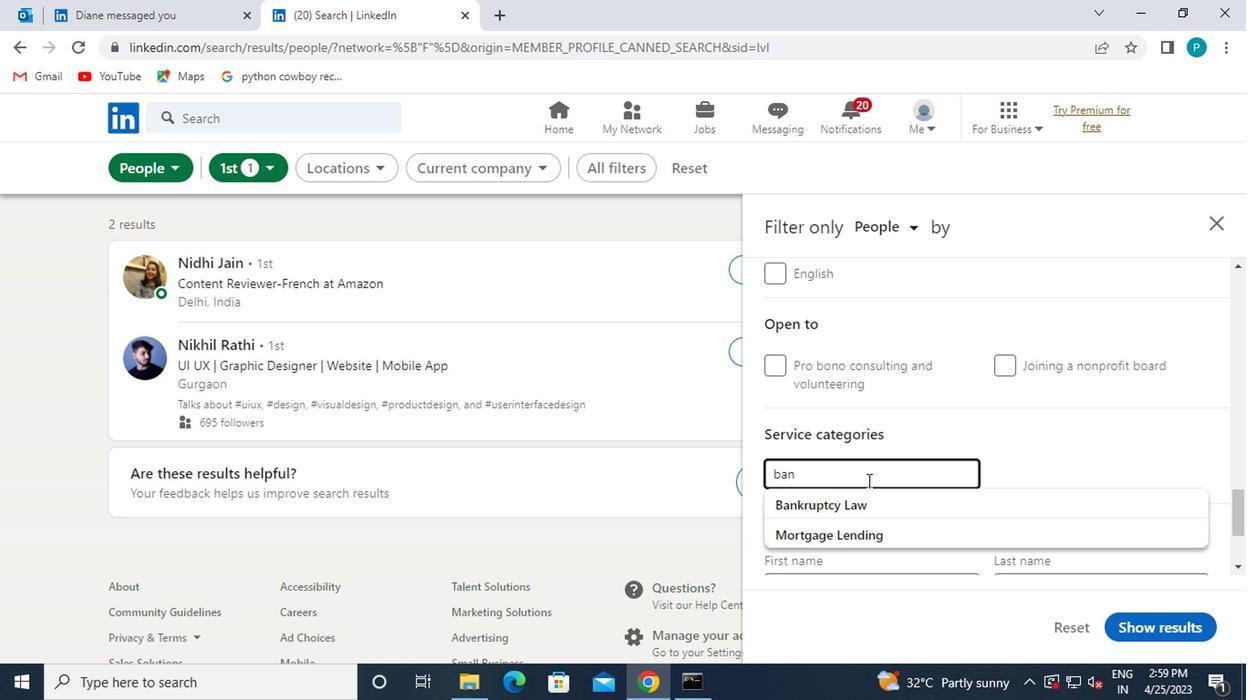
Action: Mouse moved to (869, 499)
Screenshot: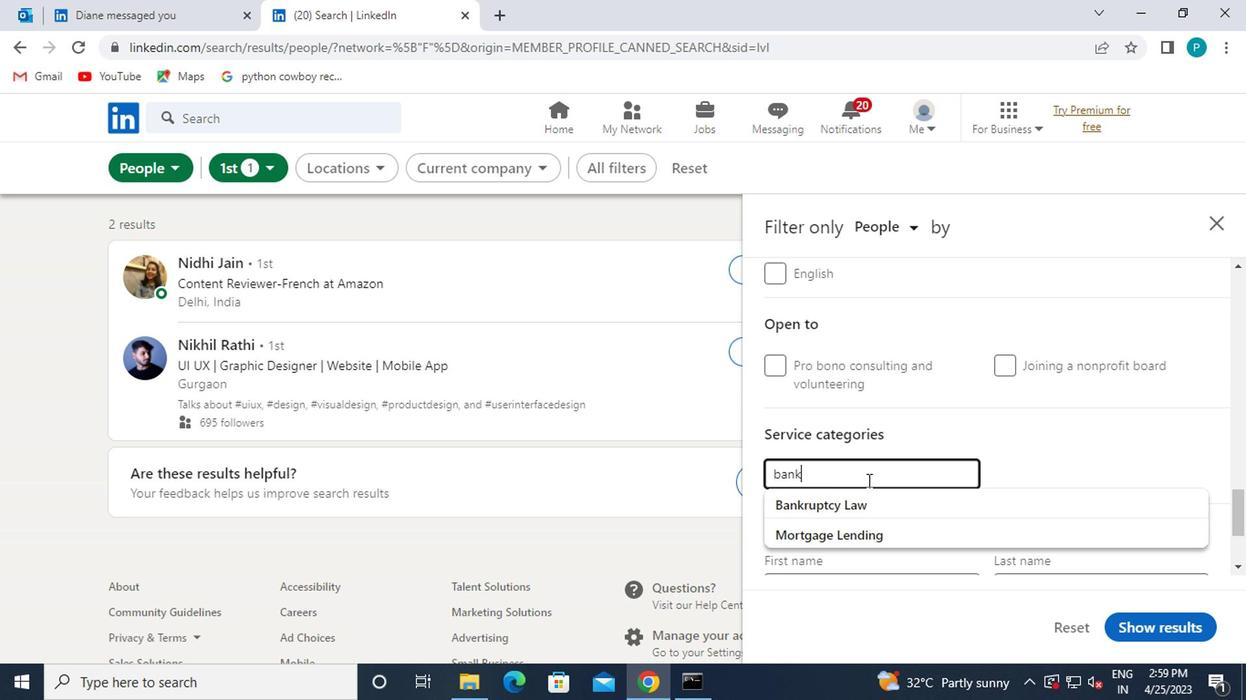 
Action: Mouse pressed left at (869, 499)
Screenshot: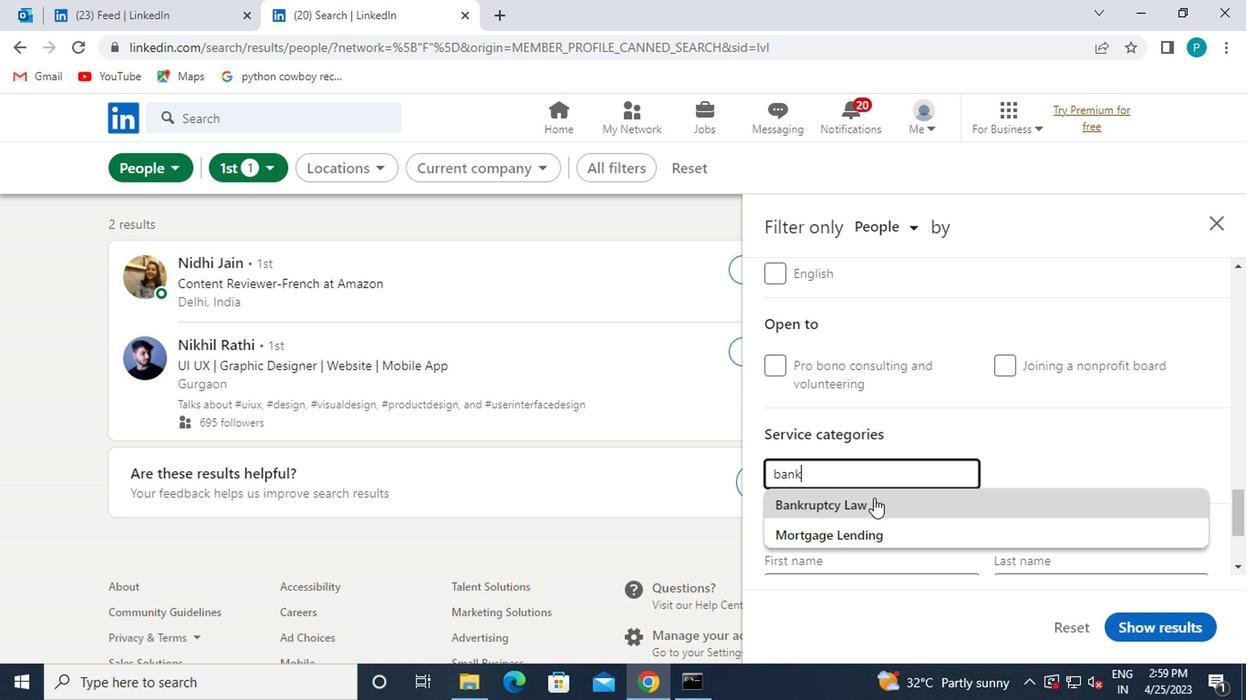 
Action: Mouse scrolled (869, 498) with delta (0, -1)
Screenshot: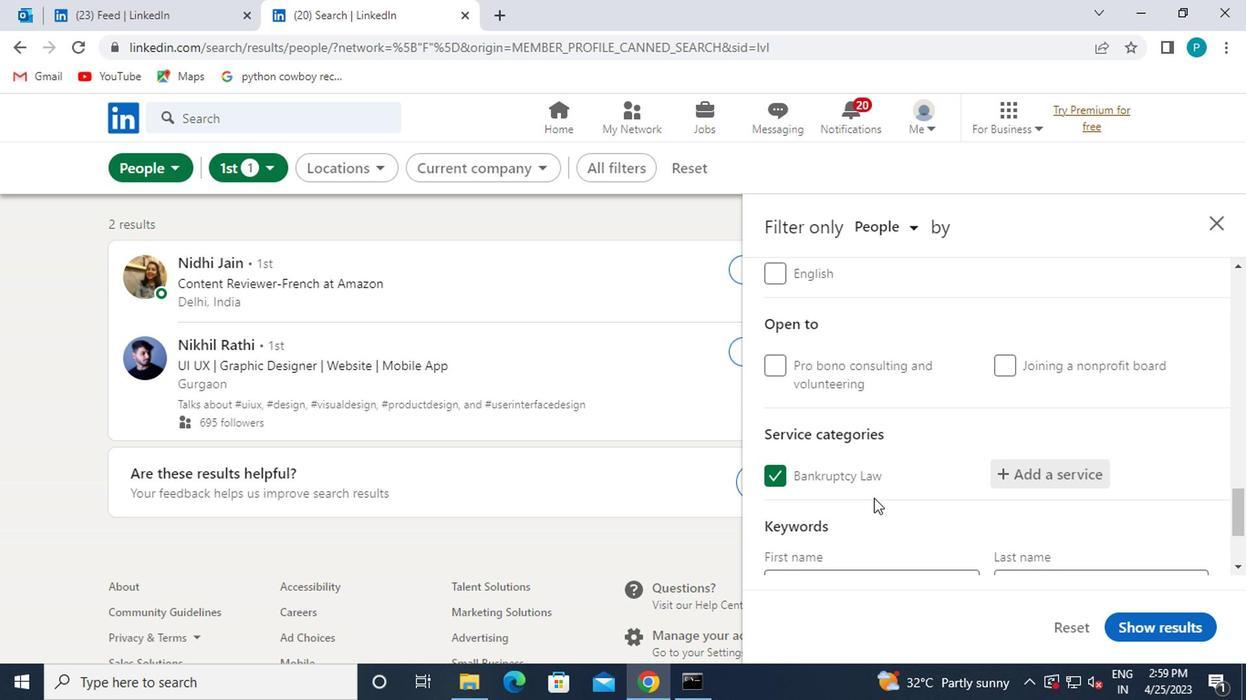 
Action: Mouse scrolled (869, 498) with delta (0, -1)
Screenshot: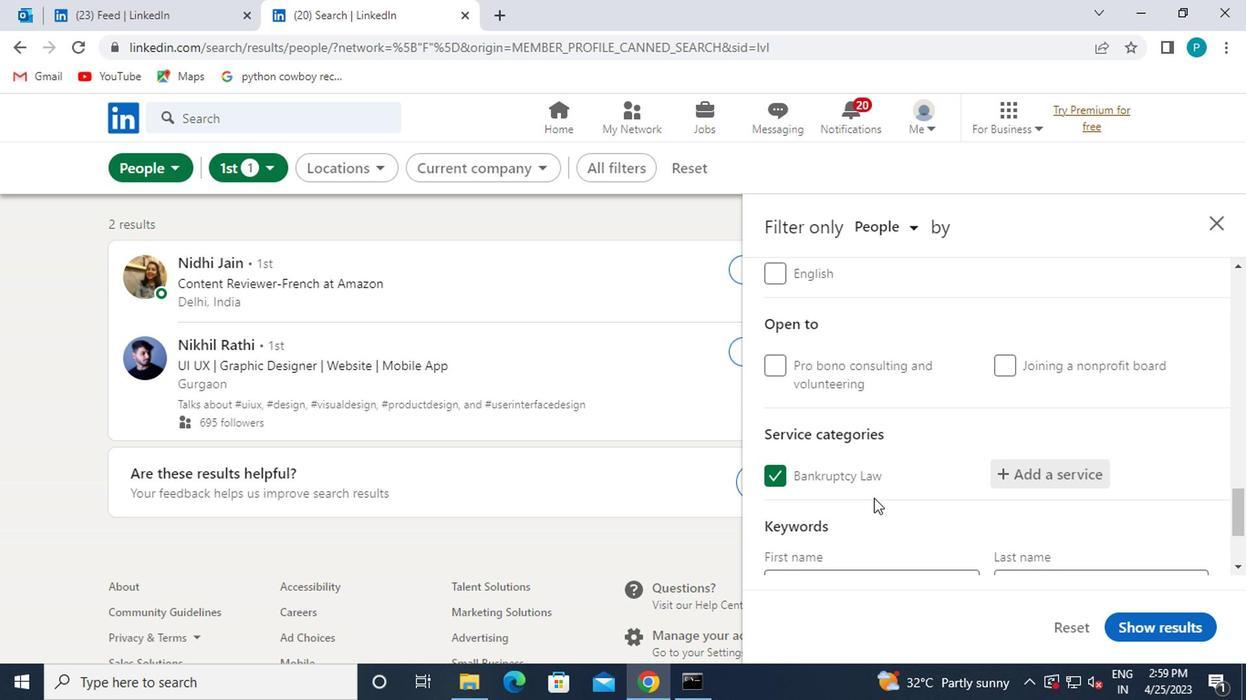 
Action: Mouse pressed left at (869, 499)
Screenshot: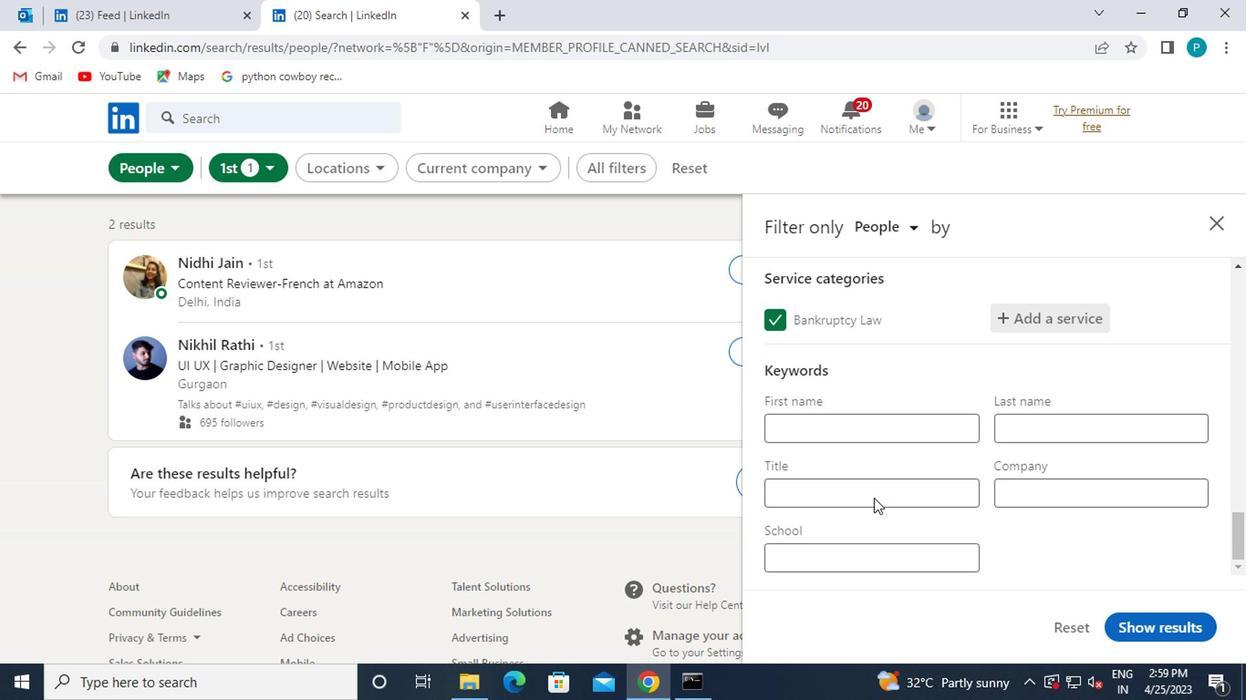 
Action: Key pressed OFFICE<Key.space>VOLUNTEER
Screenshot: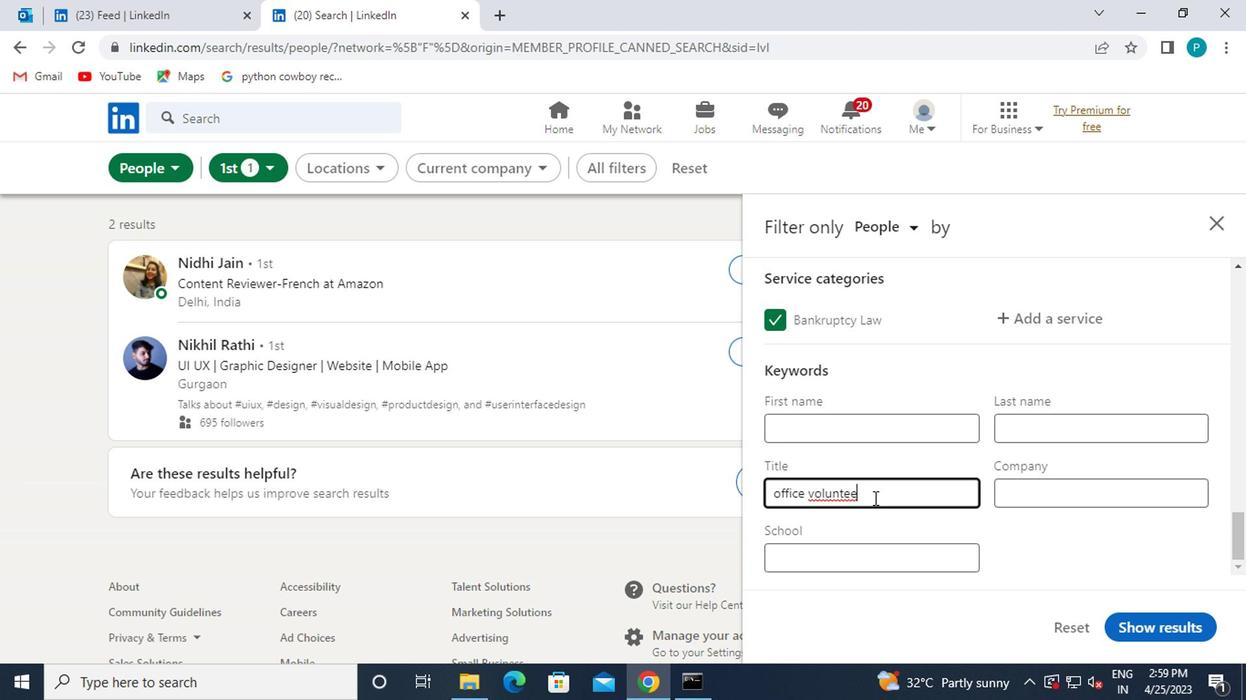 
Action: Mouse moved to (1118, 625)
Screenshot: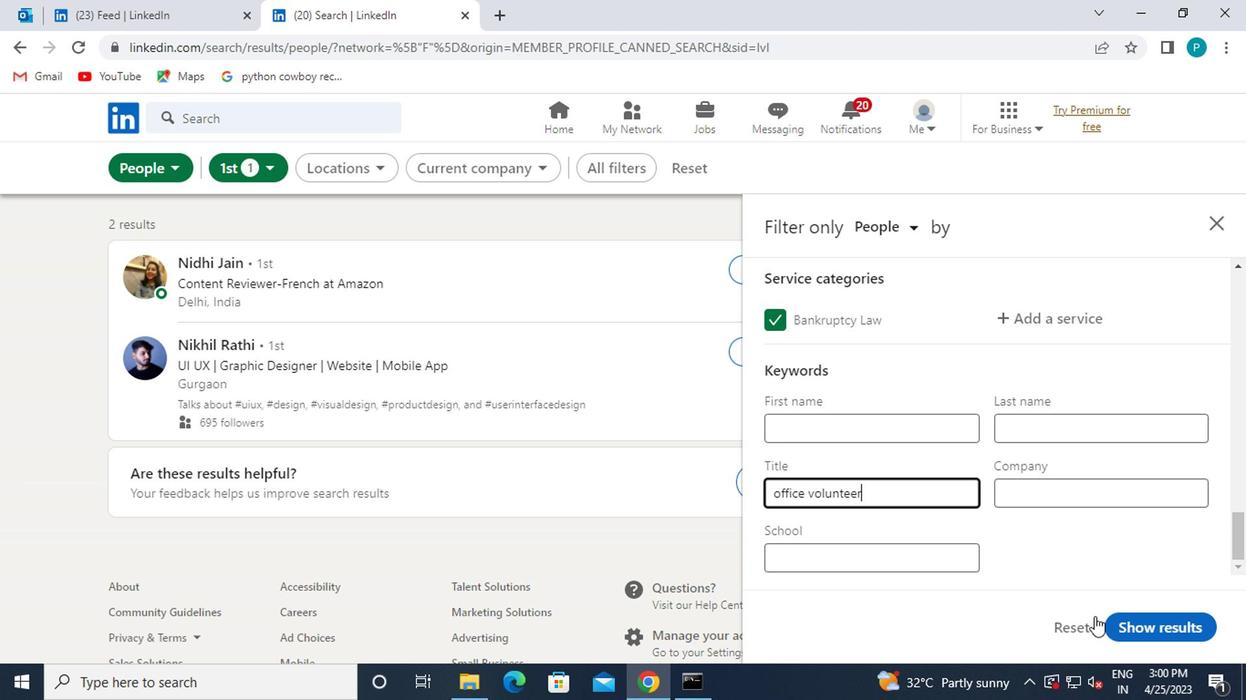 
Action: Mouse pressed left at (1118, 625)
Screenshot: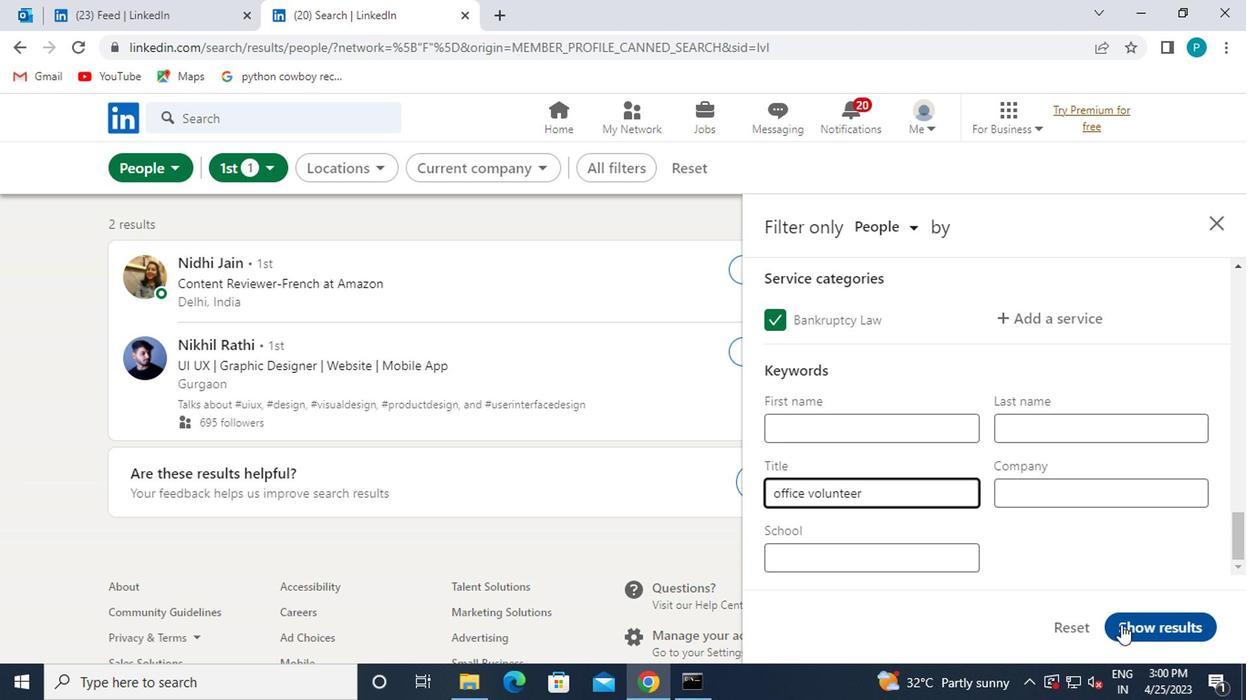 
Action: Mouse moved to (1118, 625)
Screenshot: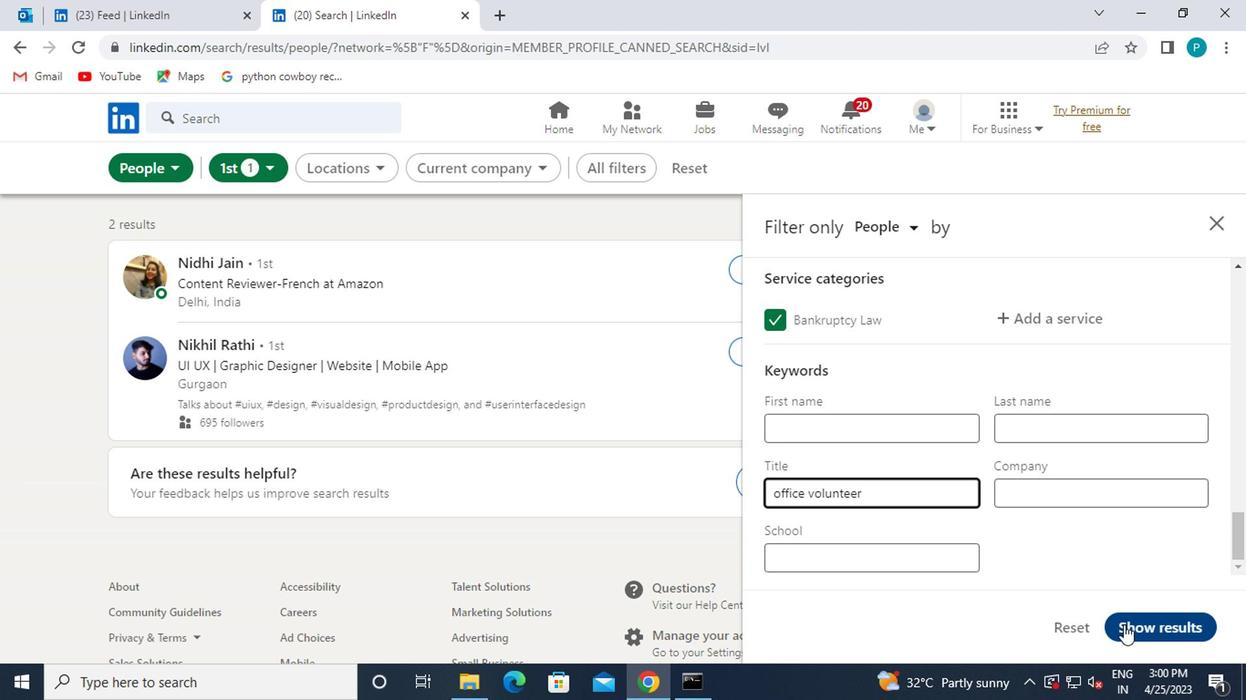 
